 Task: Plan a visit to the Smithsonian National Museum of Natural History in DC.
Action: Mouse moved to (318, 265)
Screenshot: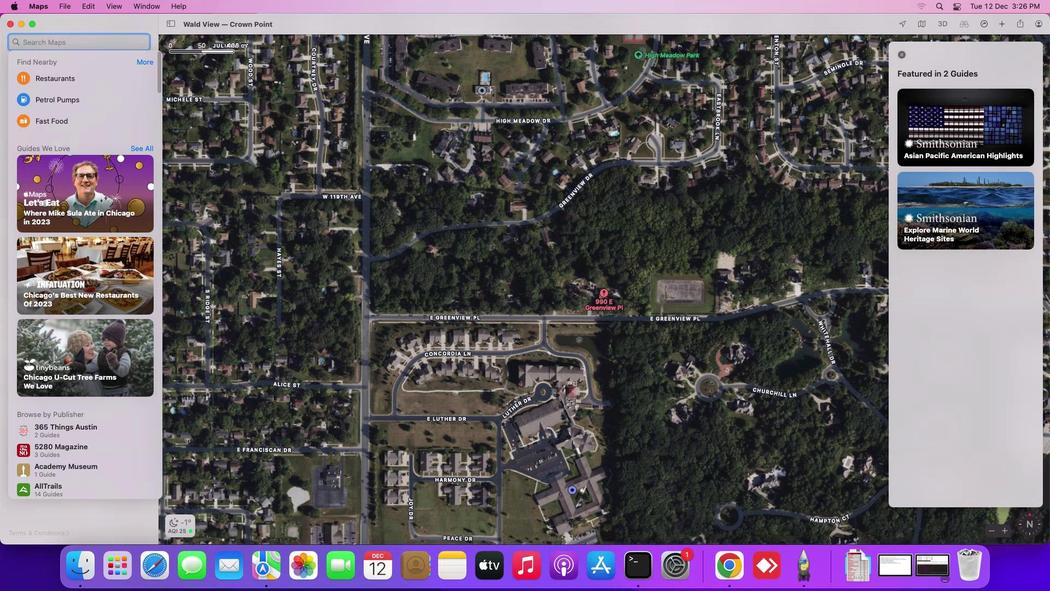 
Action: Mouse pressed left at (318, 265)
Screenshot: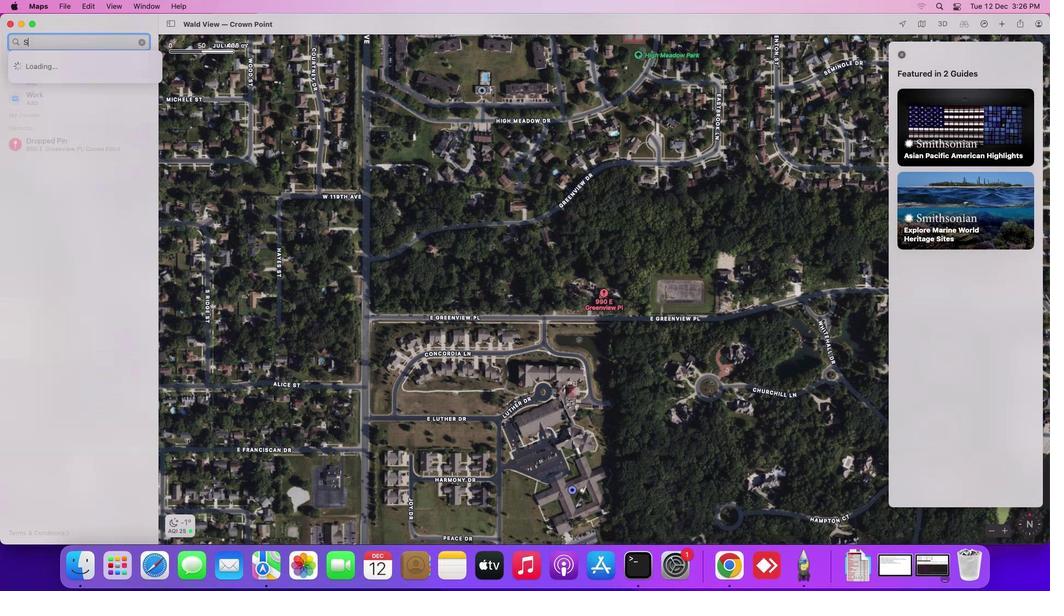 
Action: Mouse moved to (178, 194)
Screenshot: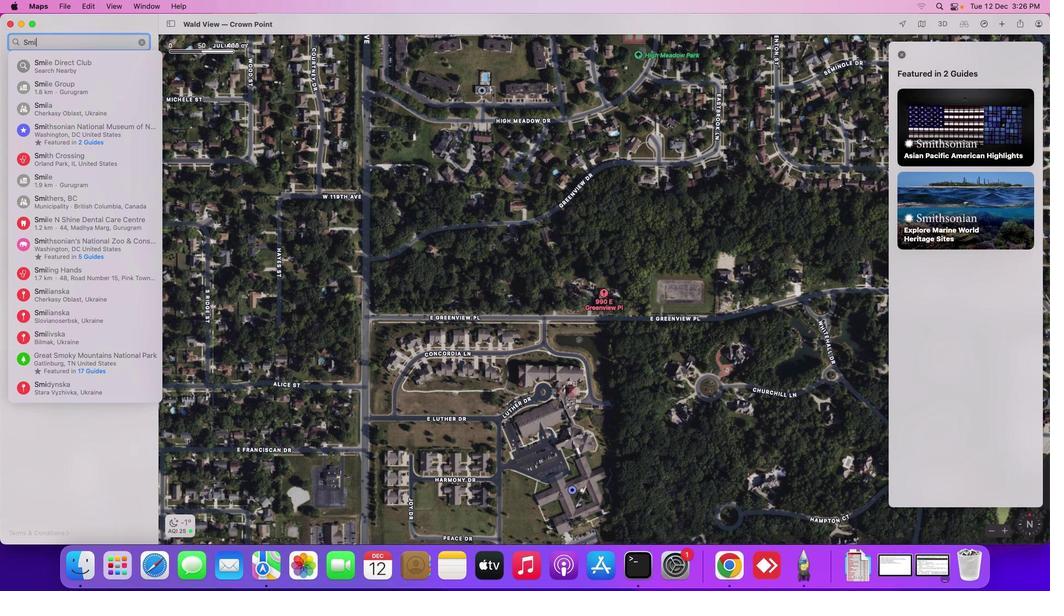 
Action: Mouse pressed left at (178, 194)
Screenshot: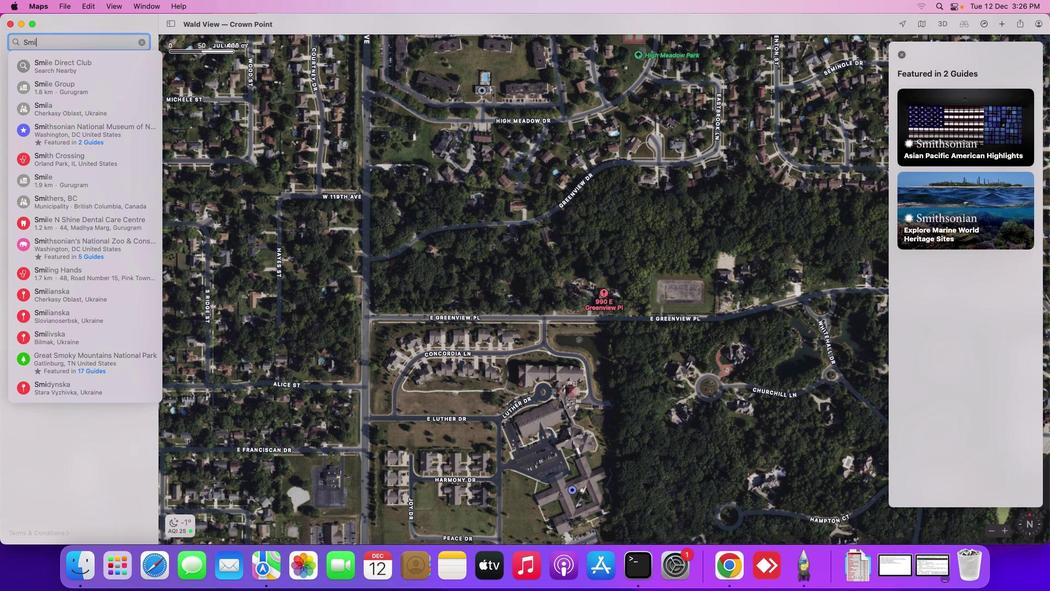 
Action: Mouse moved to (175, 194)
Screenshot: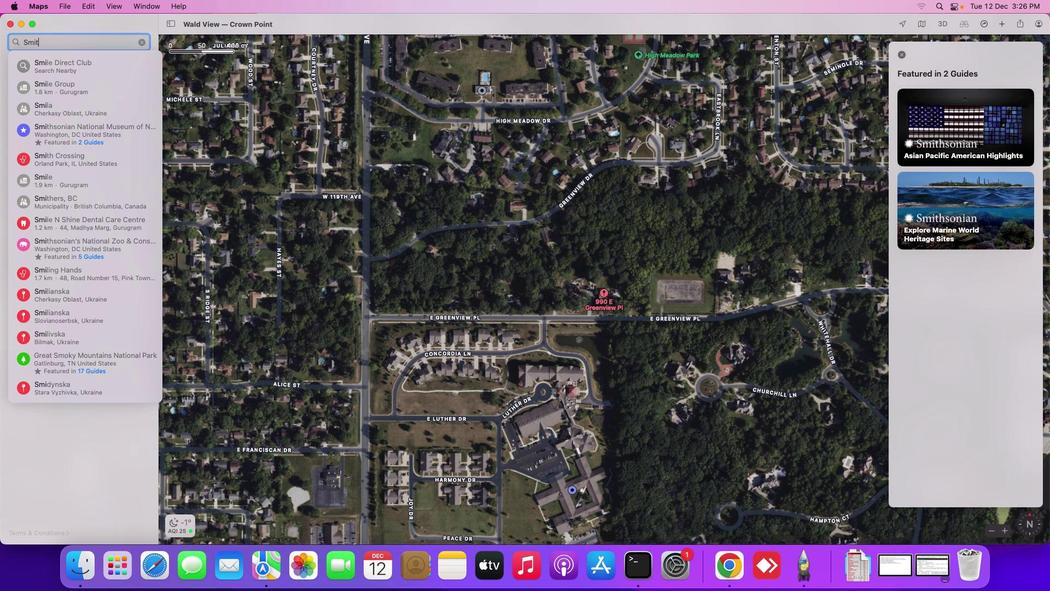 
Action: Key pressed Key.shift_r'S''m''i''t''h''s''o''n''i''a''n'Key.spaceKey.shift_r'N''a''t''i''o''n''a''l'Key.spaceKey.shift_r'M''u''s''e''u''m'Key.space'o''f'Key.spaceKey.shift_r'N''a''t''u''r''a''l'Key.spaceKey.shift_r'H''i''s''t''o''r''y'Key.space'i''n'Key.spaceKey.shift_r'D'Key.shift_r'C'Key.spaceKey.enter
Screenshot: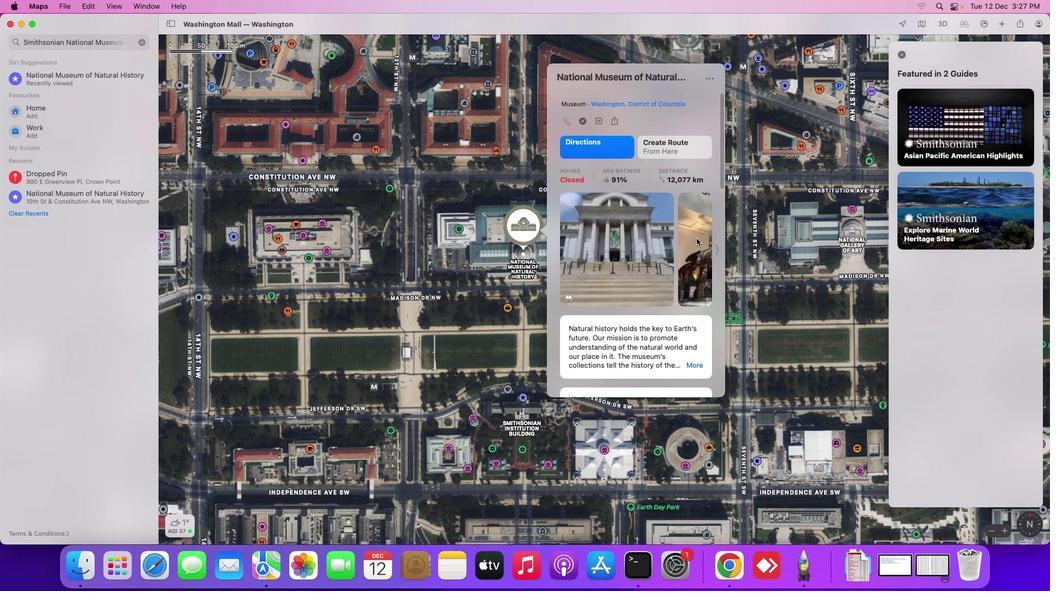 
Action: Mouse moved to (646, 279)
Screenshot: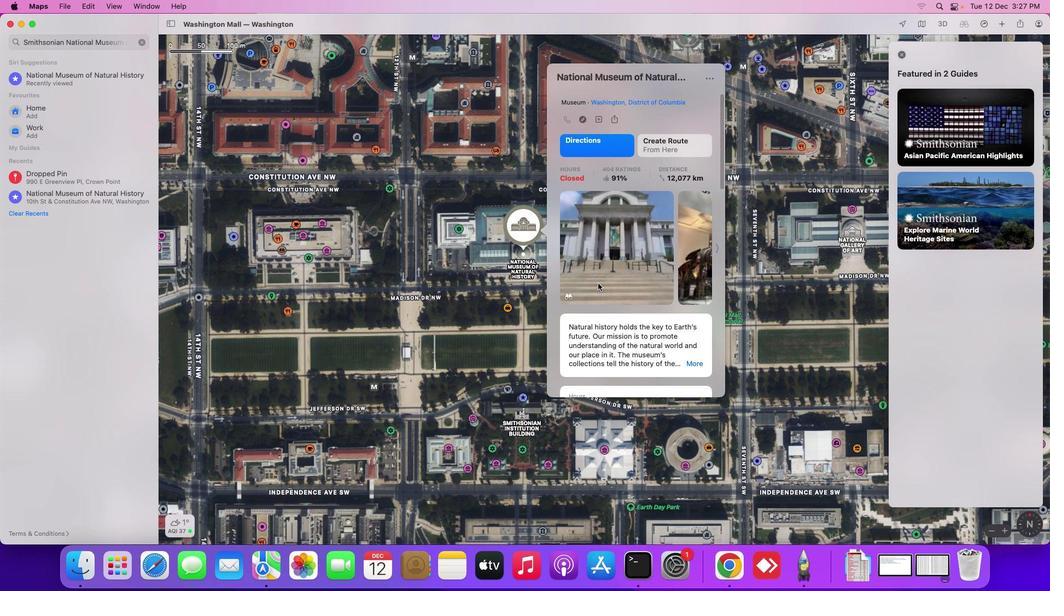 
Action: Mouse scrolled (646, 279) with delta (107, 180)
Screenshot: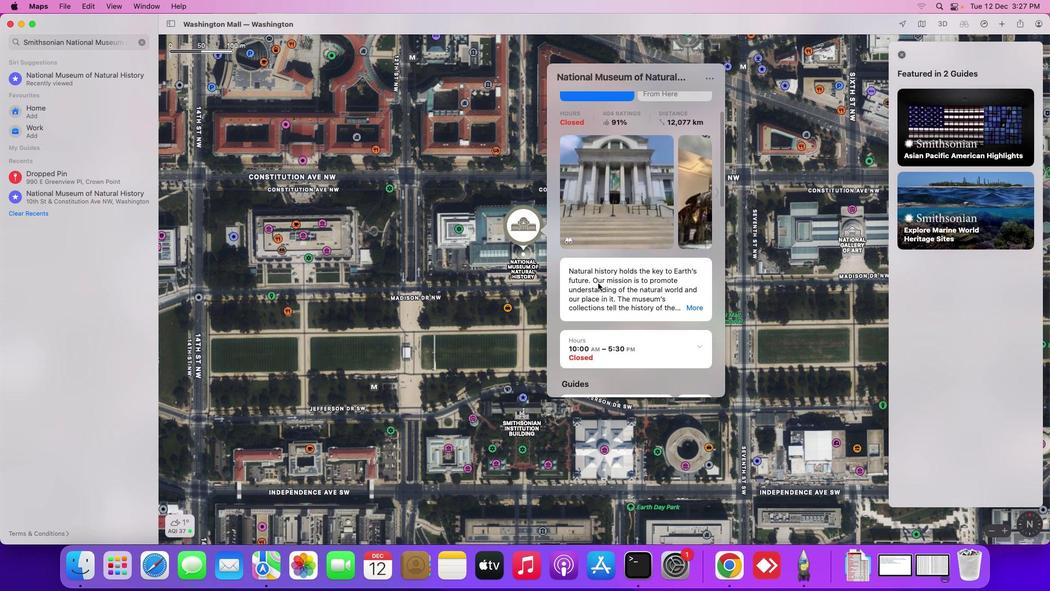 
Action: Mouse scrolled (646, 279) with delta (107, 180)
Screenshot: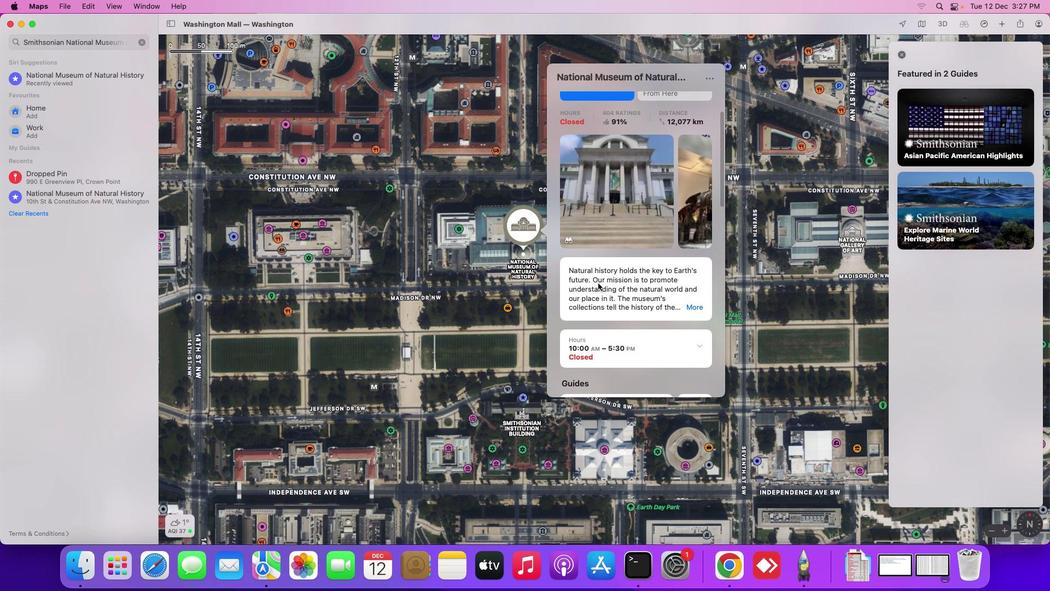 
Action: Mouse moved to (646, 279)
Screenshot: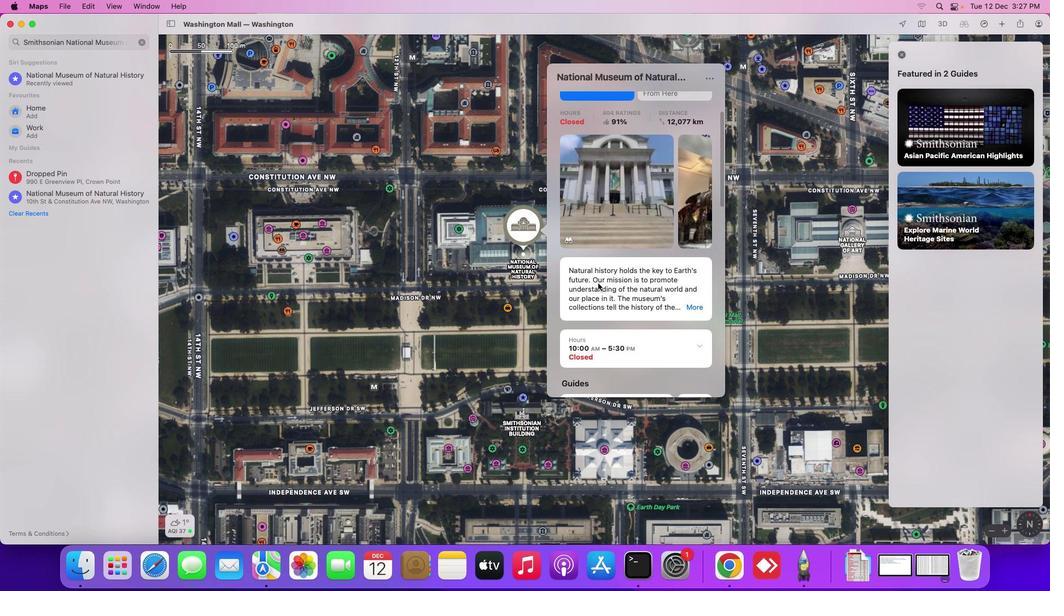 
Action: Mouse scrolled (646, 279) with delta (107, 180)
Screenshot: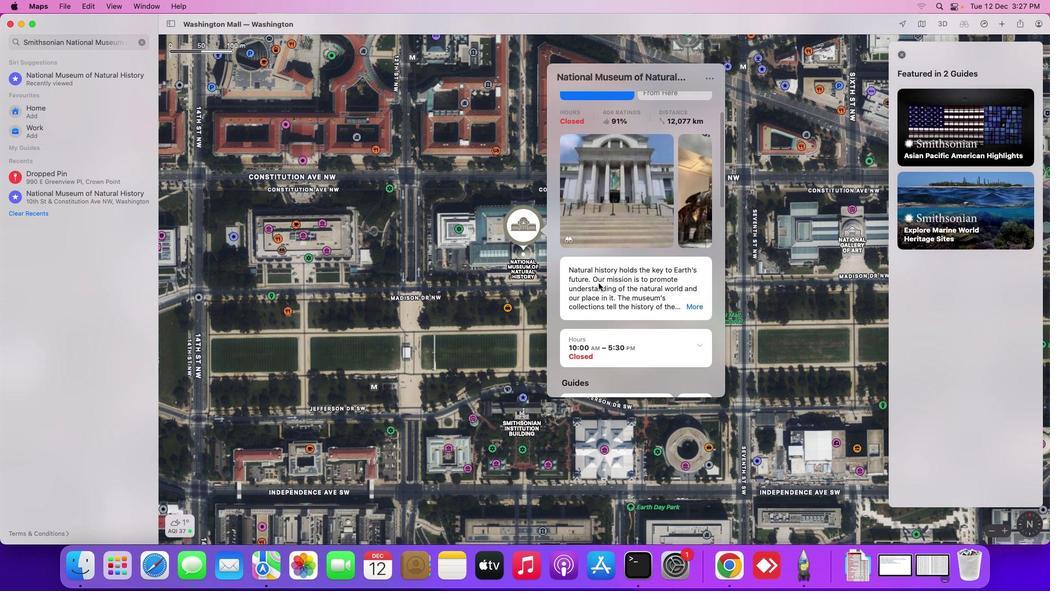 
Action: Mouse moved to (673, 263)
Screenshot: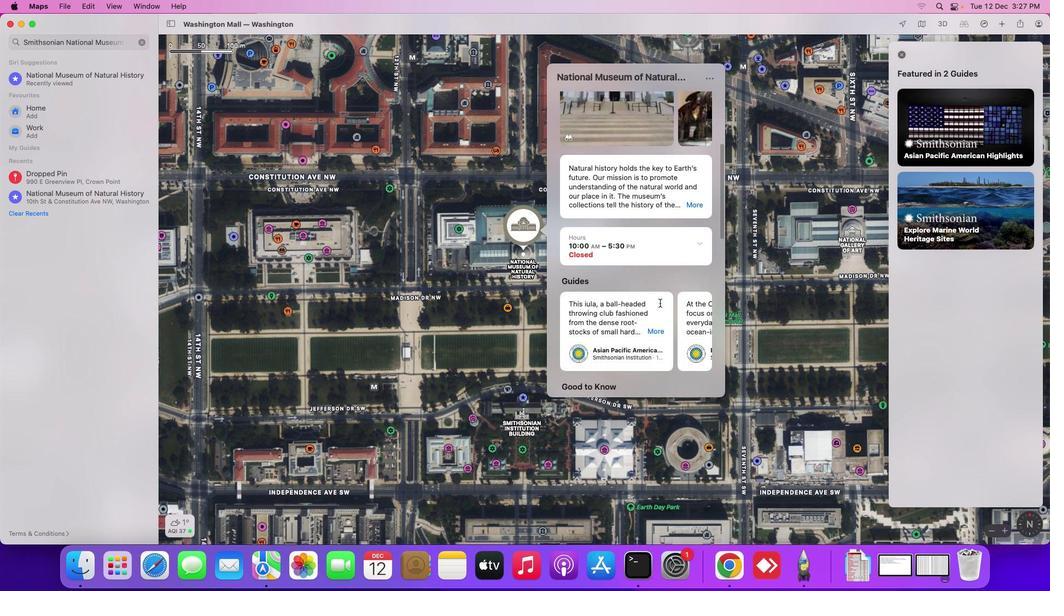 
Action: Mouse scrolled (673, 263) with delta (107, 180)
Screenshot: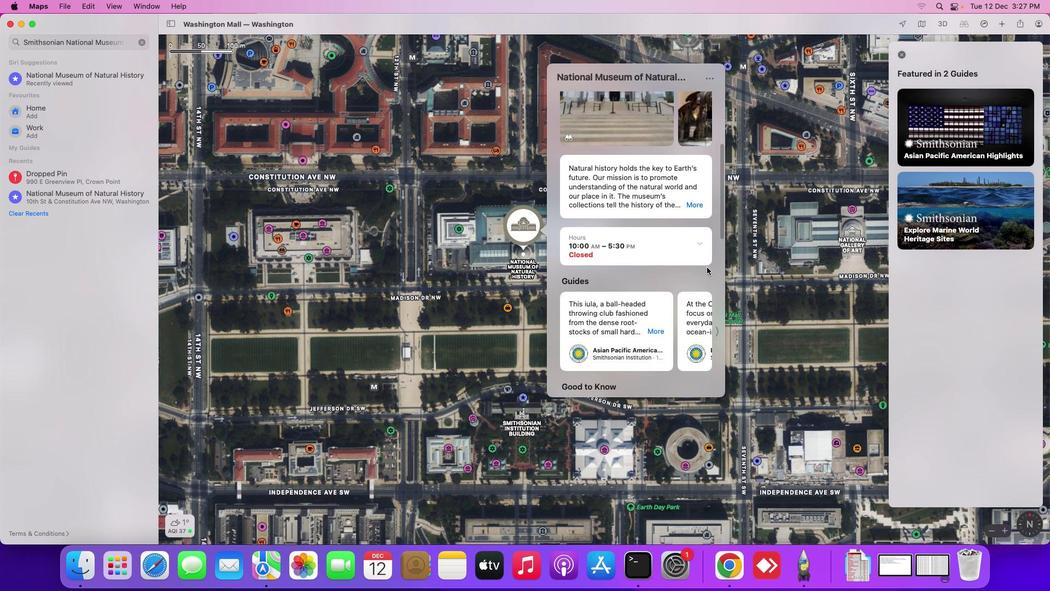 
Action: Mouse scrolled (673, 263) with delta (107, 180)
Screenshot: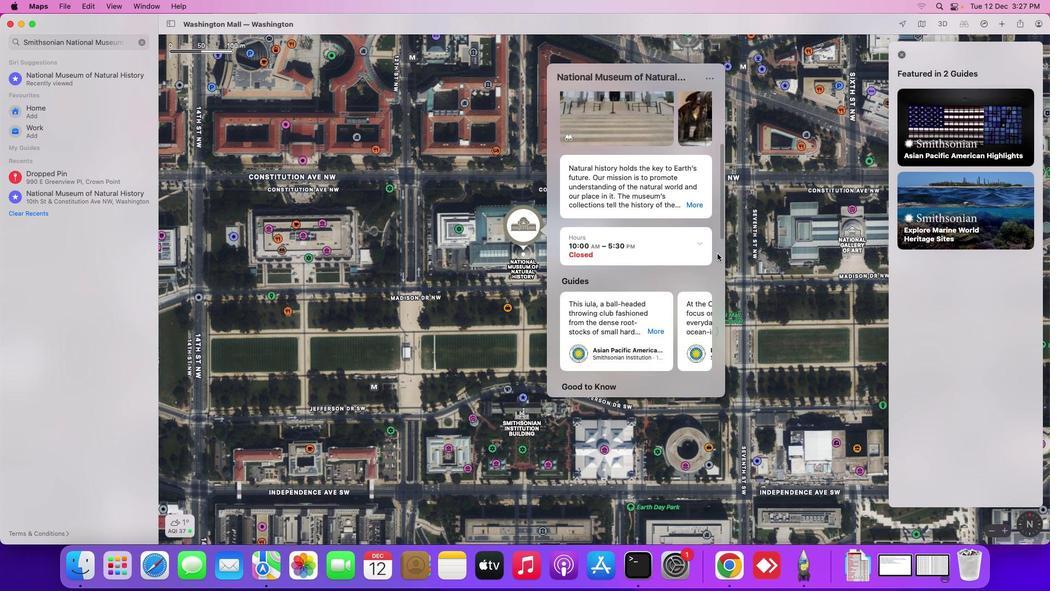 
Action: Mouse moved to (691, 266)
Screenshot: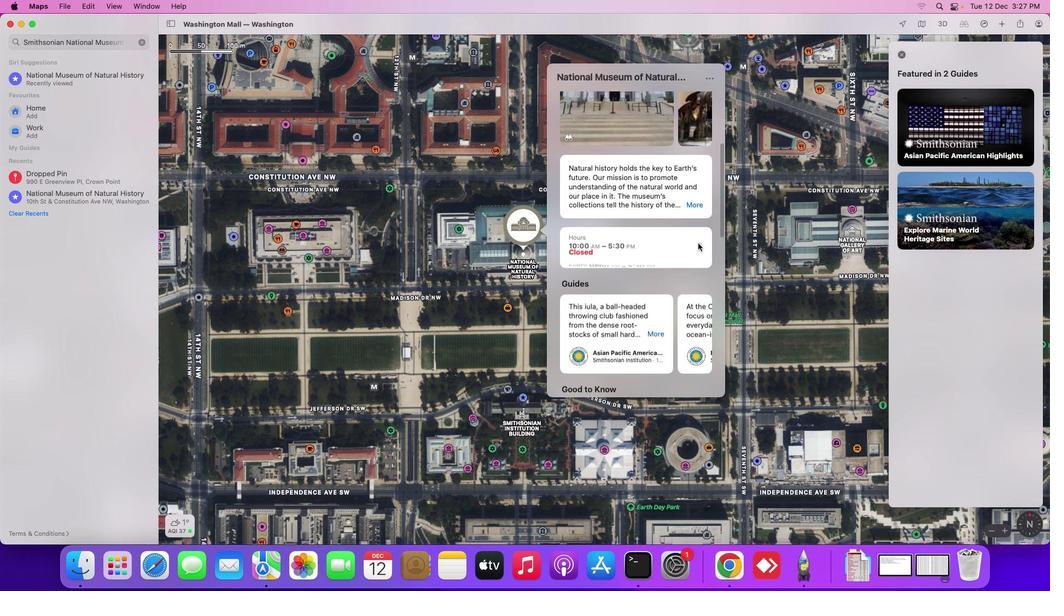 
Action: Mouse pressed left at (691, 266)
Screenshot: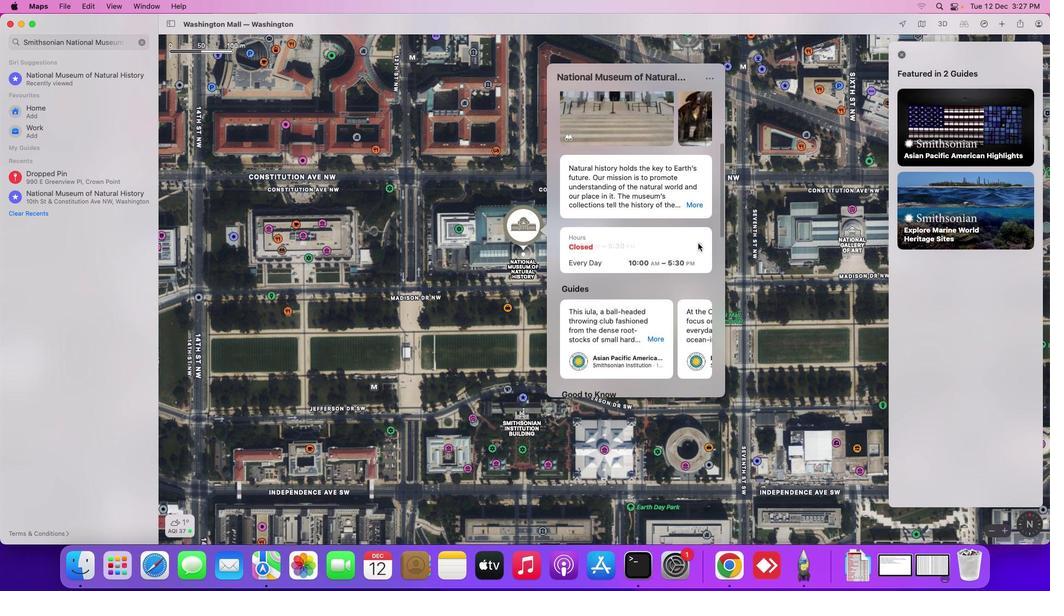 
Action: Mouse moved to (558, 266)
Screenshot: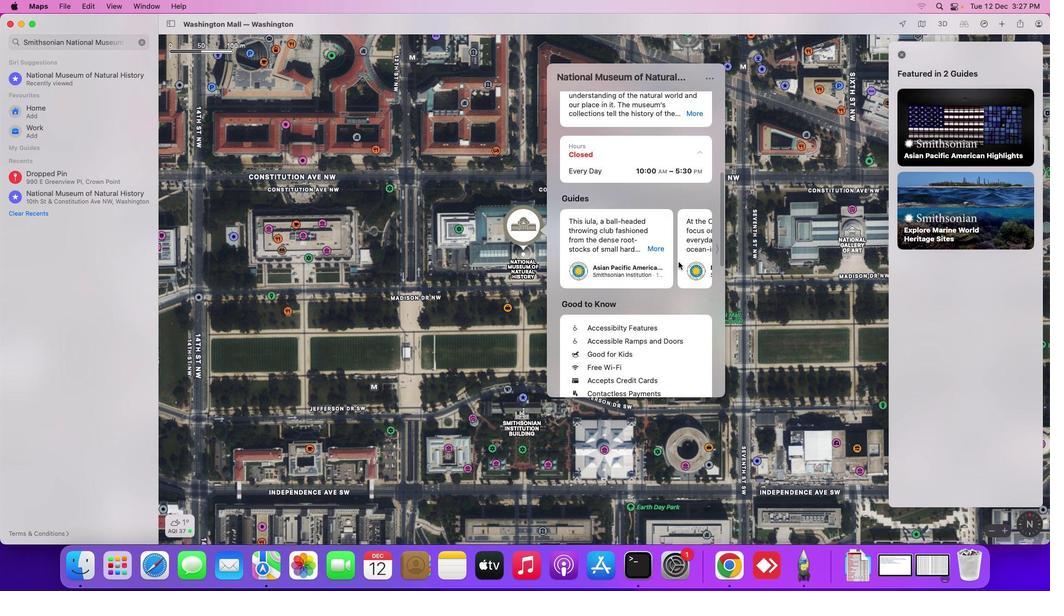 
Action: Mouse pressed left at (558, 266)
Screenshot: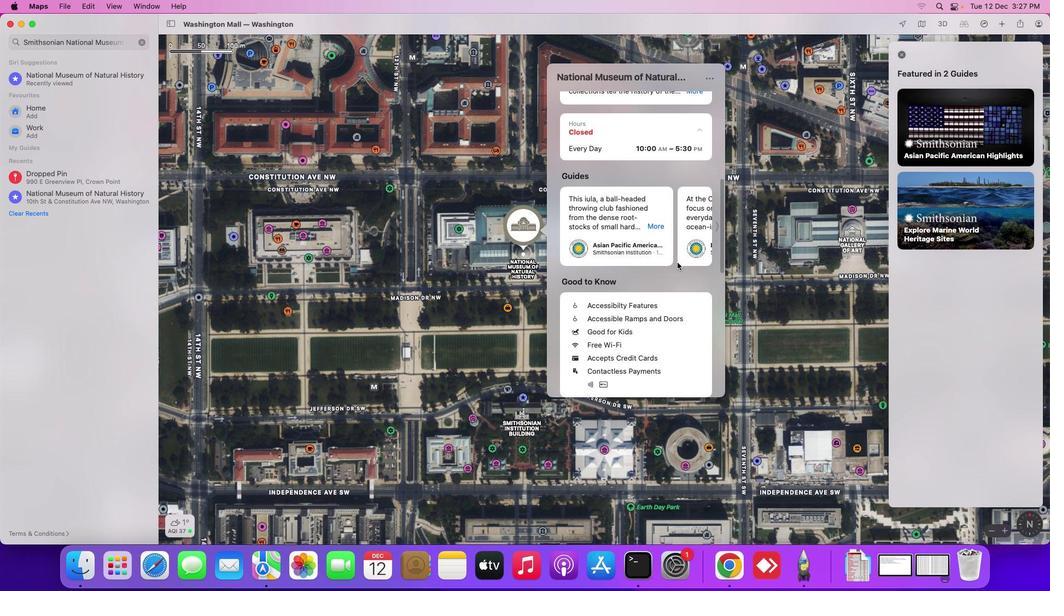 
Action: Mouse moved to (594, 278)
Screenshot: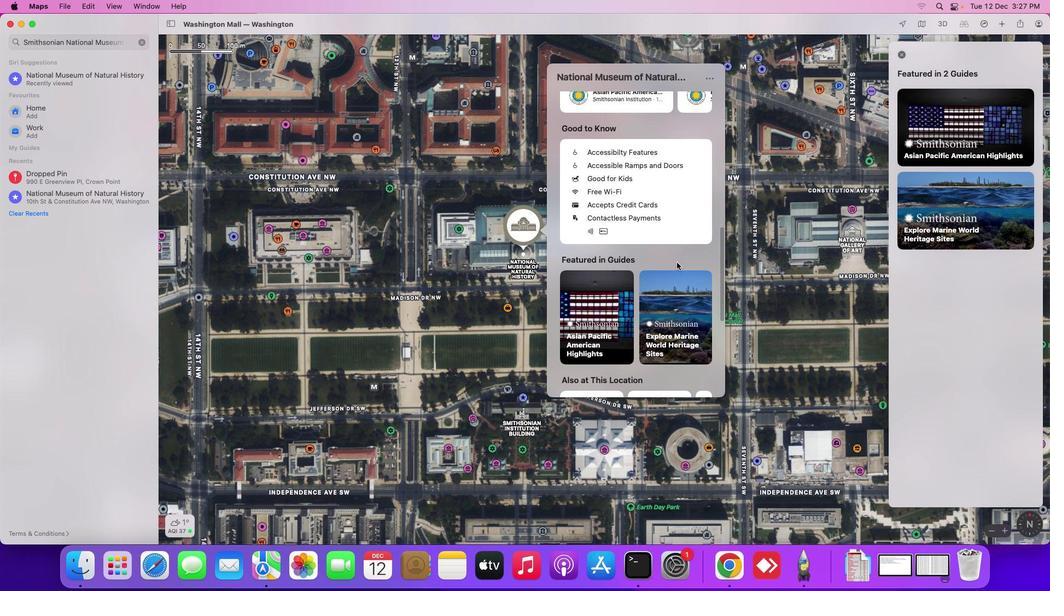 
Action: Mouse scrolled (594, 278) with delta (107, 180)
Screenshot: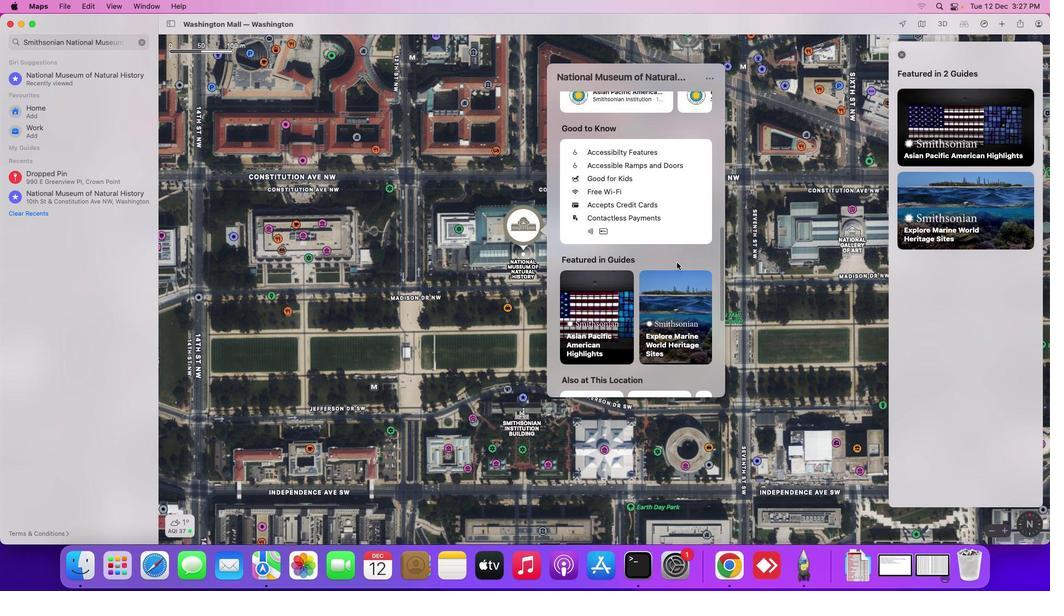 
Action: Mouse scrolled (594, 278) with delta (107, 180)
Screenshot: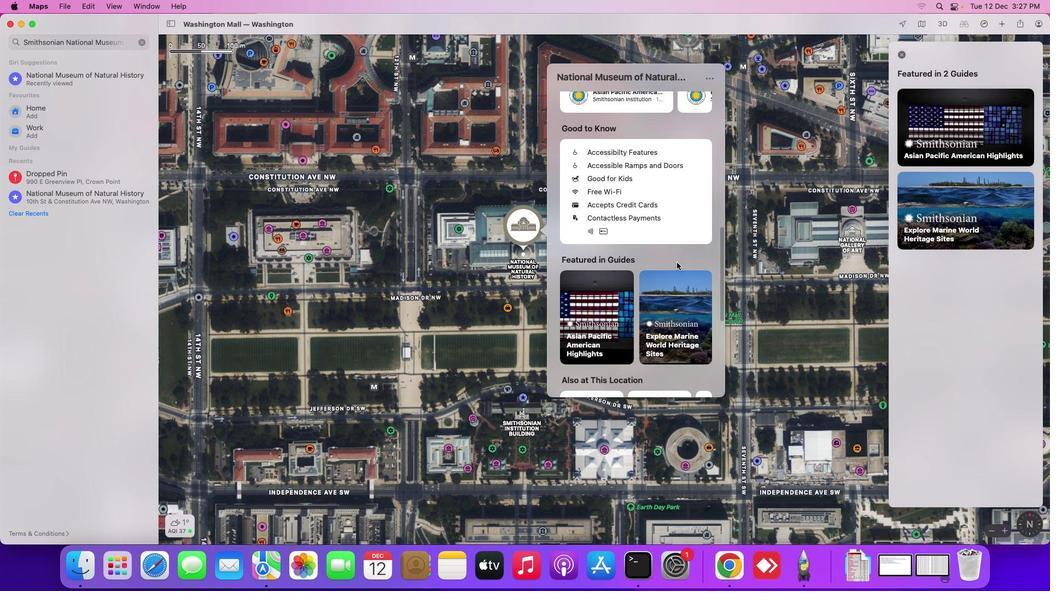 
Action: Mouse scrolled (594, 278) with delta (107, 180)
Screenshot: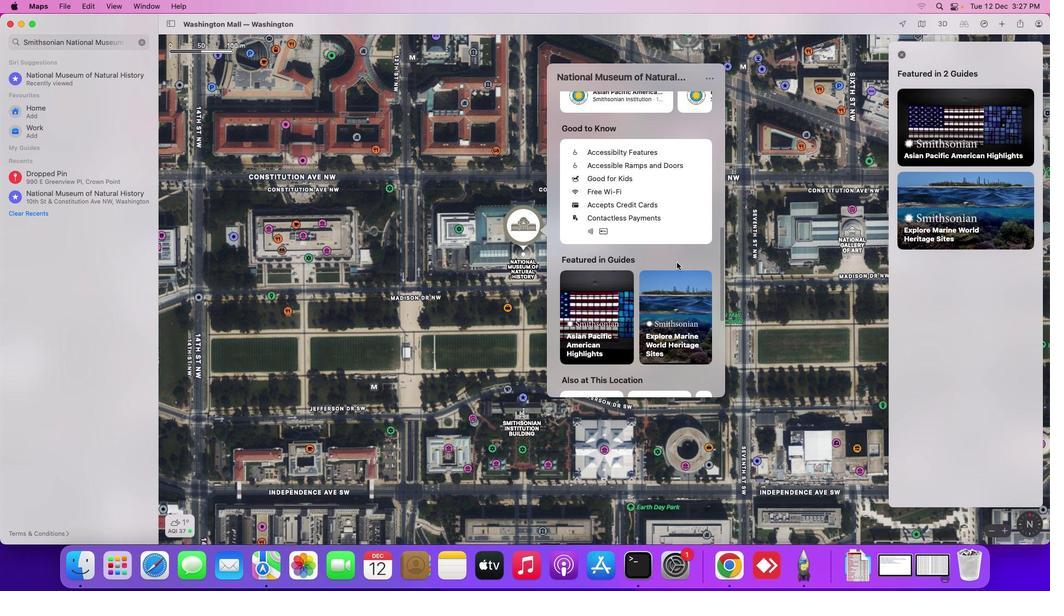 
Action: Mouse scrolled (594, 278) with delta (107, 179)
Screenshot: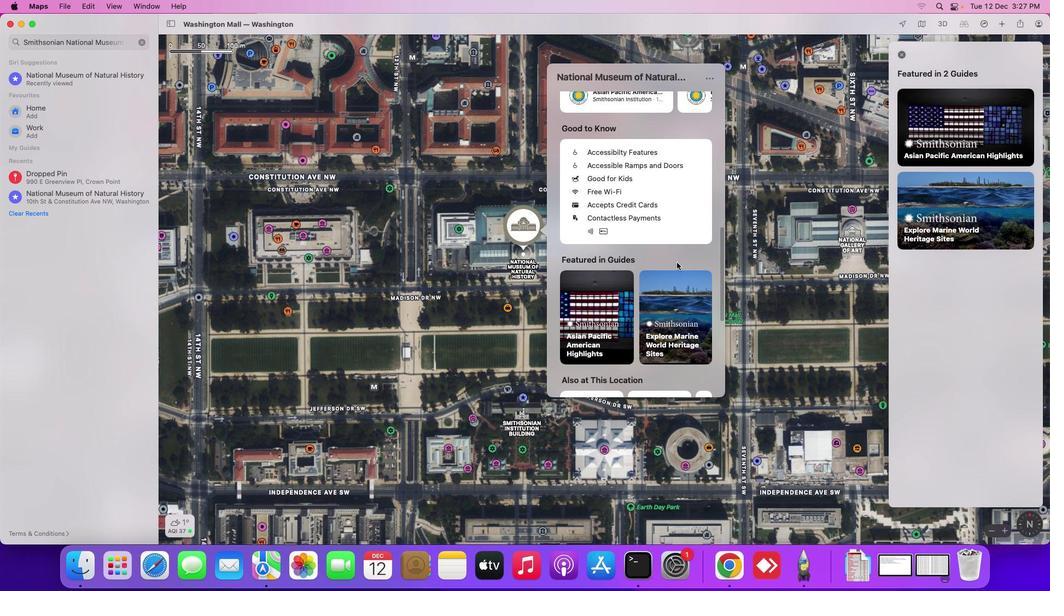 
Action: Mouse scrolled (594, 278) with delta (107, 180)
Screenshot: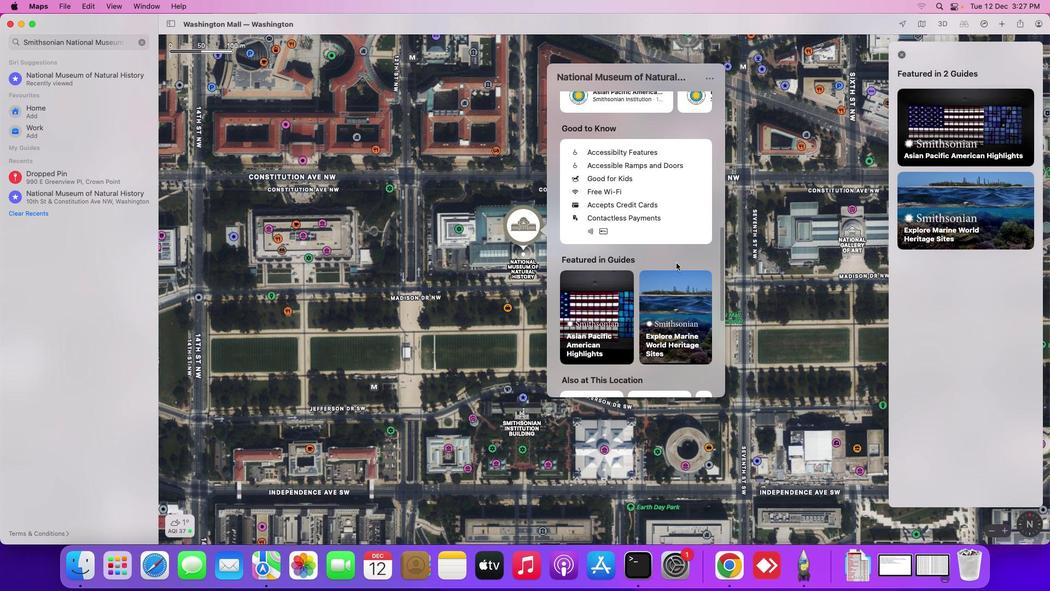 
Action: Mouse moved to (594, 278)
Screenshot: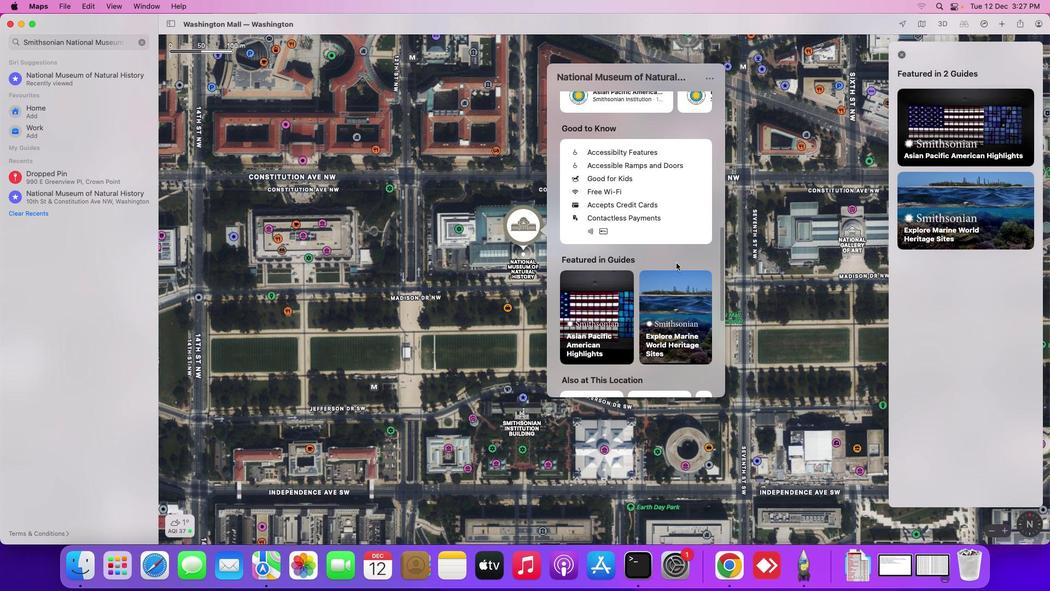 
Action: Mouse scrolled (594, 278) with delta (107, 180)
Screenshot: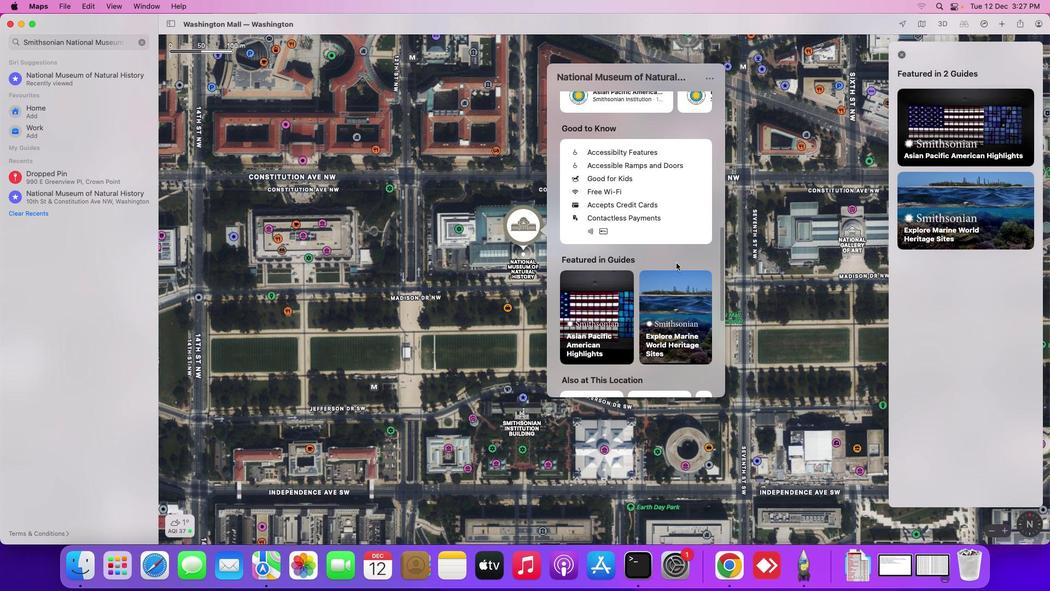 
Action: Mouse moved to (644, 284)
Screenshot: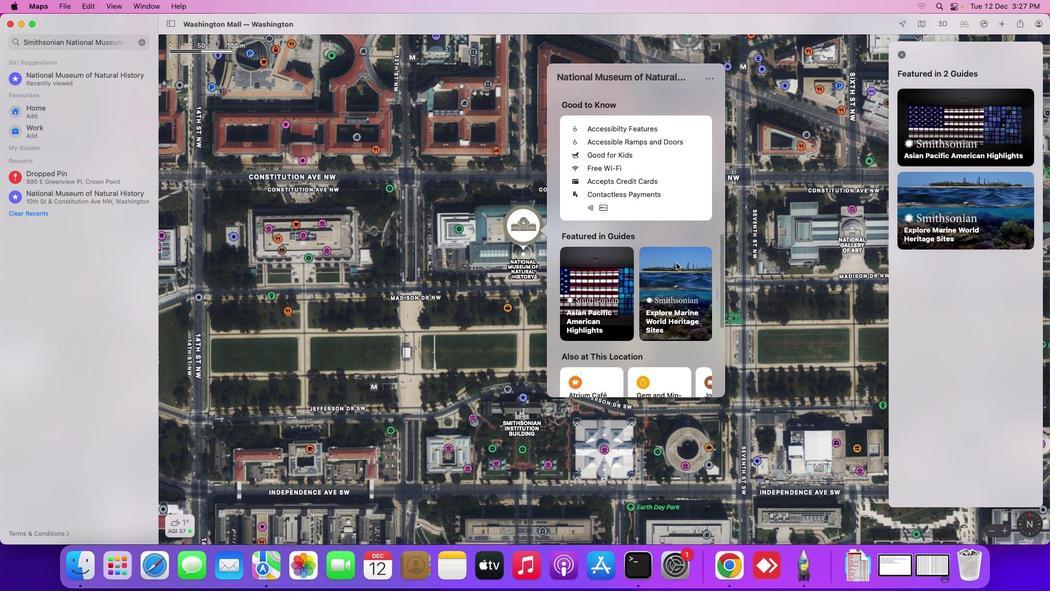 
Action: Mouse scrolled (644, 284) with delta (107, 180)
Screenshot: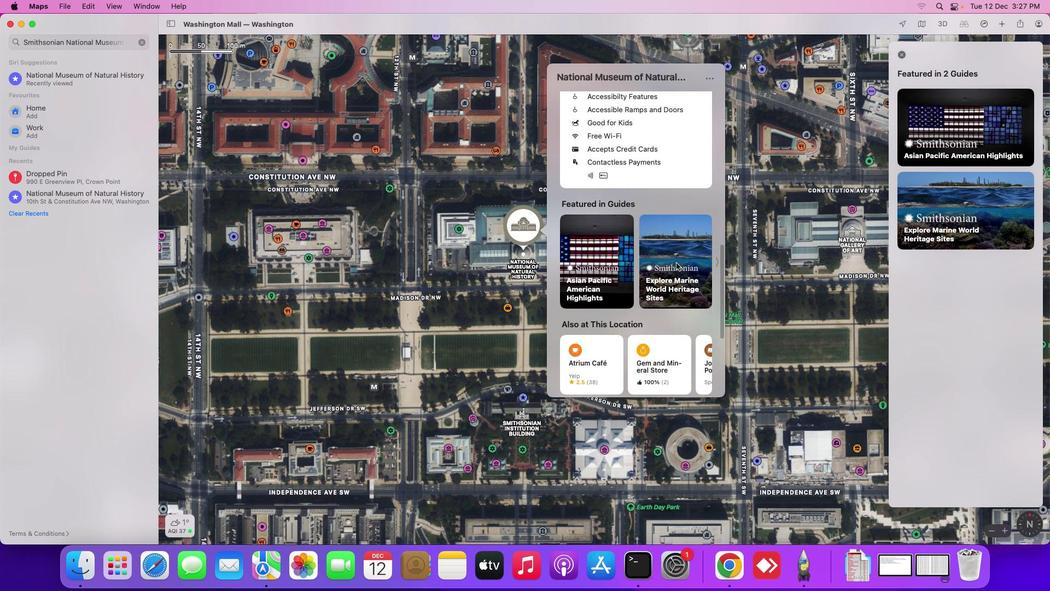 
Action: Mouse scrolled (644, 284) with delta (107, 180)
Screenshot: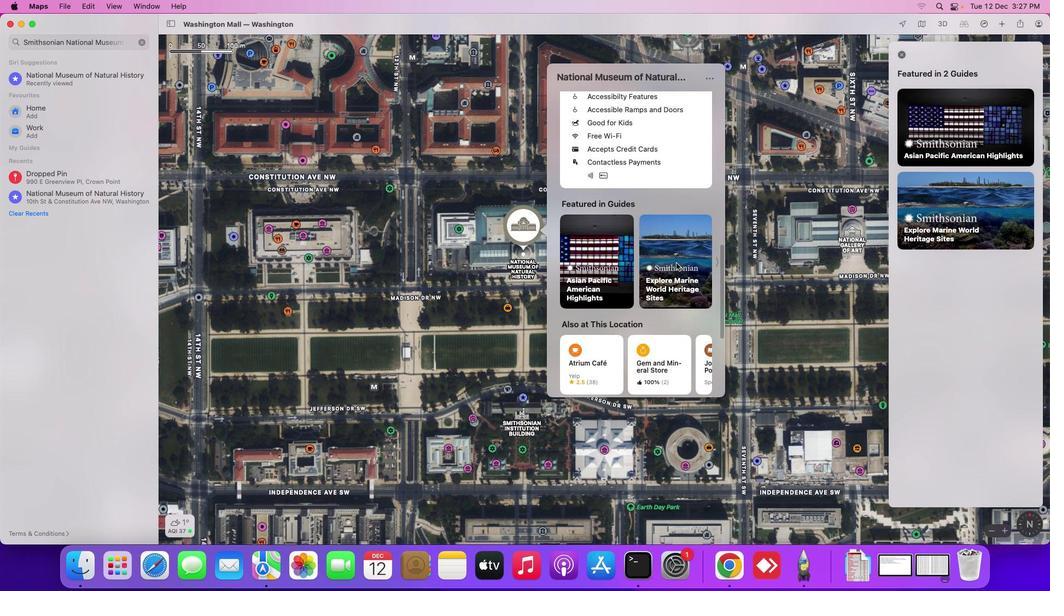 
Action: Mouse scrolled (644, 284) with delta (107, 180)
Screenshot: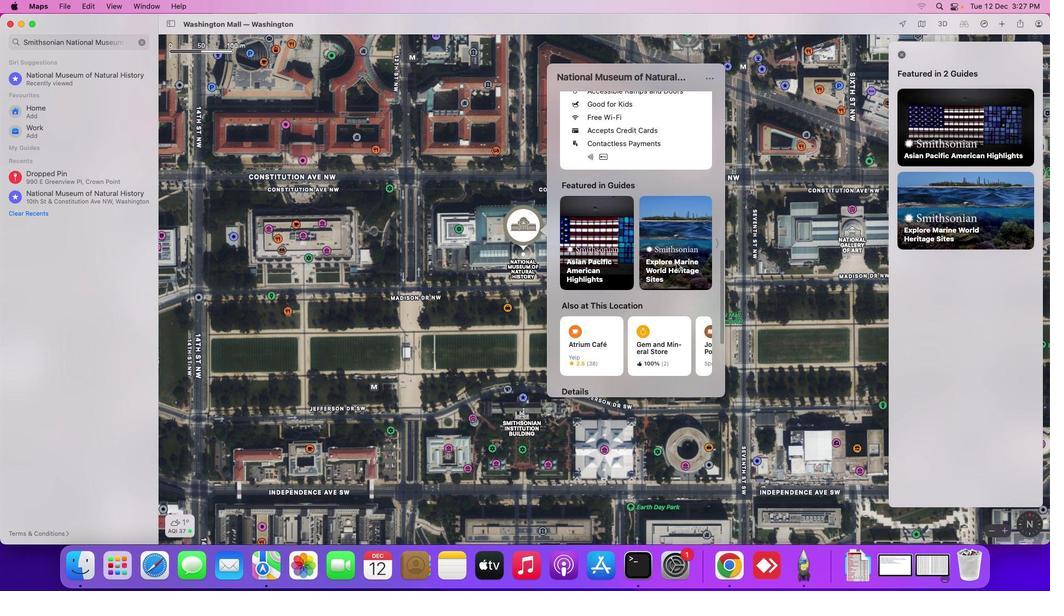 
Action: Mouse scrolled (644, 284) with delta (107, 180)
Screenshot: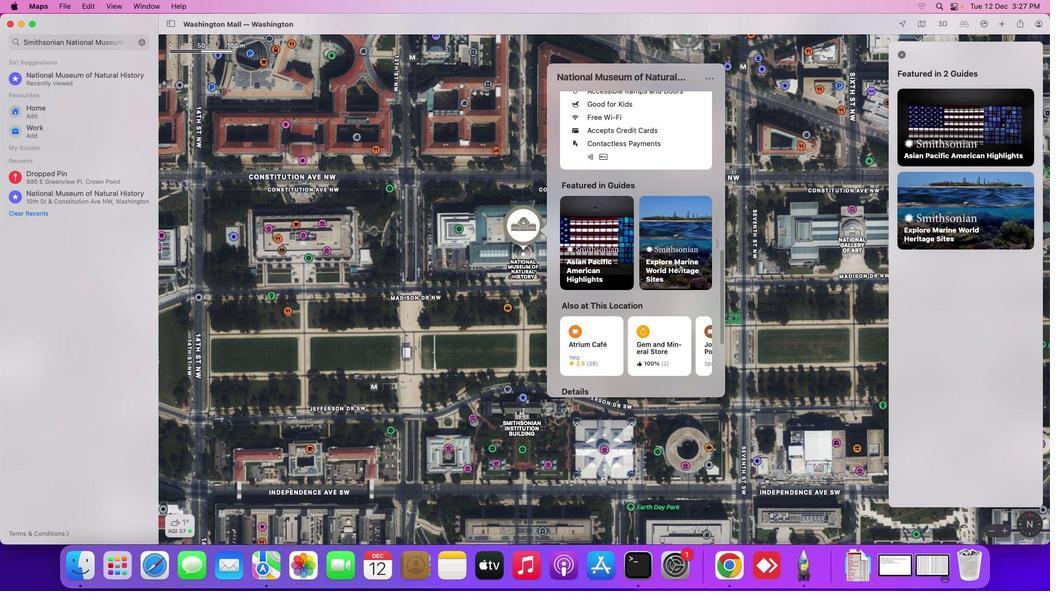
Action: Mouse scrolled (644, 284) with delta (107, 179)
Screenshot: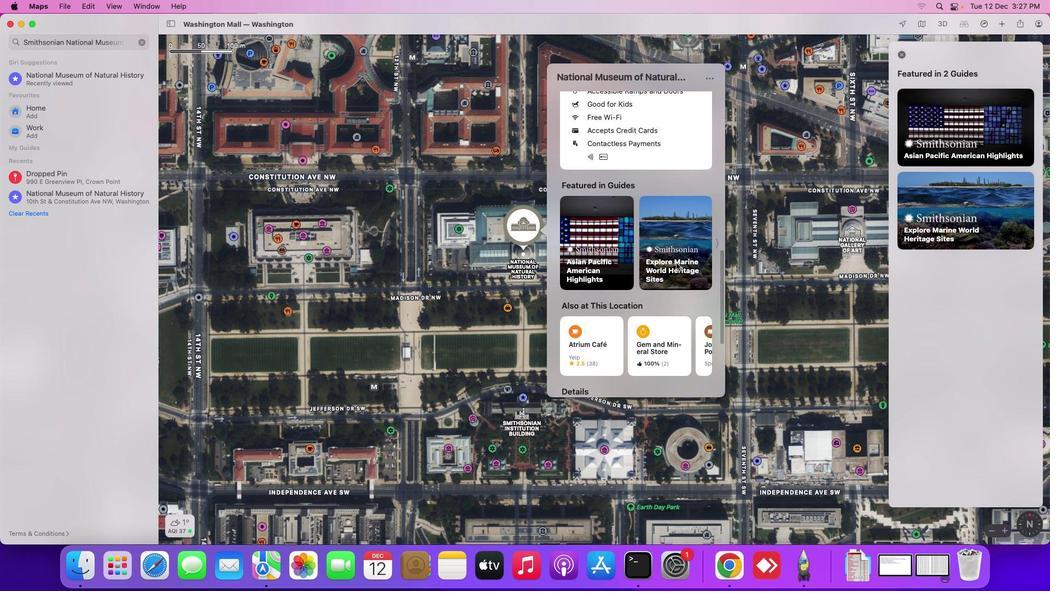 
Action: Mouse scrolled (644, 284) with delta (107, 179)
Screenshot: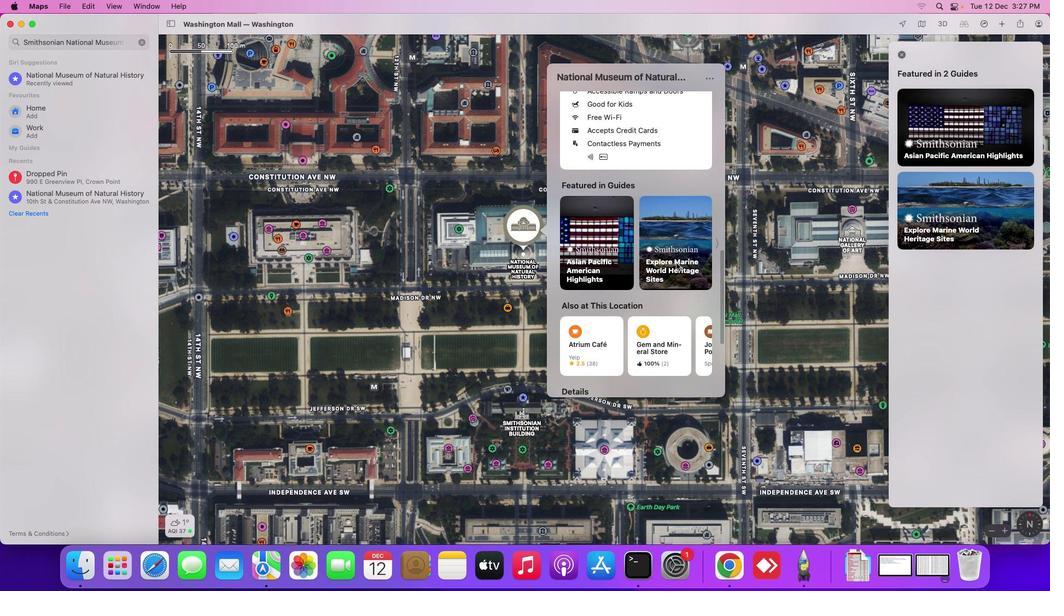 
Action: Mouse scrolled (644, 284) with delta (107, 179)
Screenshot: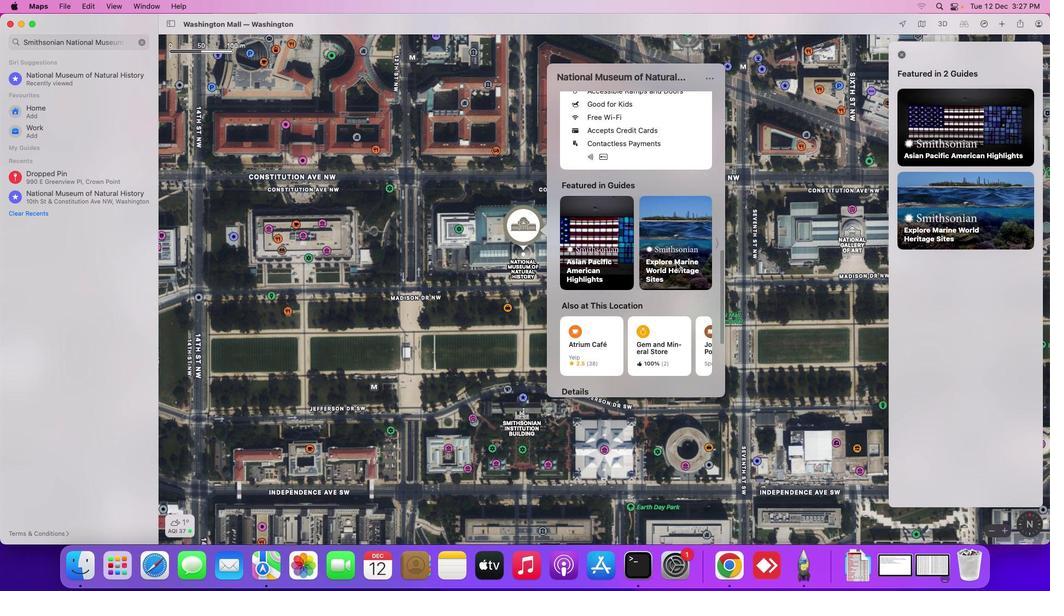 
Action: Mouse moved to (676, 264)
Screenshot: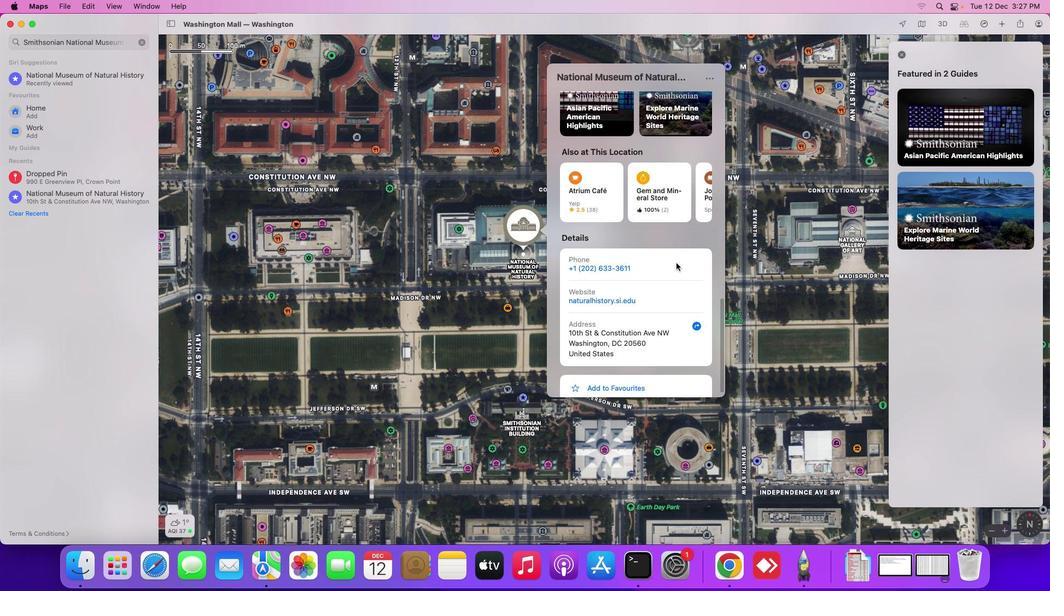 
Action: Mouse pressed left at (676, 264)
Screenshot: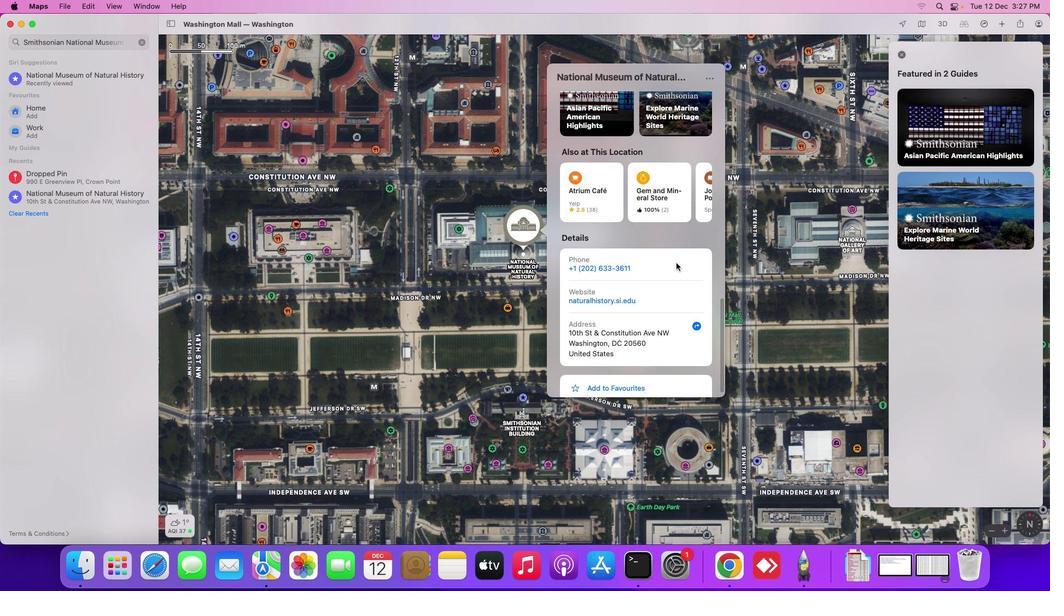 
Action: Mouse moved to (660, 270)
Screenshot: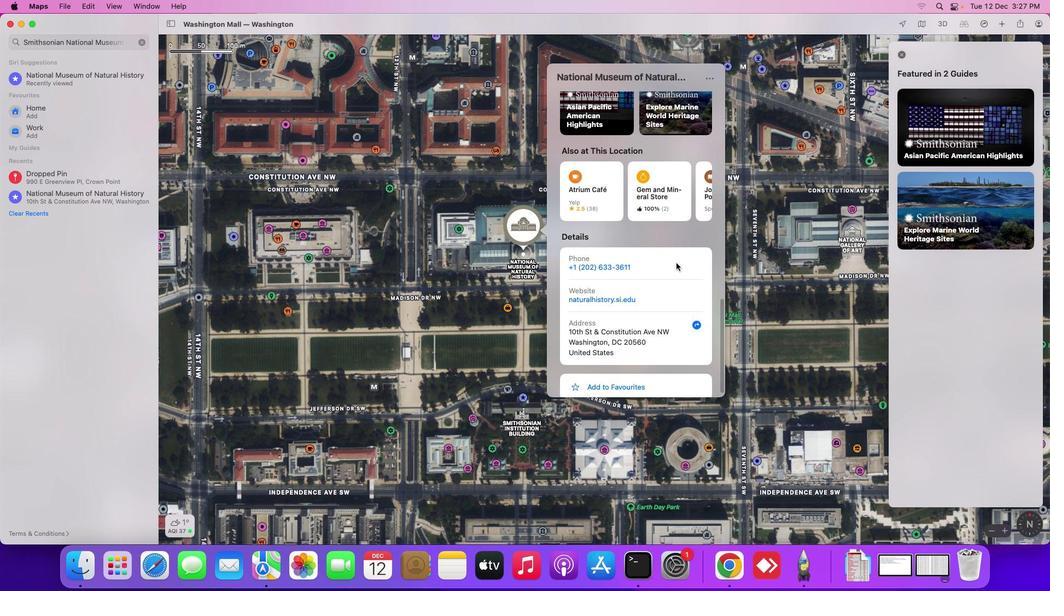 
Action: Mouse scrolled (660, 270) with delta (107, 180)
Screenshot: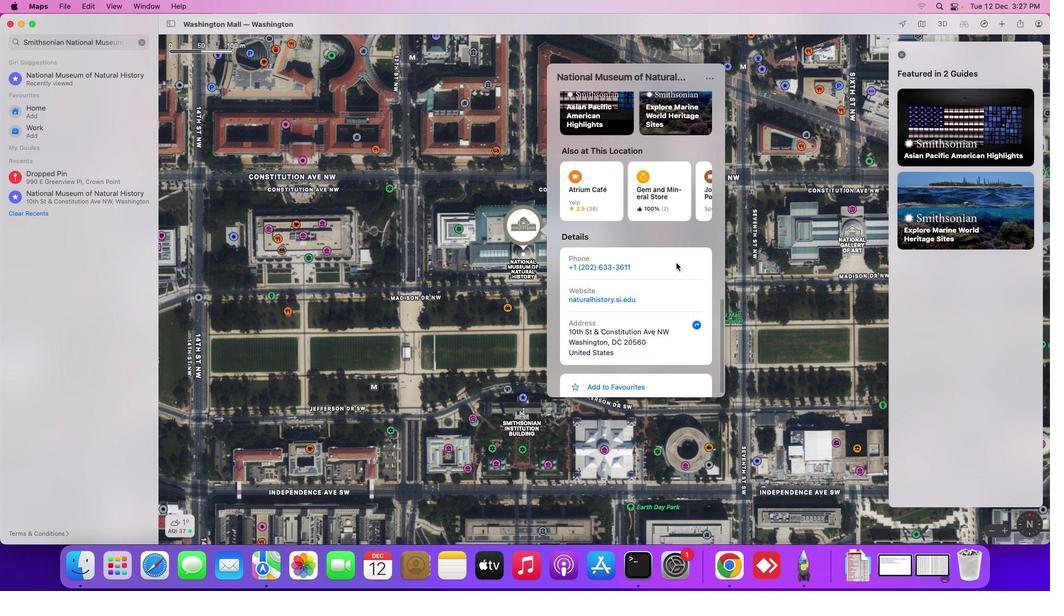 
Action: Mouse scrolled (660, 270) with delta (107, 180)
Screenshot: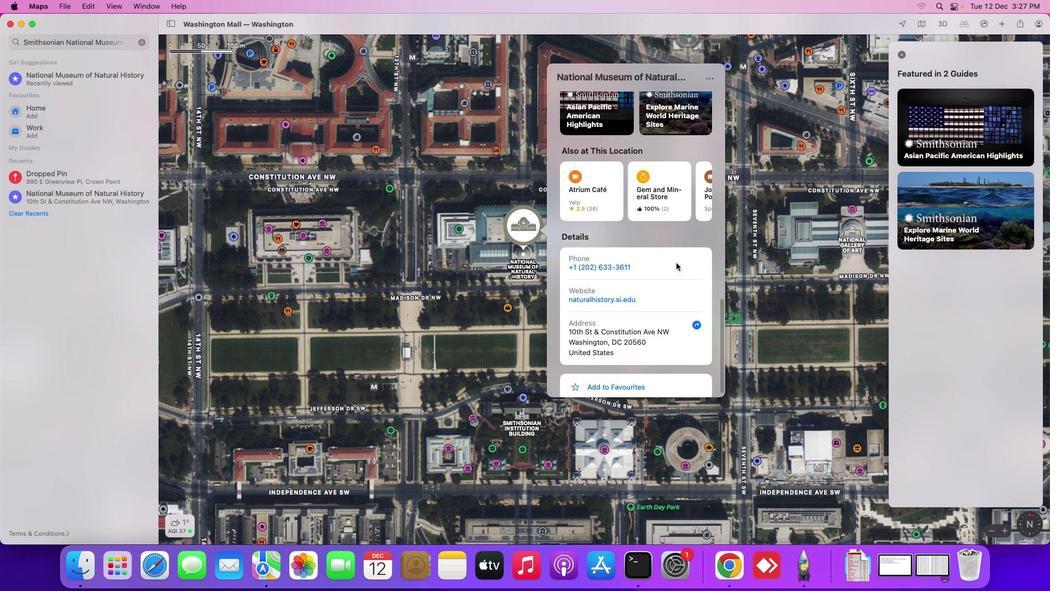 
Action: Mouse scrolled (660, 270) with delta (107, 180)
Screenshot: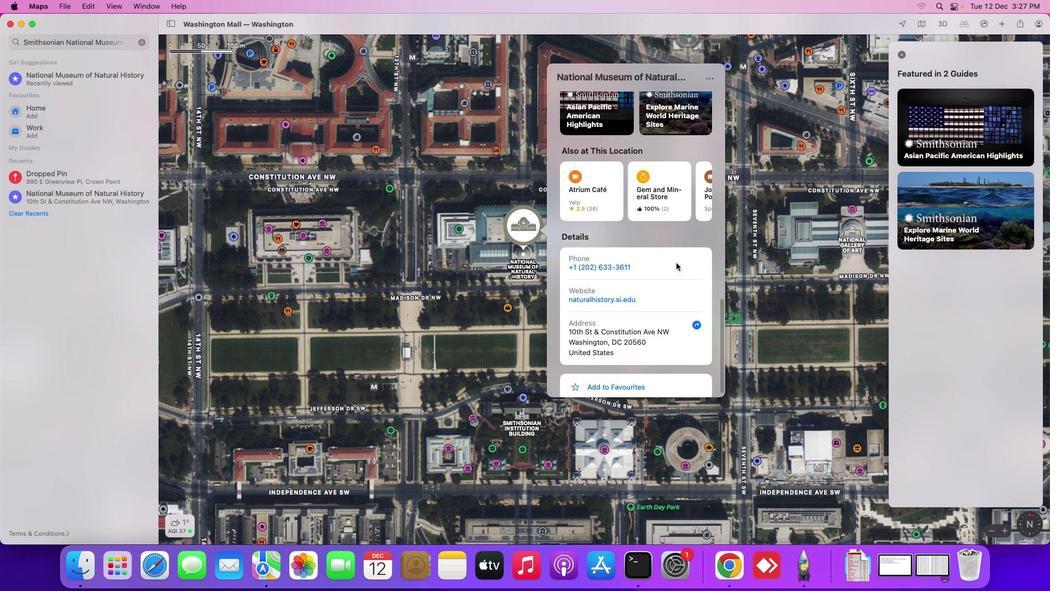 
Action: Mouse scrolled (660, 270) with delta (107, 179)
Screenshot: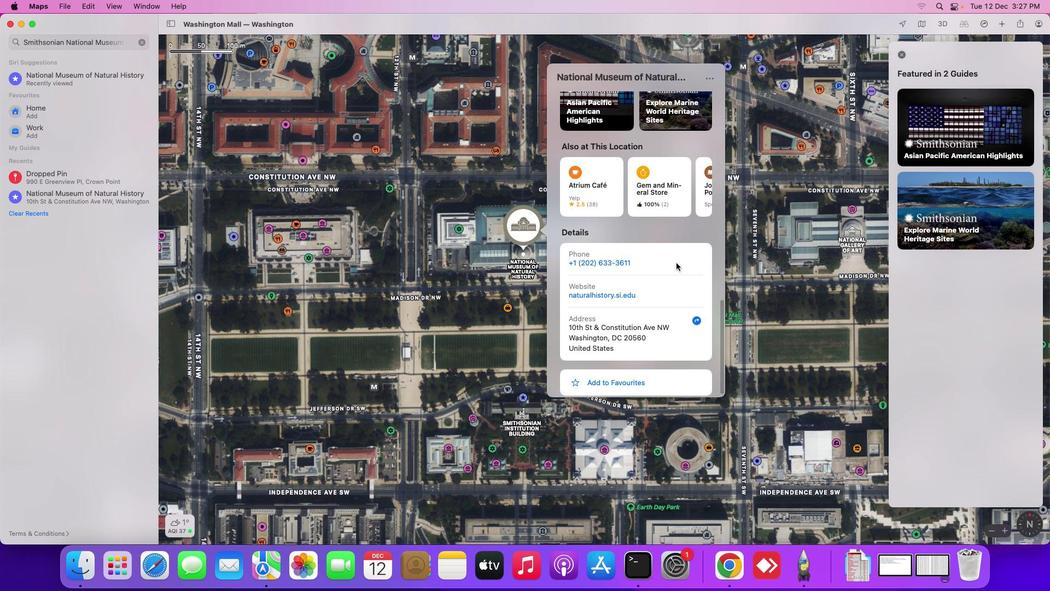 
Action: Mouse scrolled (660, 270) with delta (107, 179)
Screenshot: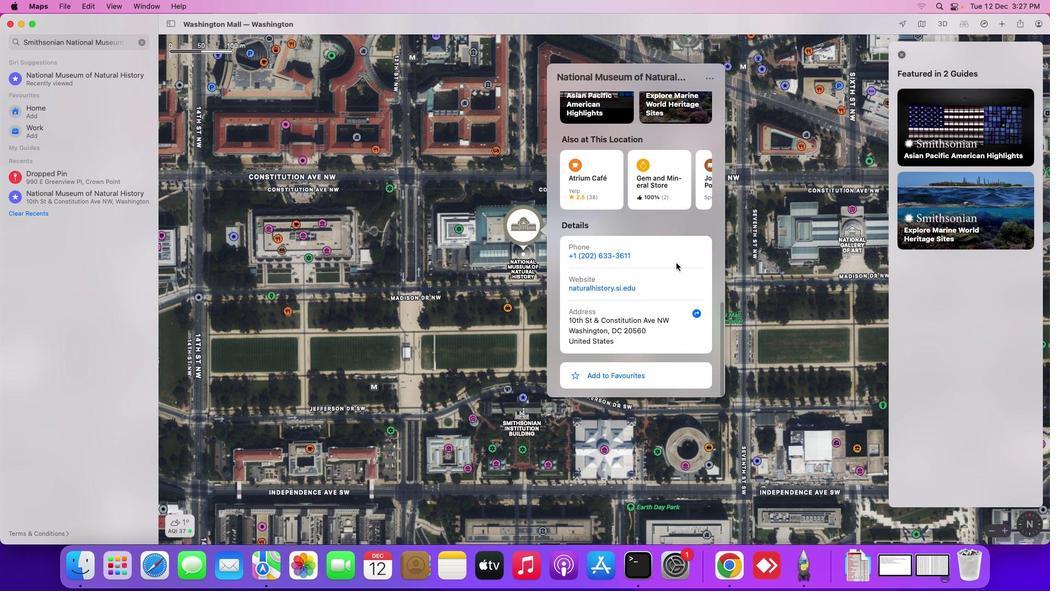
Action: Mouse scrolled (660, 270) with delta (107, 179)
Screenshot: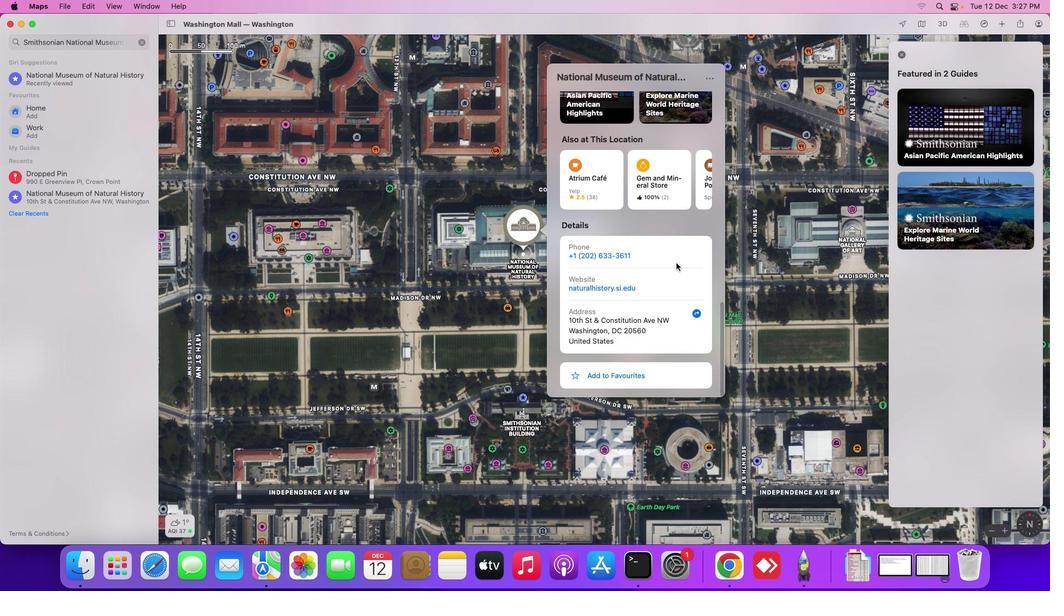 
Action: Mouse moved to (660, 270)
Screenshot: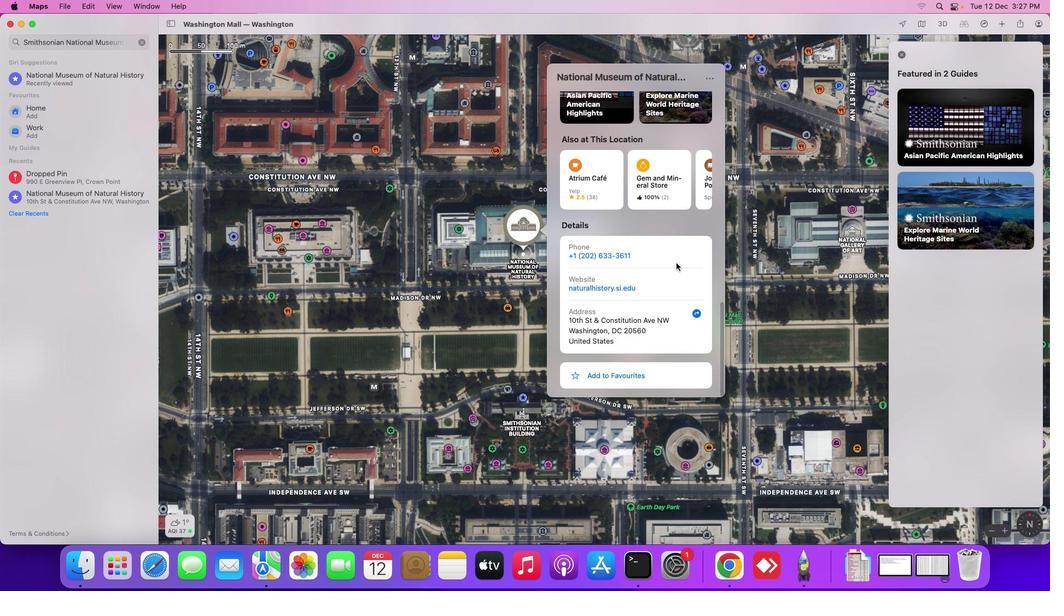 
Action: Mouse scrolled (660, 270) with delta (107, 179)
Screenshot: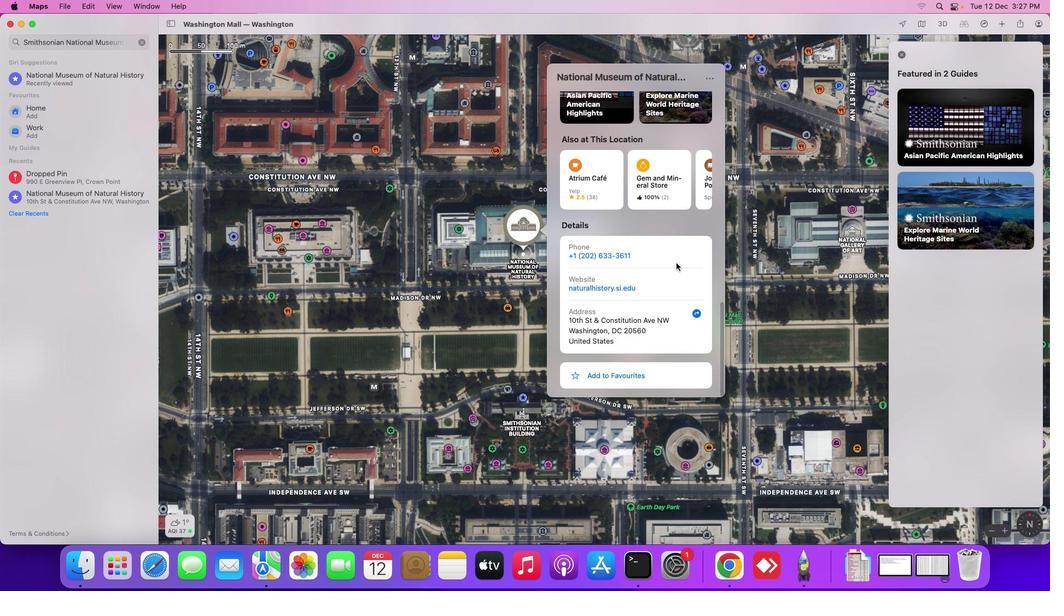 
Action: Mouse moved to (658, 270)
Screenshot: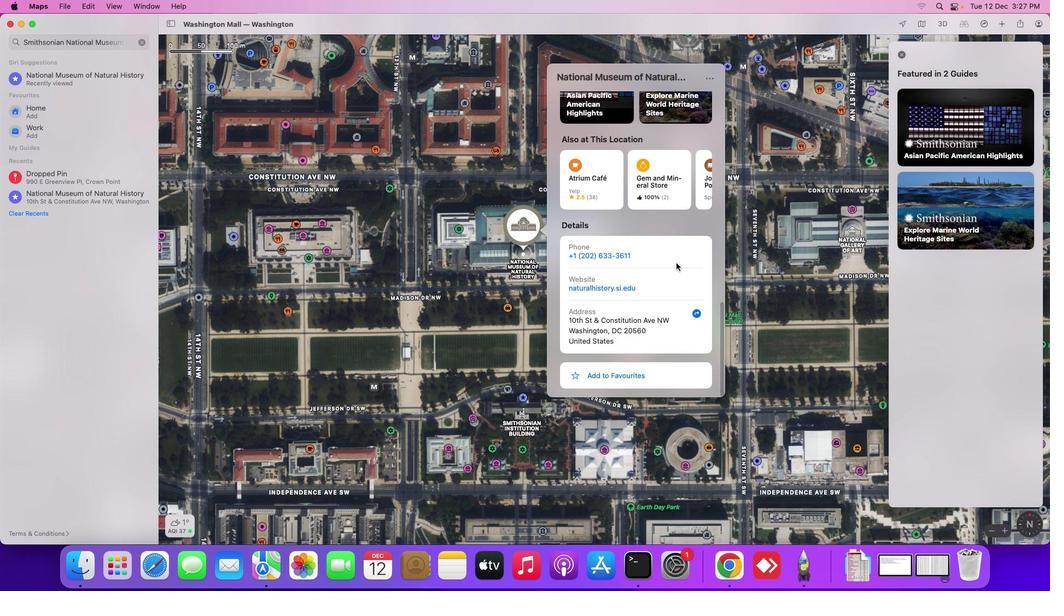 
Action: Mouse scrolled (658, 270) with delta (107, 180)
Screenshot: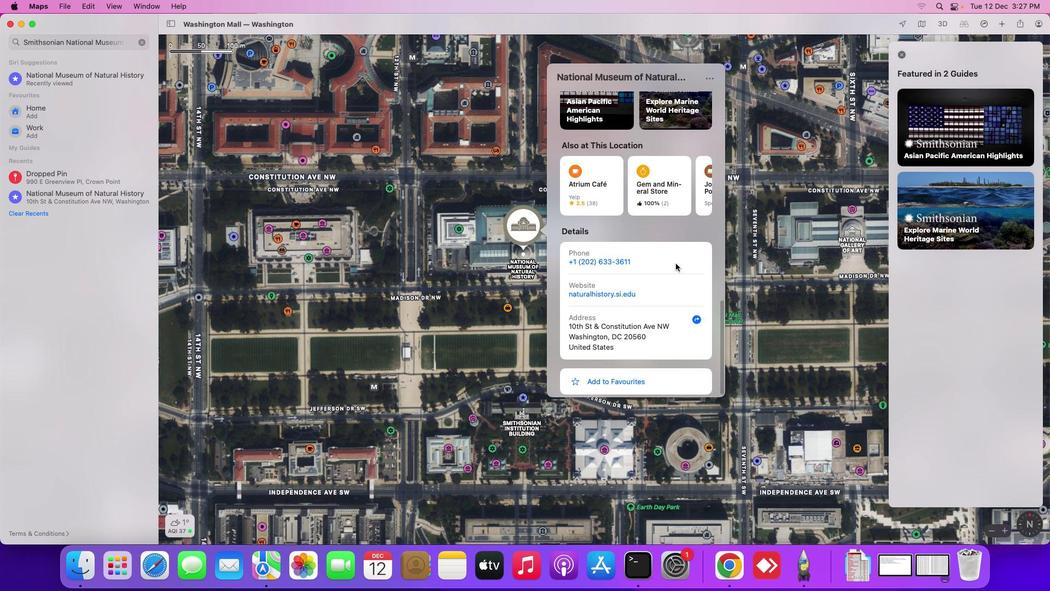 
Action: Mouse scrolled (658, 270) with delta (107, 180)
Screenshot: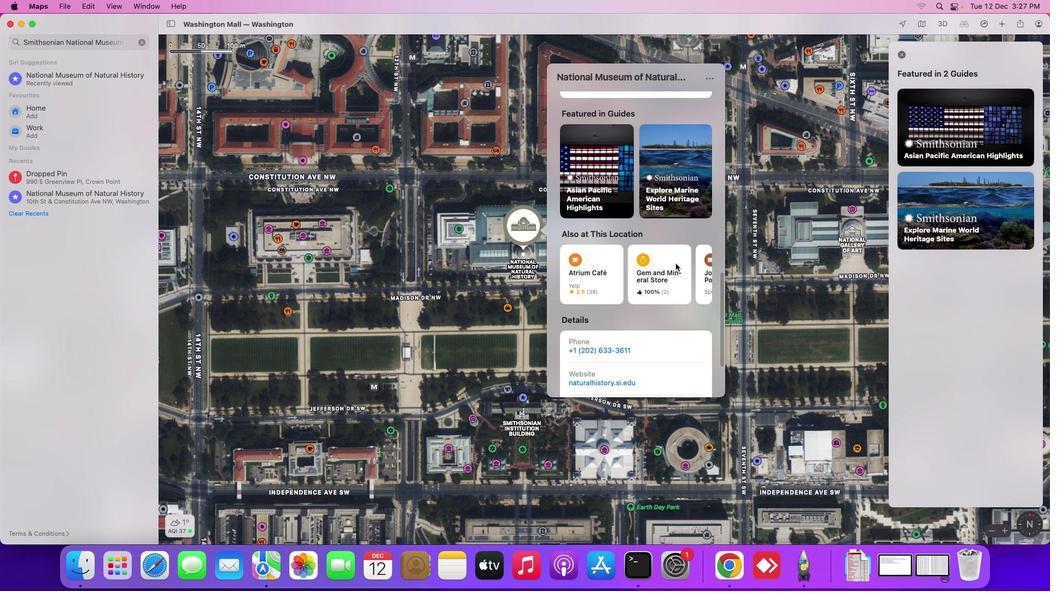 
Action: Mouse scrolled (658, 270) with delta (107, 180)
Screenshot: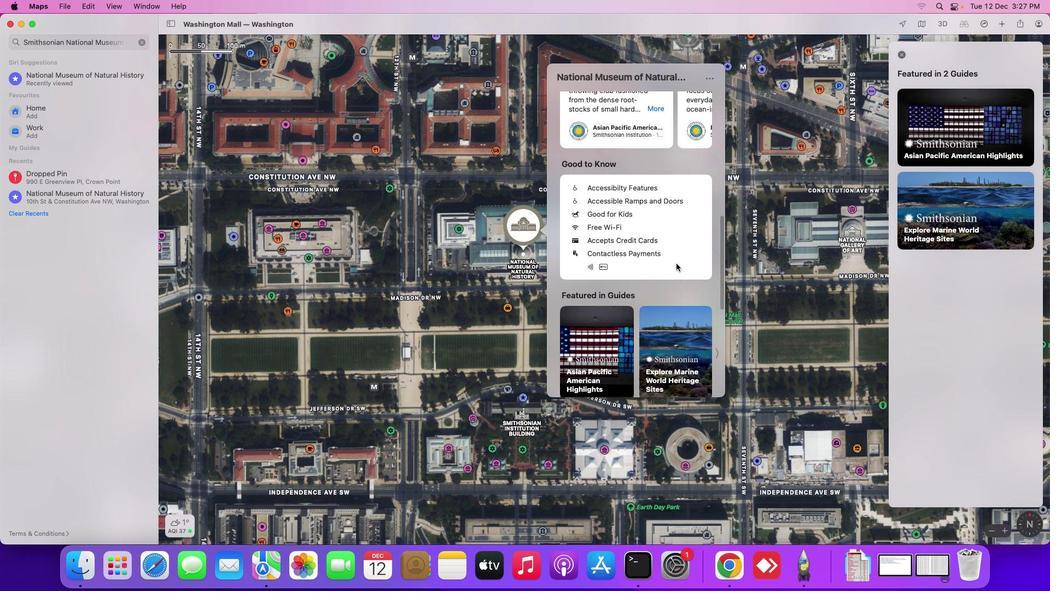 
Action: Mouse scrolled (658, 270) with delta (107, 179)
Screenshot: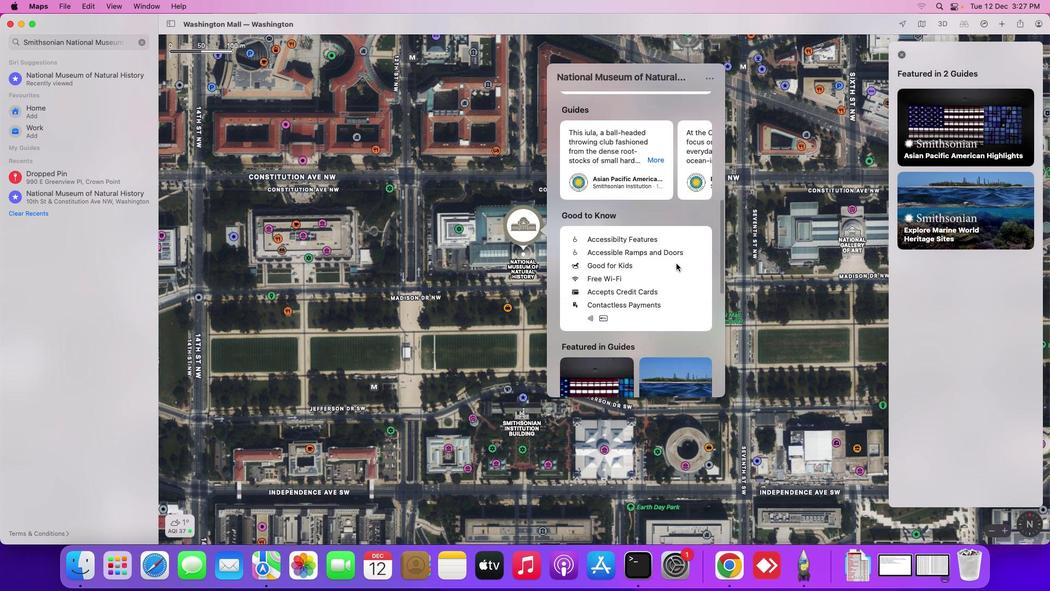 
Action: Mouse scrolled (658, 270) with delta (107, 179)
Screenshot: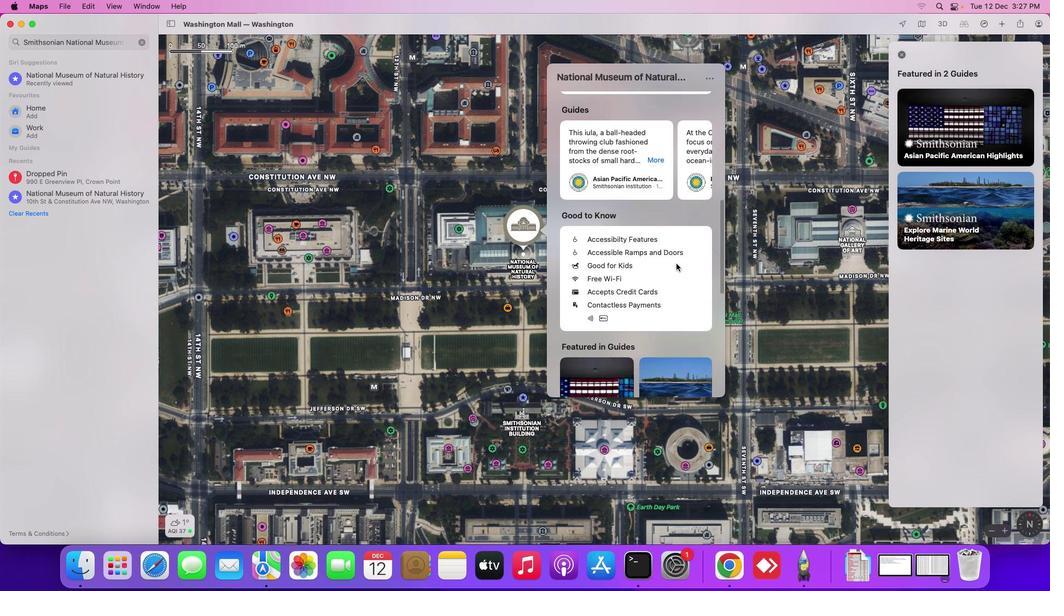 
Action: Mouse scrolled (658, 270) with delta (107, 179)
Screenshot: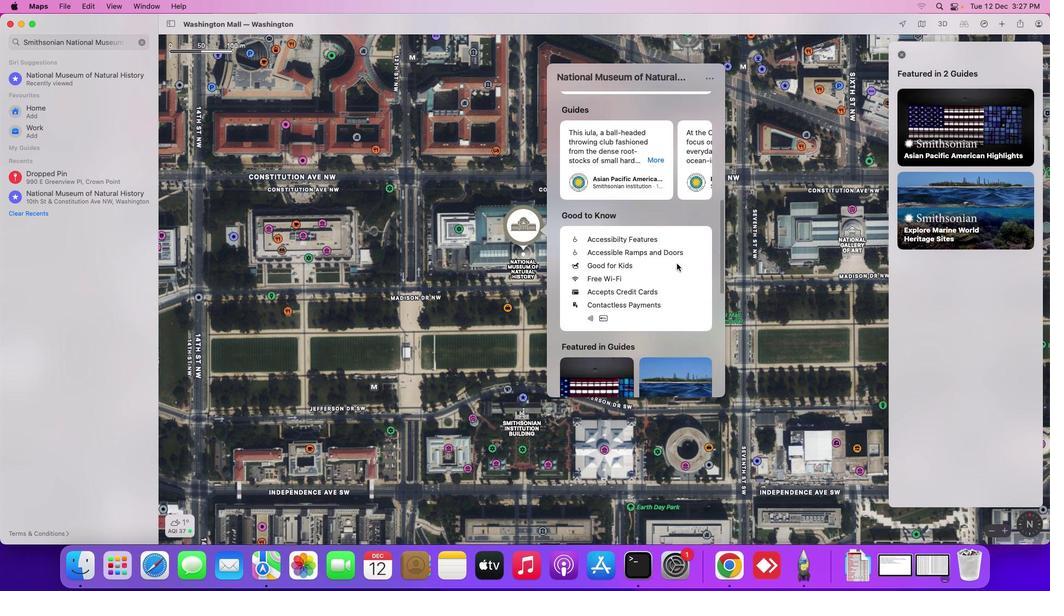 
Action: Mouse scrolled (658, 270) with delta (107, 179)
Screenshot: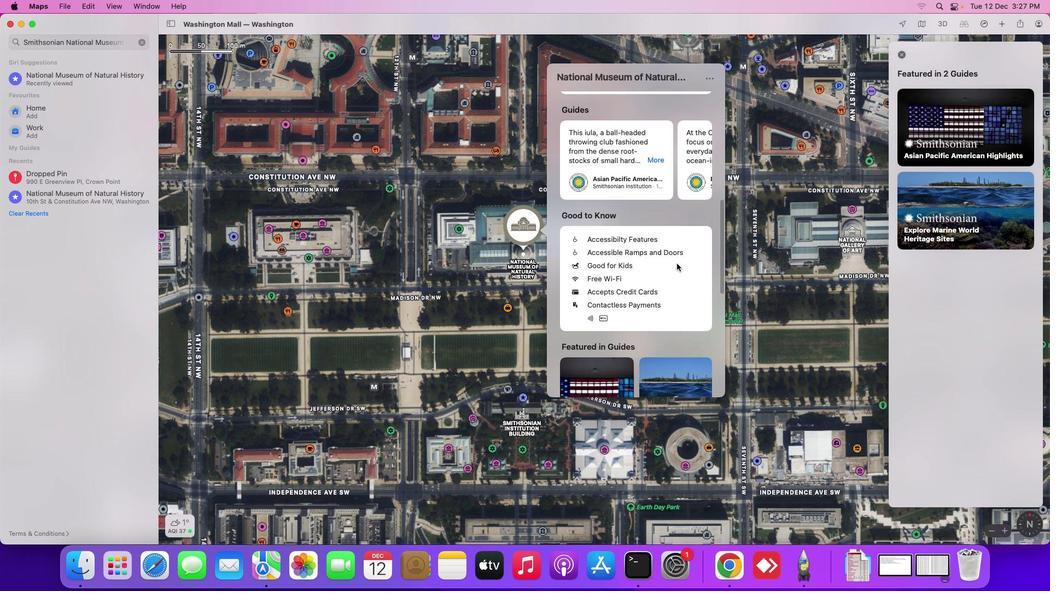 
Action: Mouse moved to (657, 270)
Screenshot: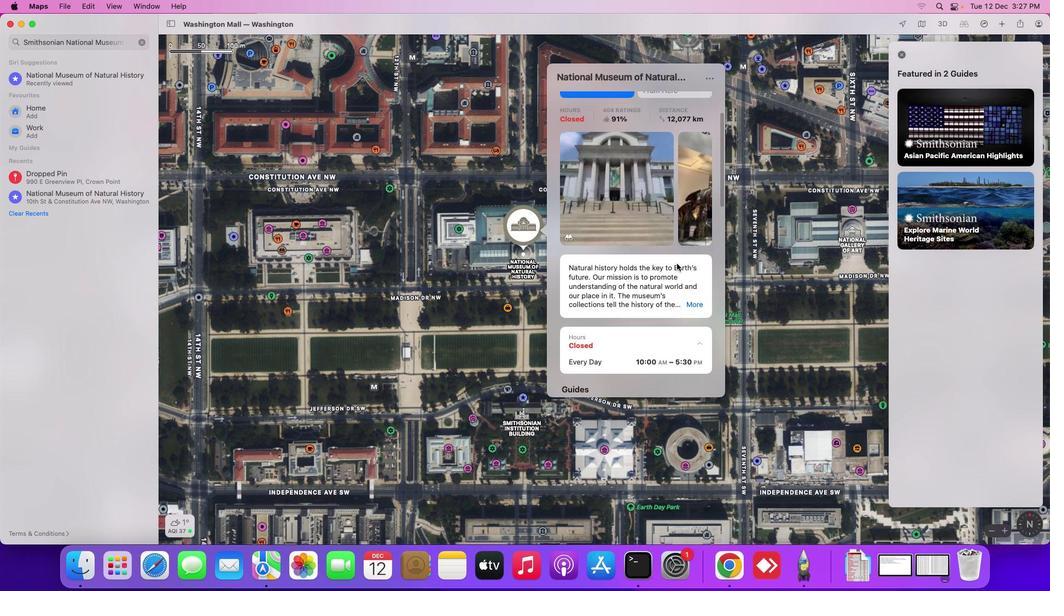 
Action: Mouse scrolled (657, 270) with delta (107, 180)
Screenshot: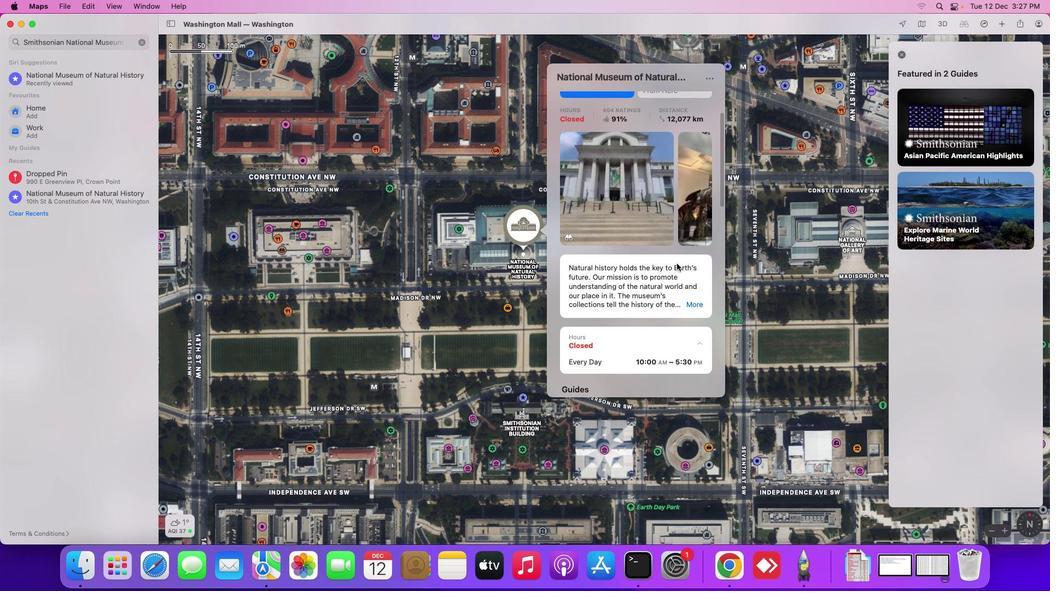 
Action: Mouse scrolled (657, 270) with delta (107, 180)
Screenshot: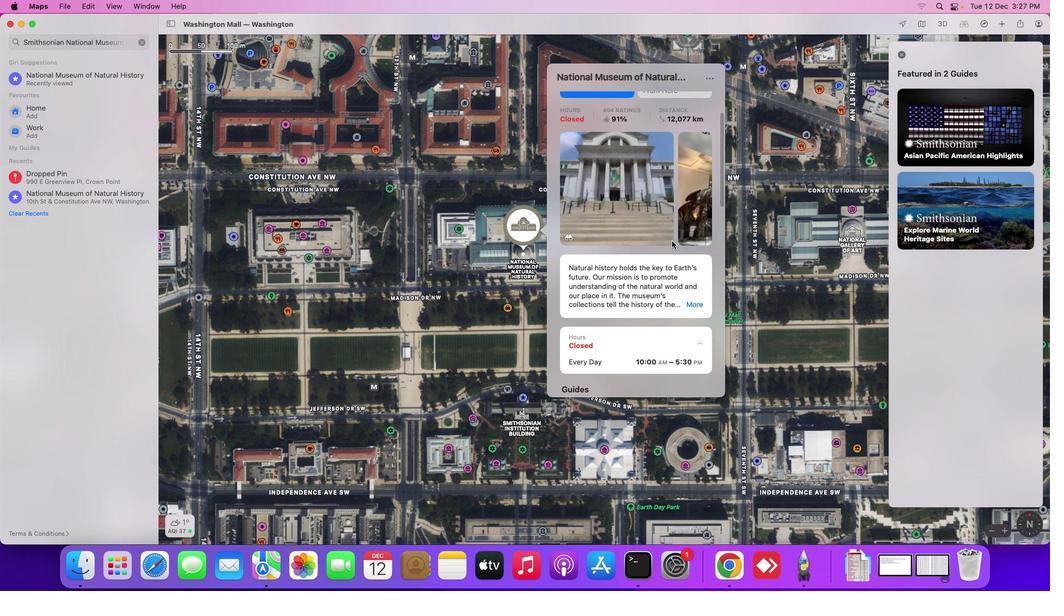 
Action: Mouse scrolled (657, 270) with delta (107, 180)
Screenshot: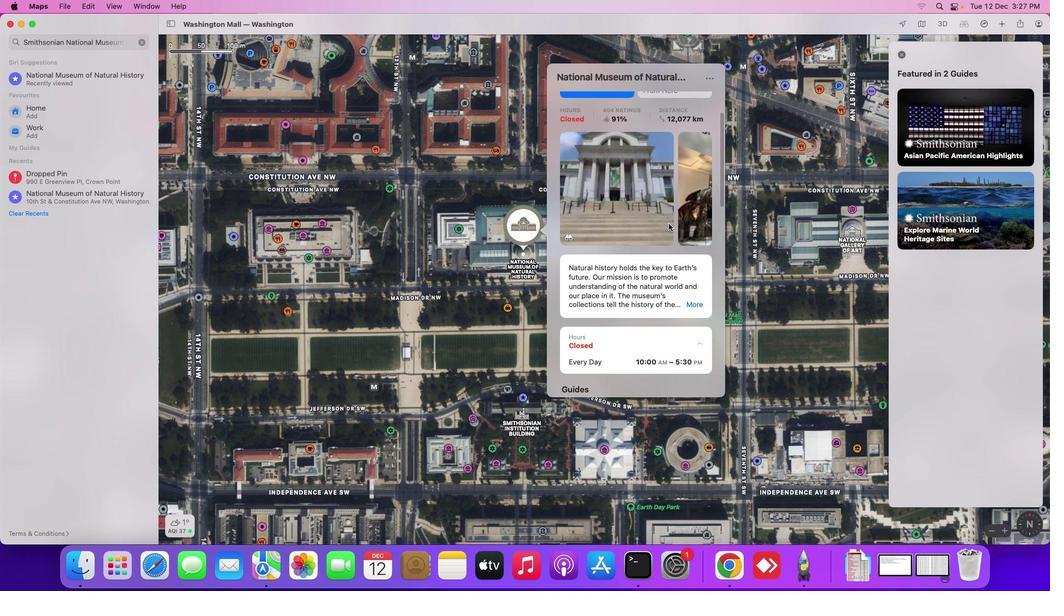 
Action: Mouse scrolled (657, 270) with delta (107, 180)
Screenshot: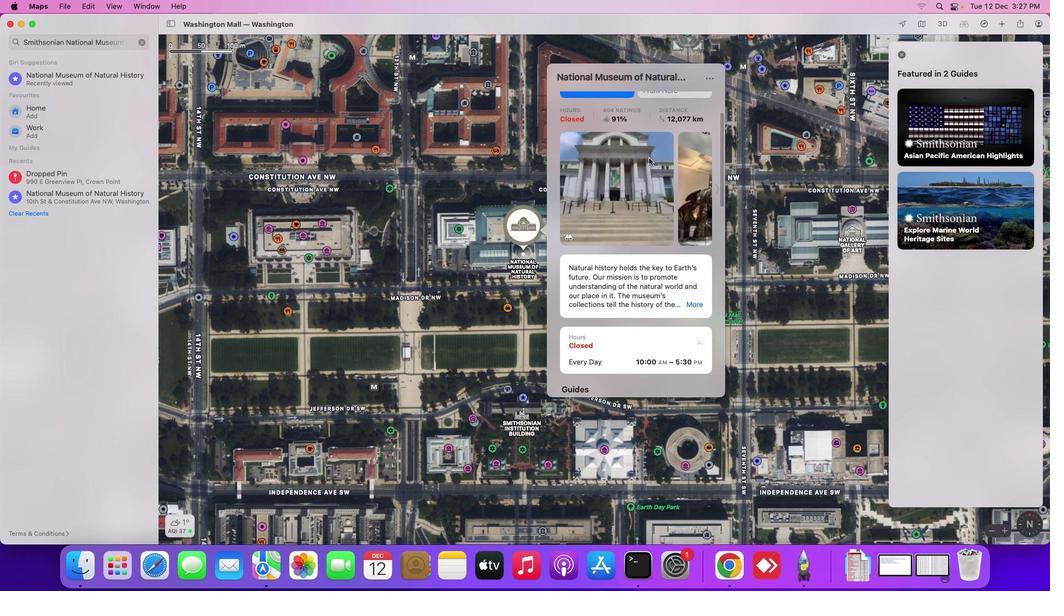 
Action: Mouse scrolled (657, 270) with delta (107, 180)
Screenshot: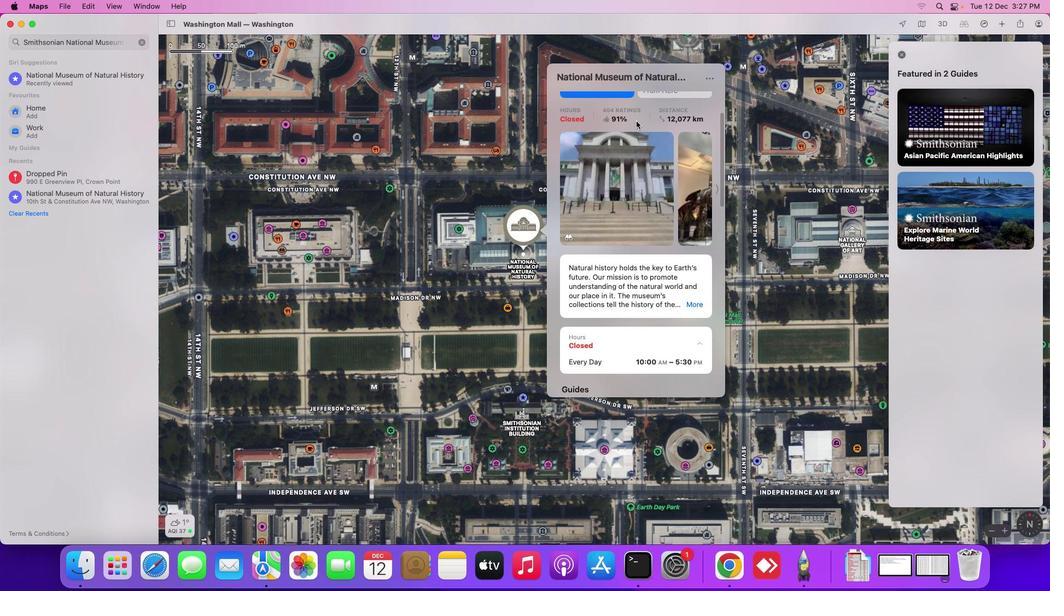 
Action: Mouse scrolled (657, 270) with delta (107, 180)
Screenshot: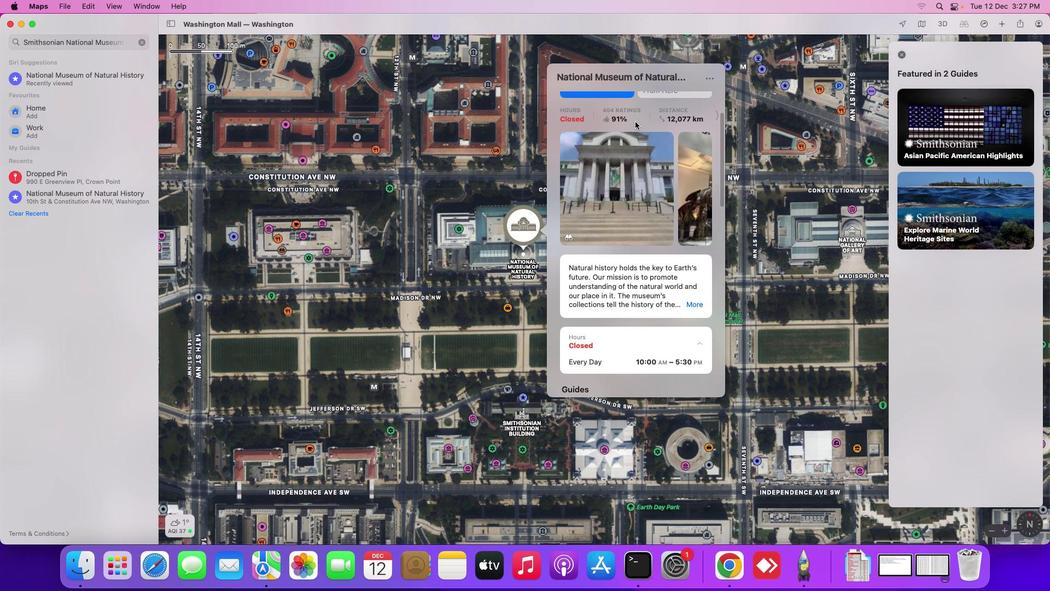 
Action: Mouse scrolled (657, 270) with delta (107, 180)
Screenshot: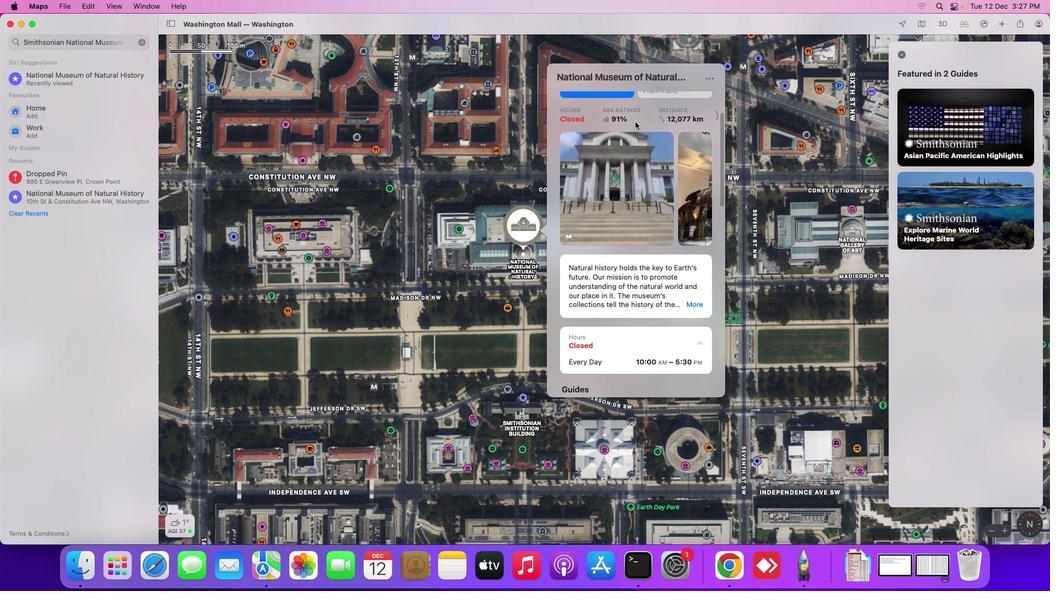 
Action: Mouse scrolled (657, 270) with delta (107, 180)
Screenshot: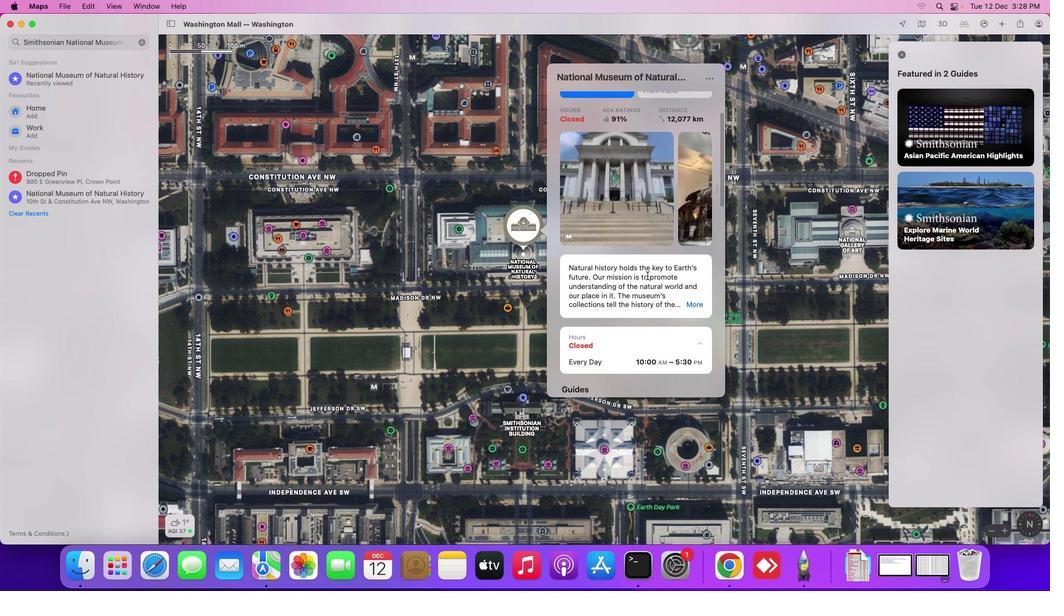 
Action: Mouse scrolled (657, 270) with delta (107, 180)
Screenshot: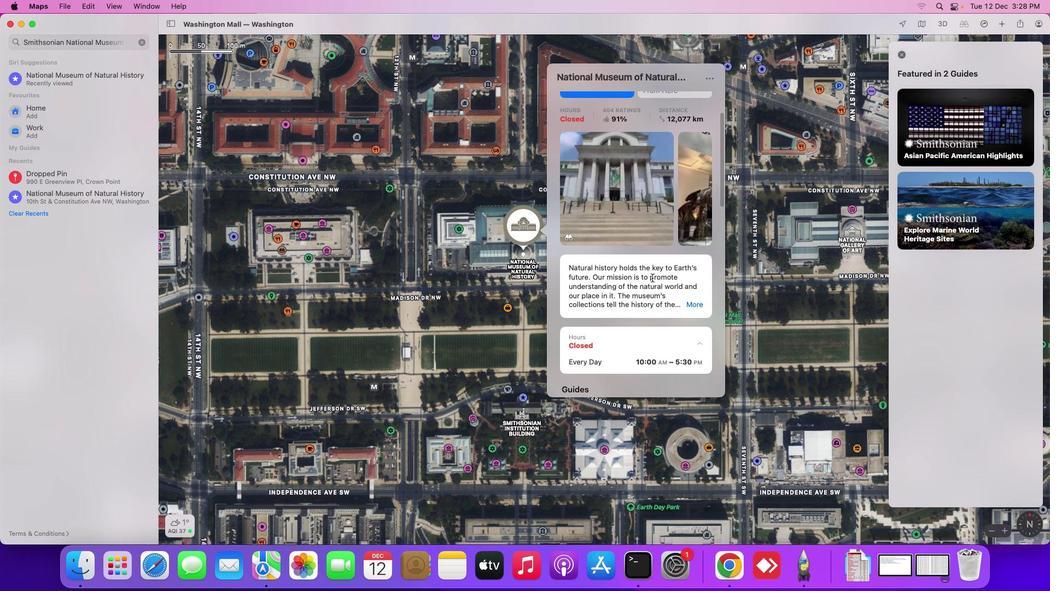 
Action: Mouse scrolled (657, 270) with delta (107, 180)
Screenshot: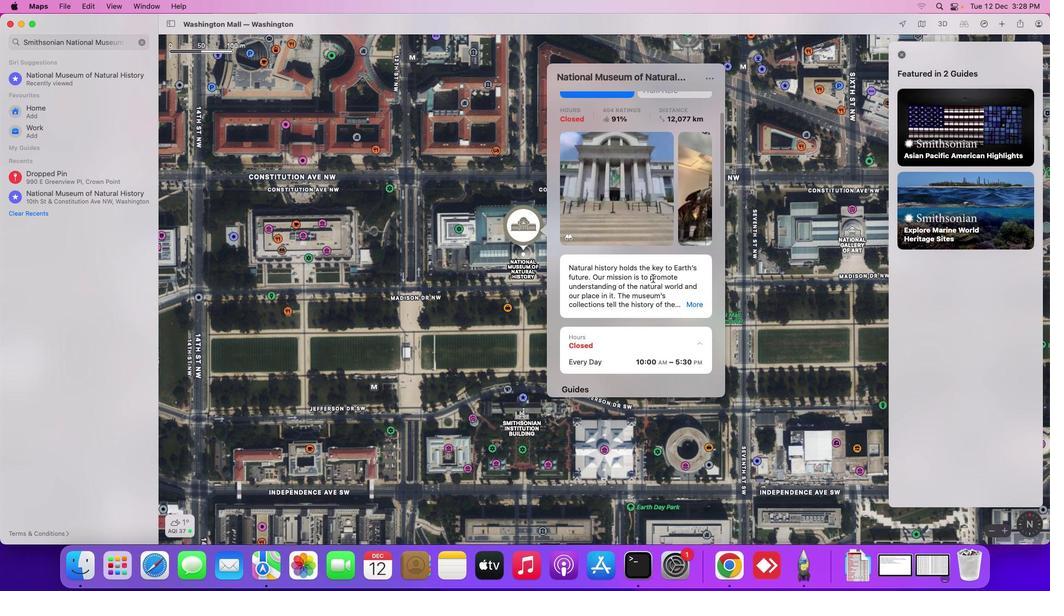 
Action: Mouse scrolled (657, 270) with delta (107, 179)
Screenshot: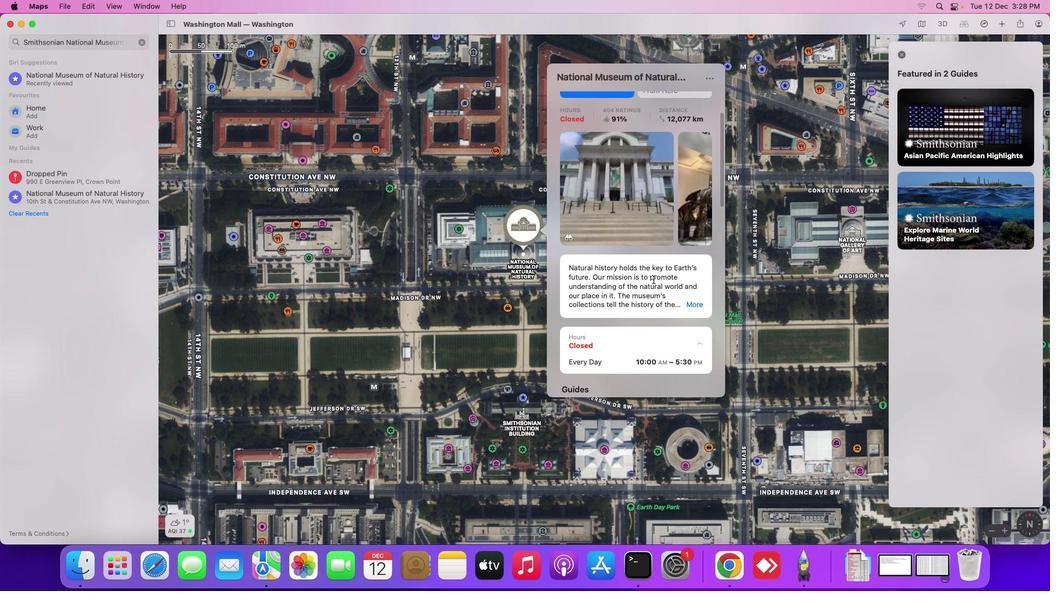 
Action: Mouse scrolled (657, 270) with delta (107, 179)
Screenshot: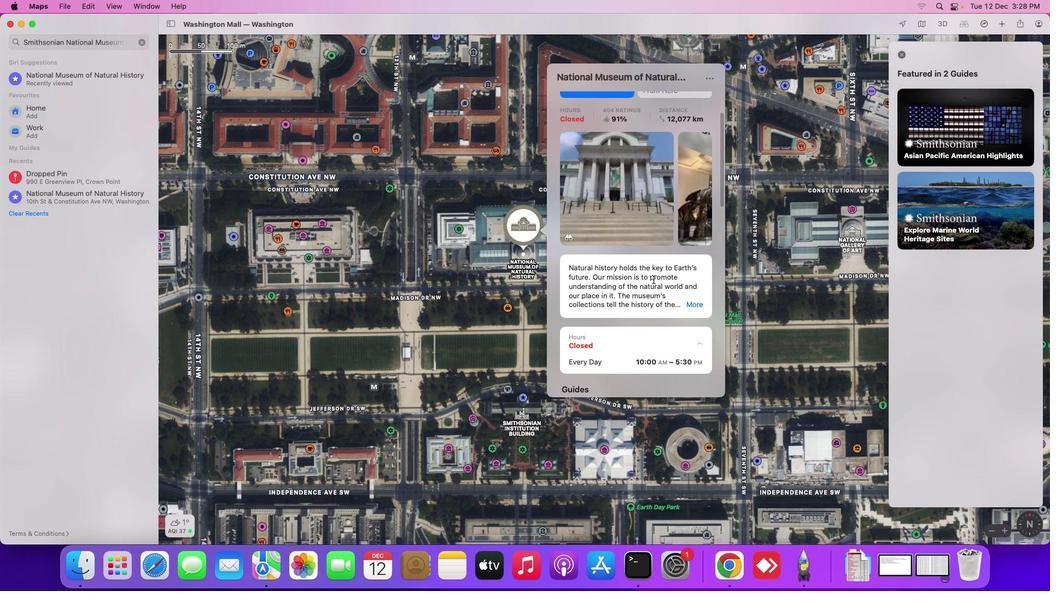 
Action: Mouse scrolled (657, 270) with delta (107, 179)
Screenshot: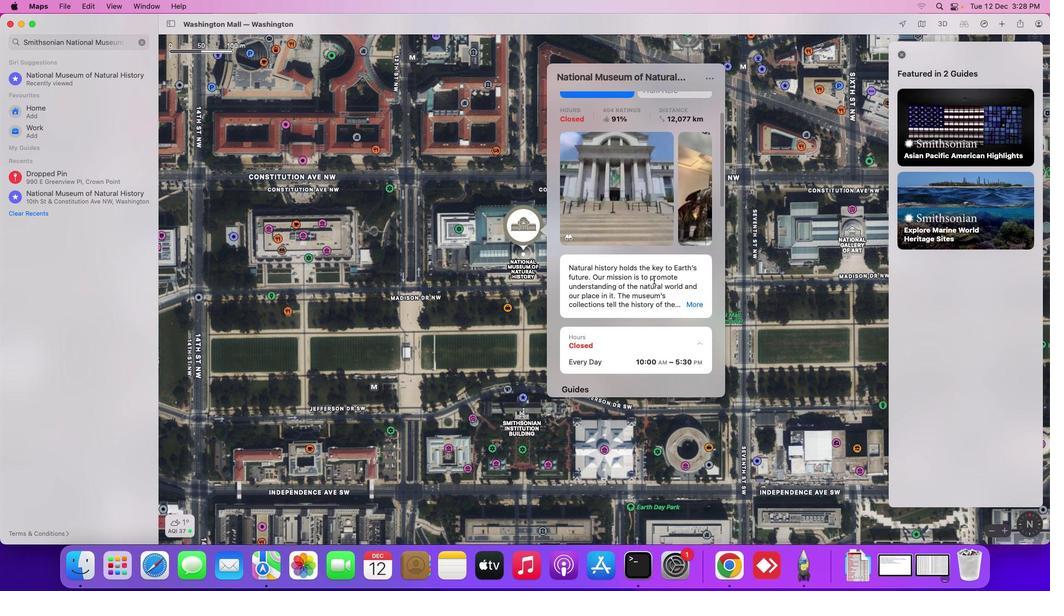 
Action: Mouse scrolled (657, 270) with delta (107, 179)
Screenshot: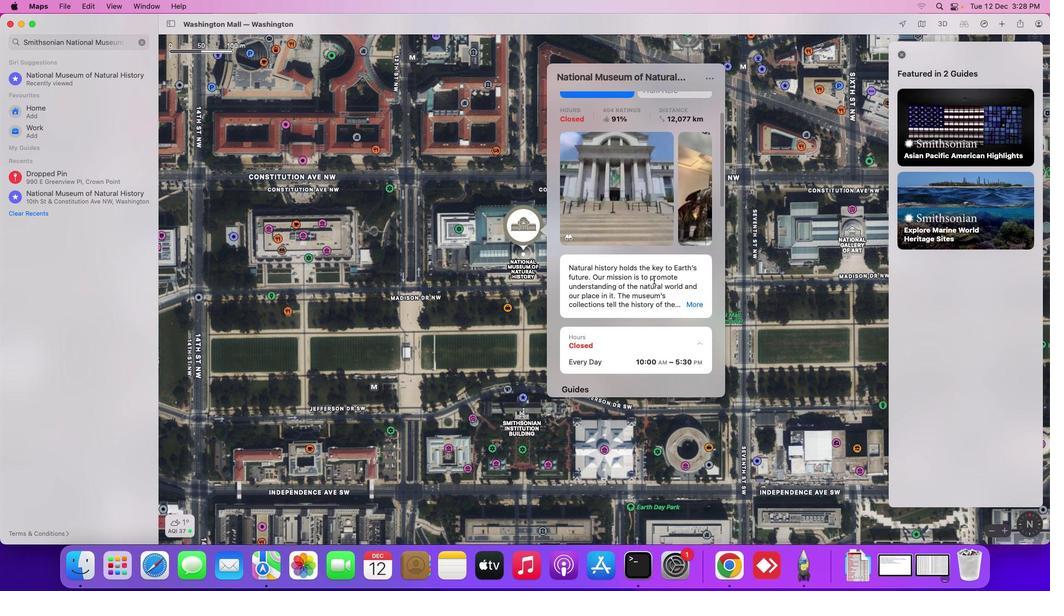 
Action: Mouse scrolled (657, 270) with delta (107, 180)
Screenshot: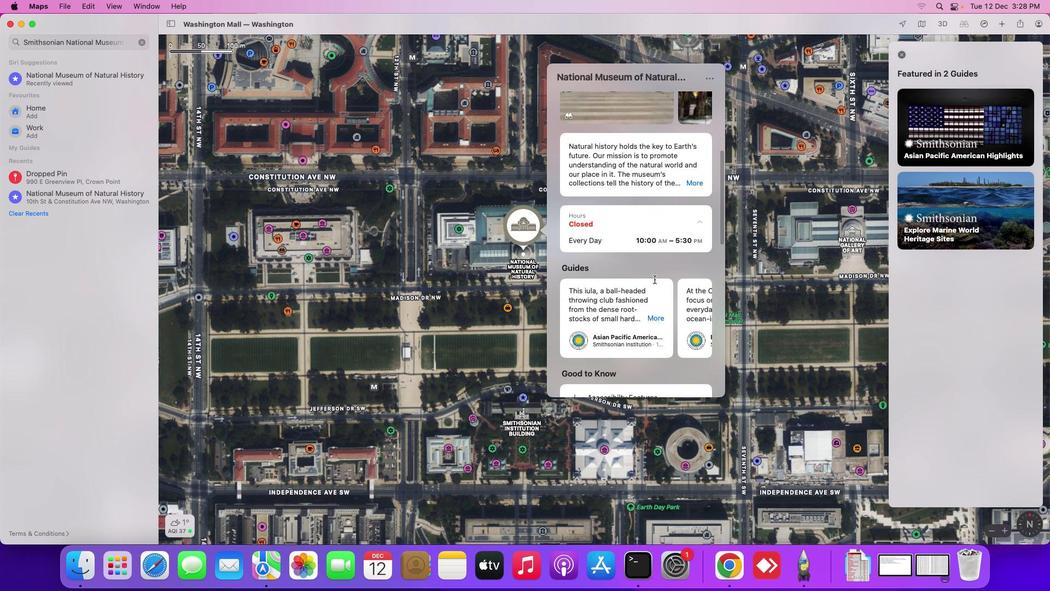 
Action: Mouse scrolled (657, 270) with delta (107, 180)
Screenshot: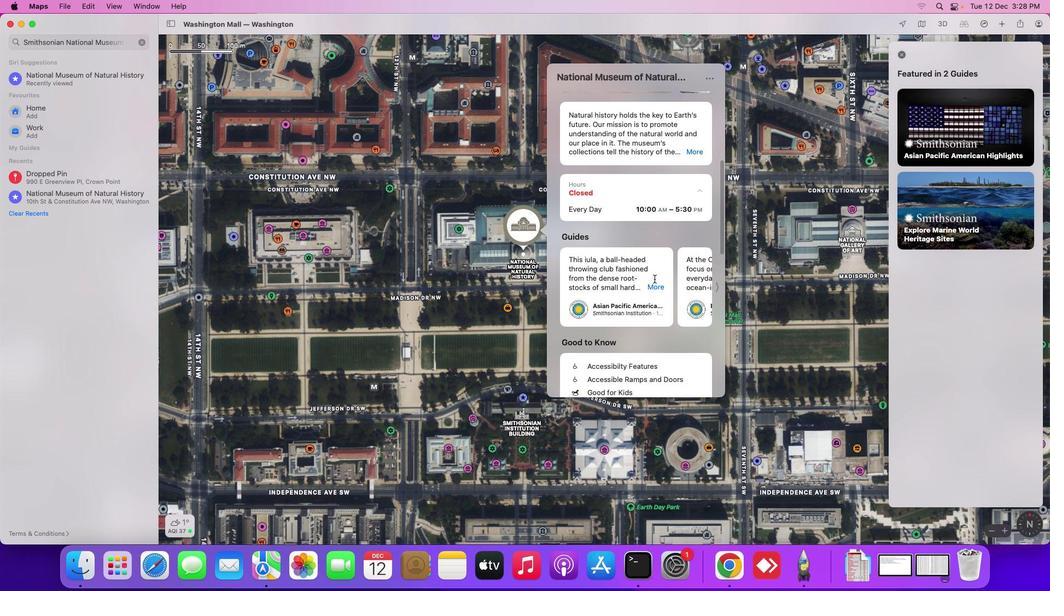 
Action: Mouse scrolled (657, 270) with delta (107, 180)
Screenshot: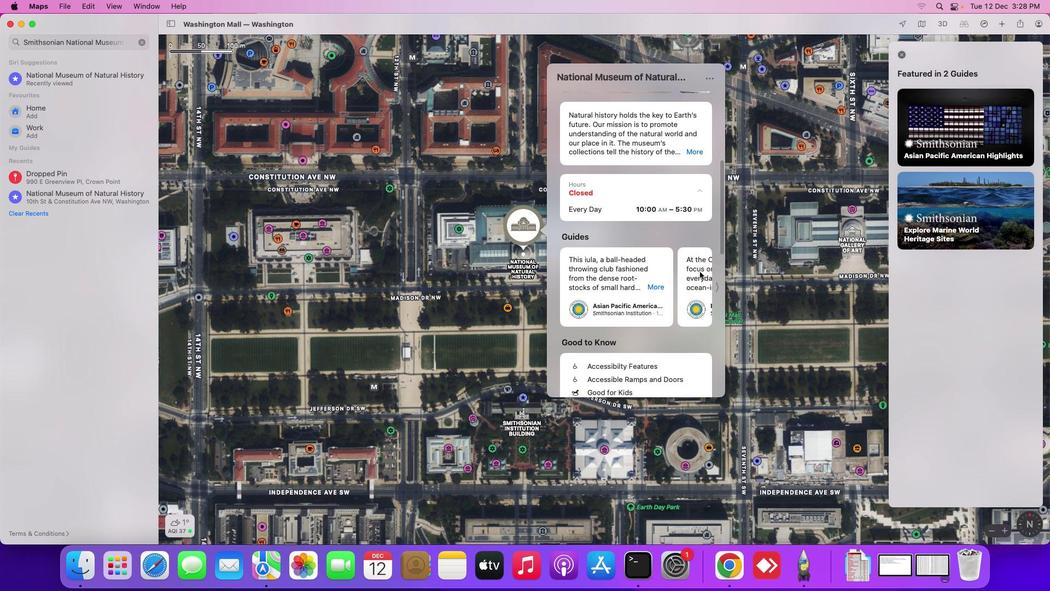 
Action: Mouse scrolled (657, 270) with delta (107, 180)
Screenshot: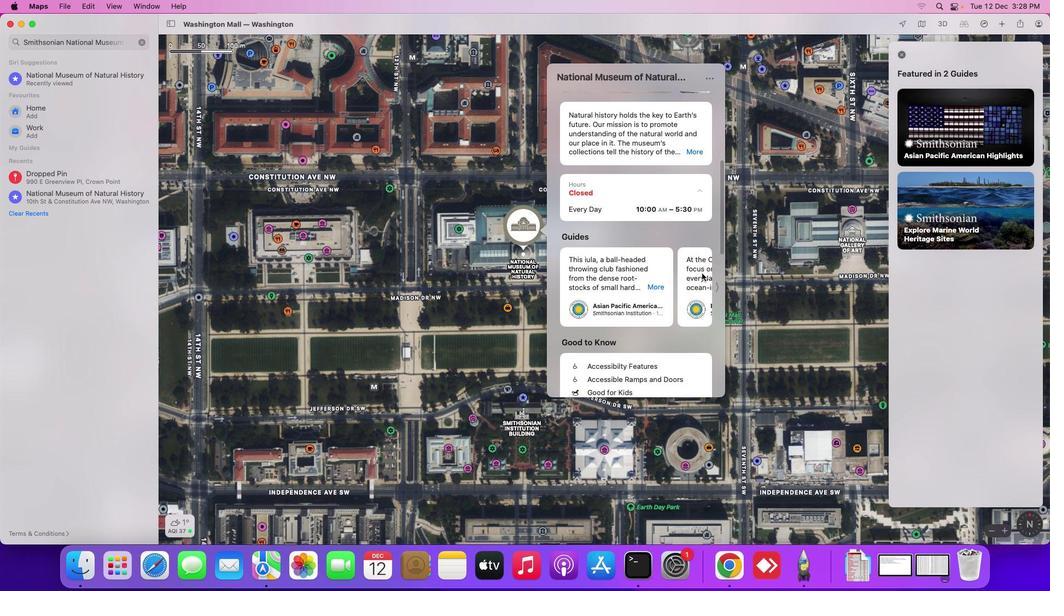 
Action: Mouse scrolled (657, 270) with delta (107, 180)
Screenshot: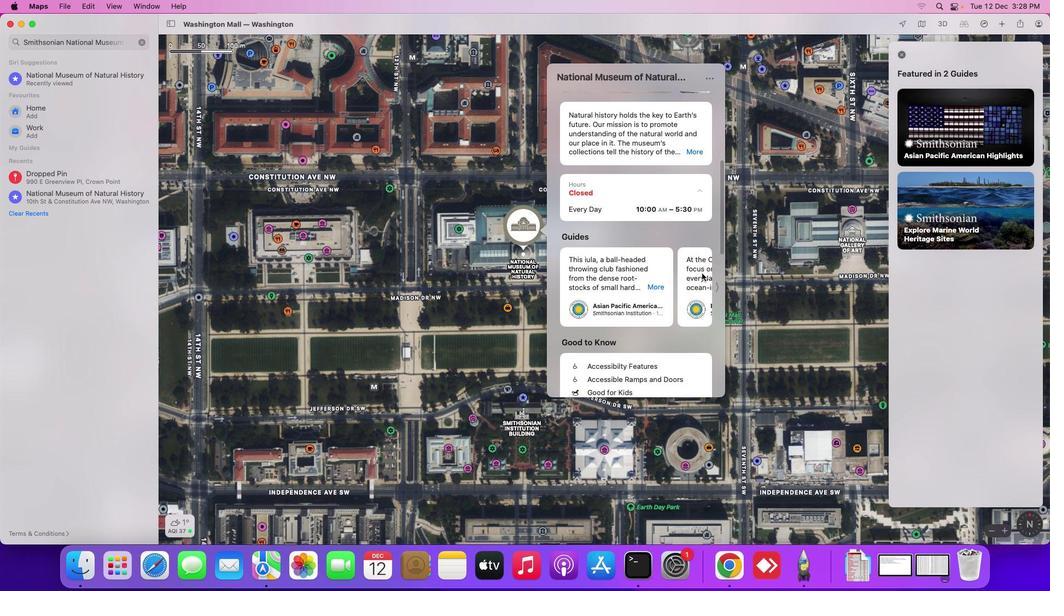 
Action: Mouse scrolled (657, 270) with delta (107, 179)
Screenshot: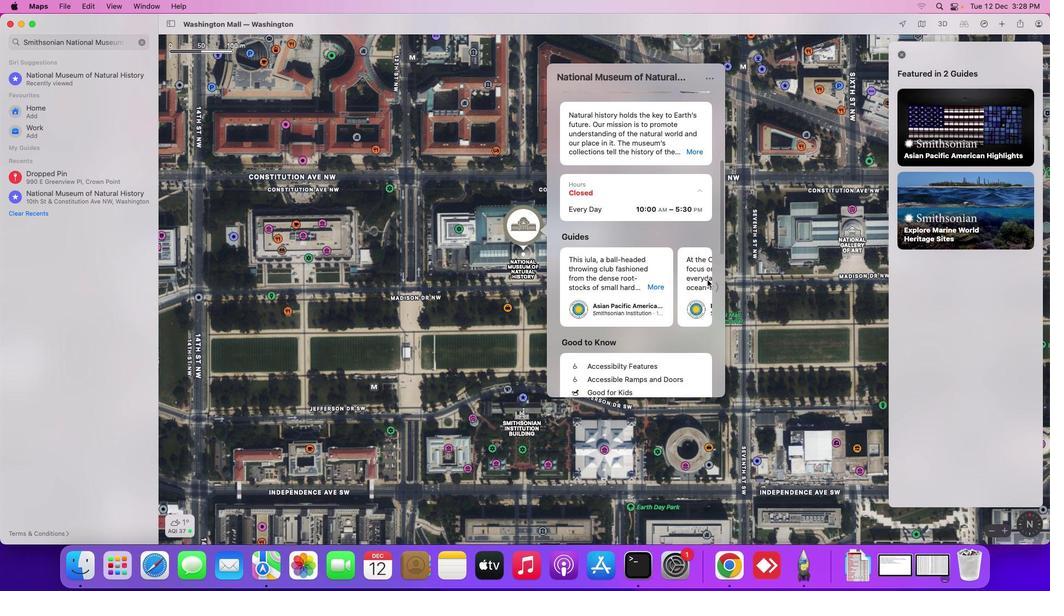 
Action: Mouse scrolled (657, 270) with delta (107, 179)
Screenshot: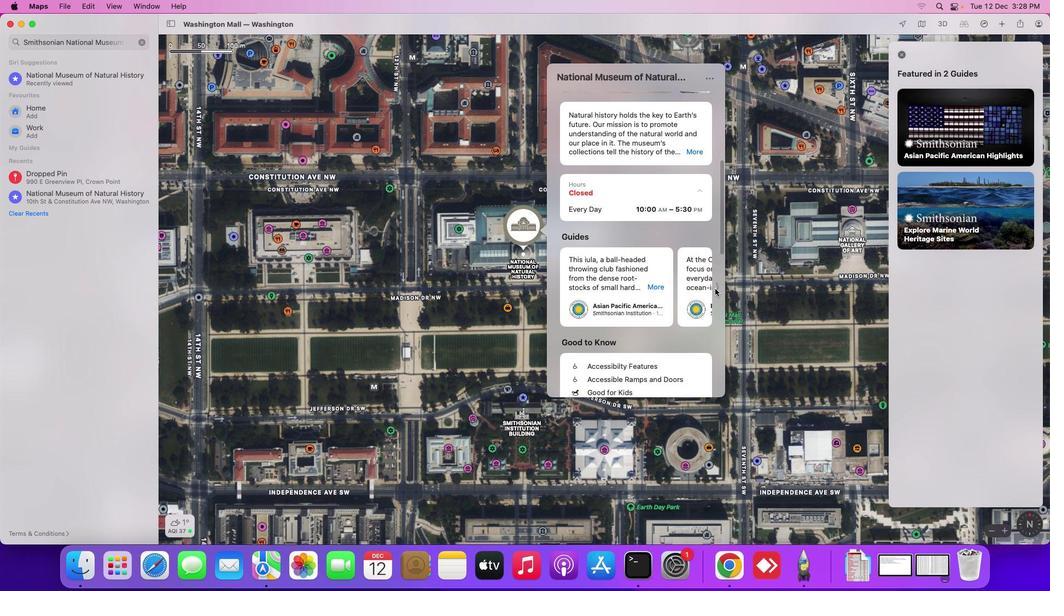 
Action: Mouse scrolled (657, 270) with delta (107, 179)
Screenshot: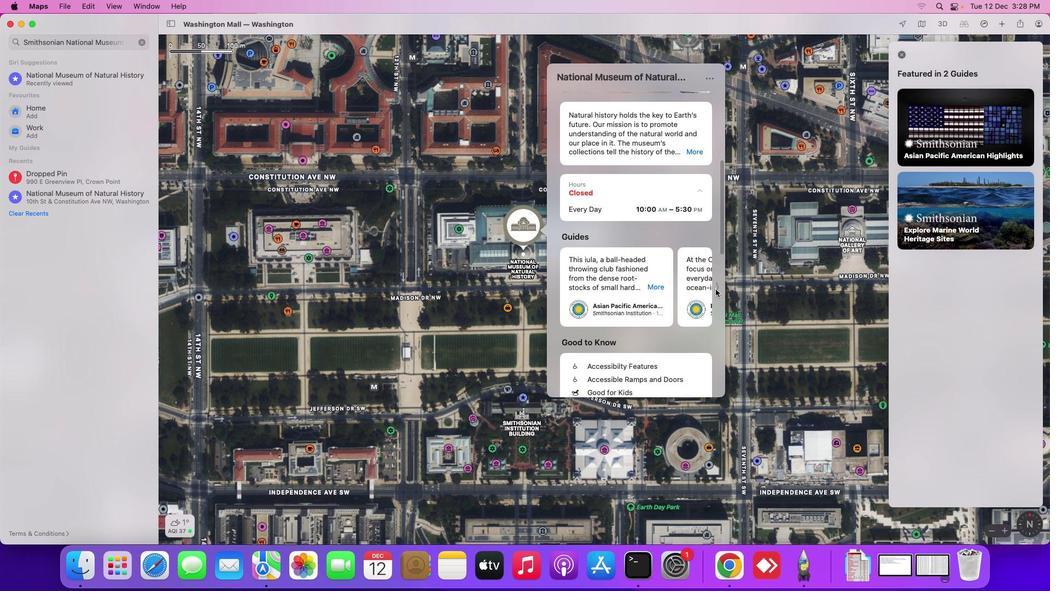 
Action: Mouse moved to (657, 270)
Screenshot: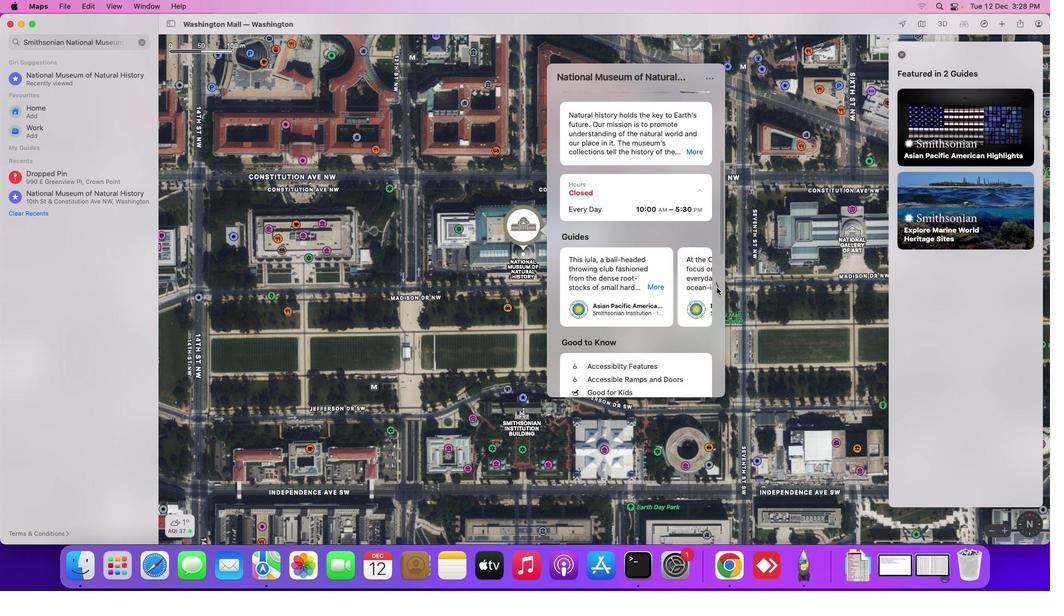 
Action: Mouse scrolled (657, 270) with delta (107, 180)
Screenshot: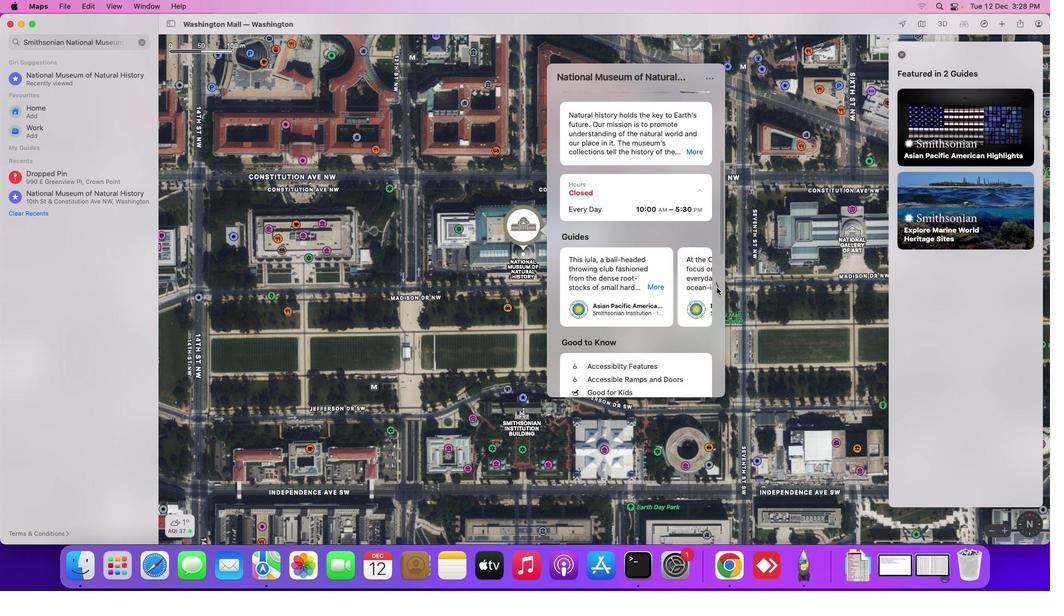 
Action: Mouse moved to (657, 270)
Screenshot: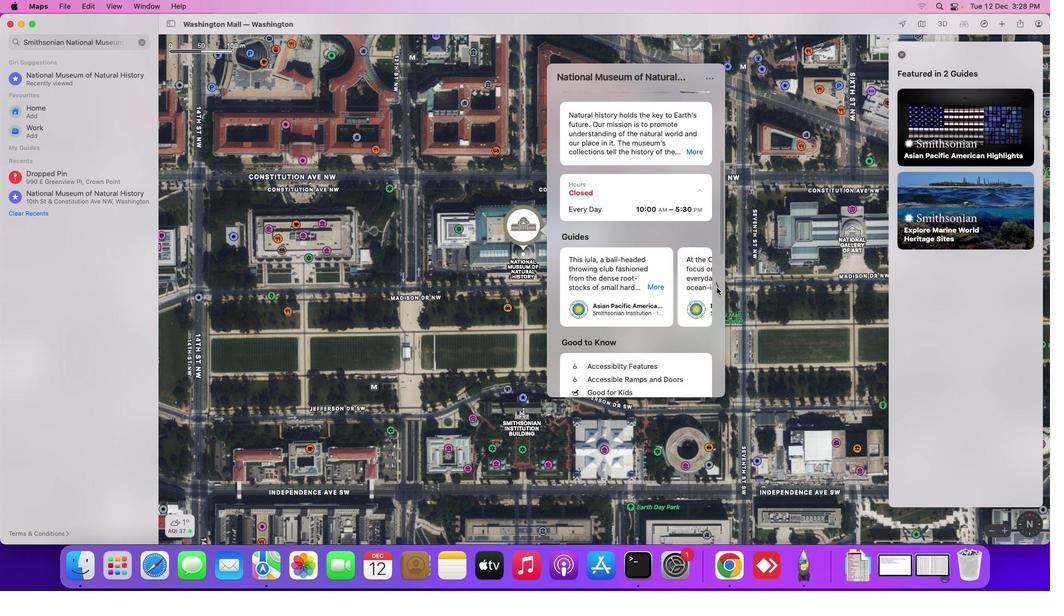 
Action: Mouse scrolled (657, 270) with delta (107, 180)
Screenshot: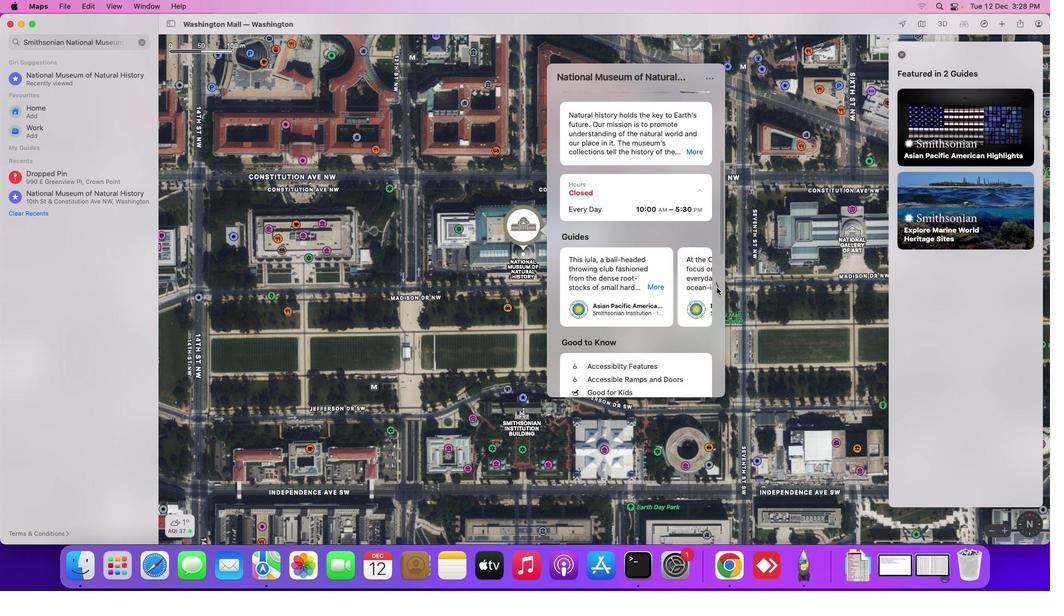 
Action: Mouse moved to (657, 271)
Screenshot: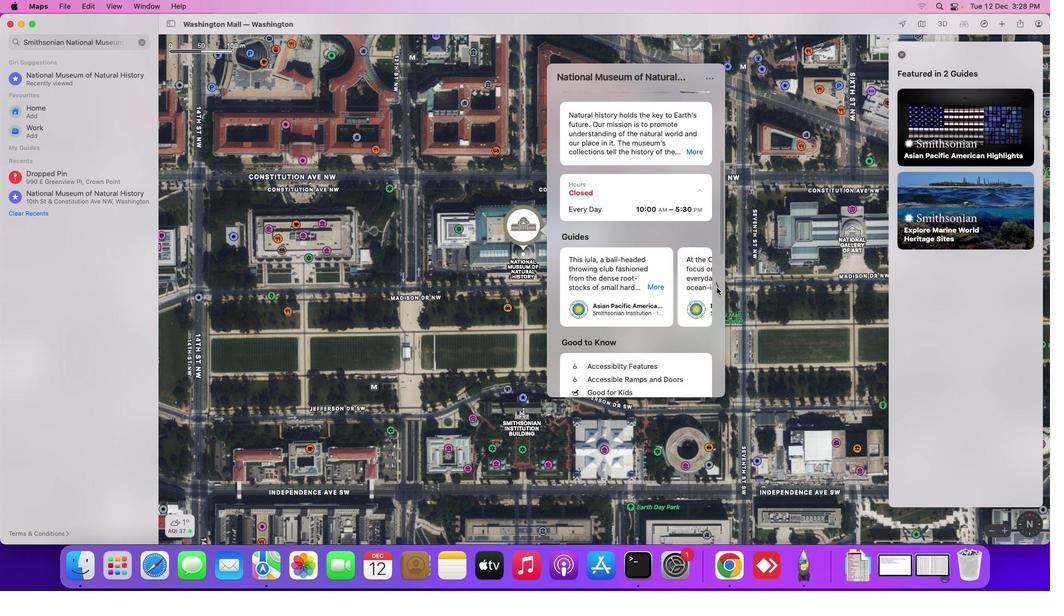 
Action: Mouse scrolled (657, 271) with delta (107, 181)
Screenshot: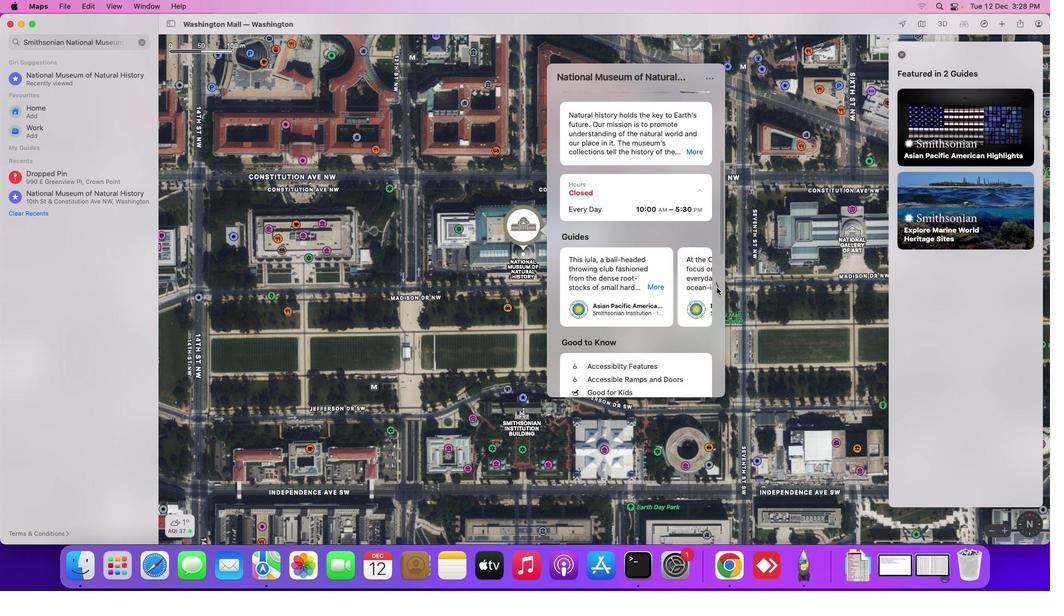 
Action: Mouse scrolled (657, 271) with delta (107, 181)
Screenshot: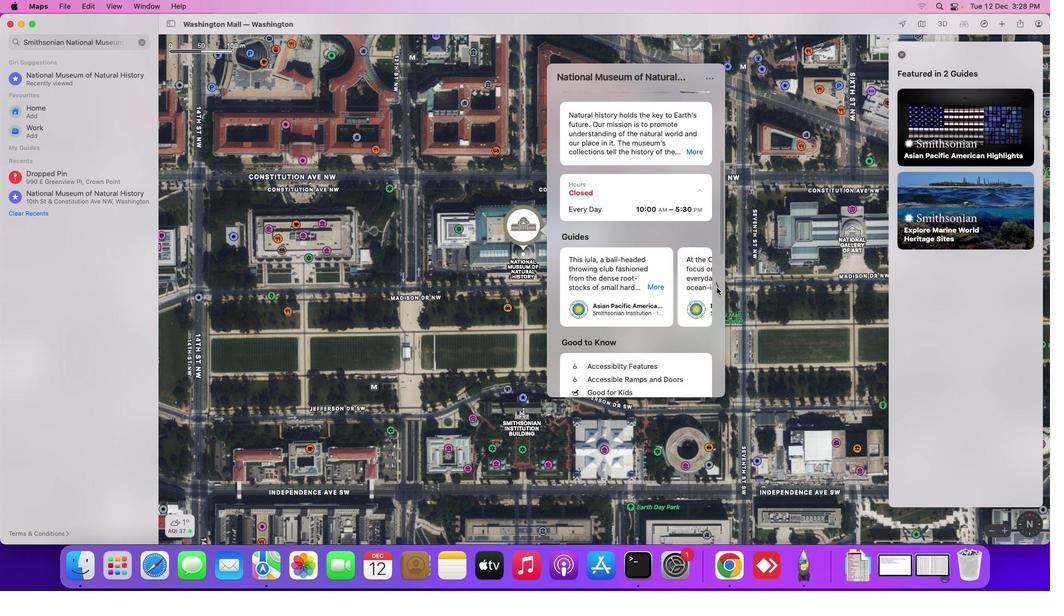 
Action: Mouse scrolled (657, 271) with delta (107, 181)
Screenshot: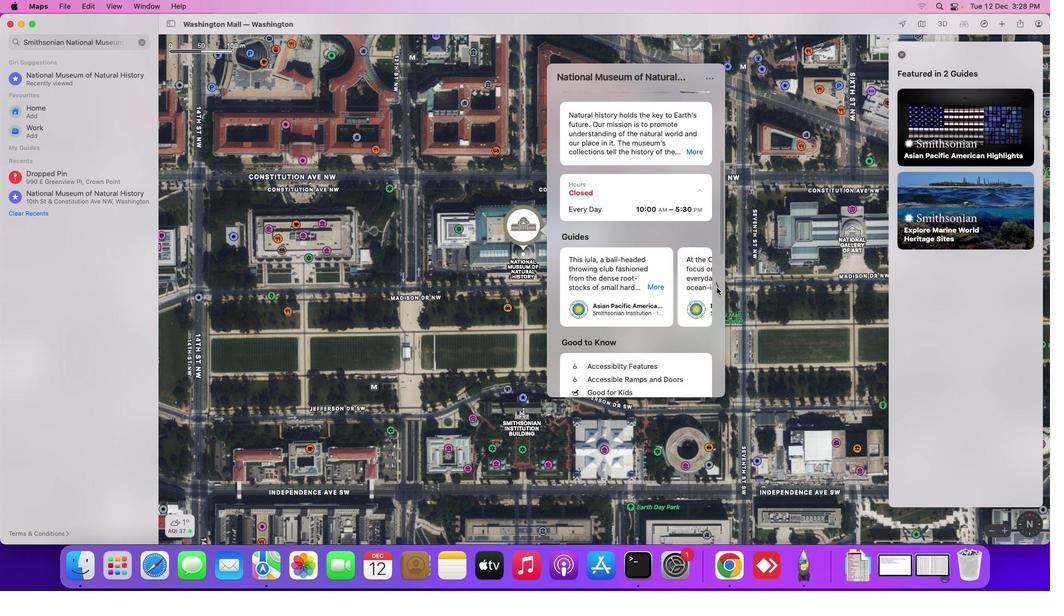 
Action: Mouse scrolled (657, 271) with delta (107, 181)
Screenshot: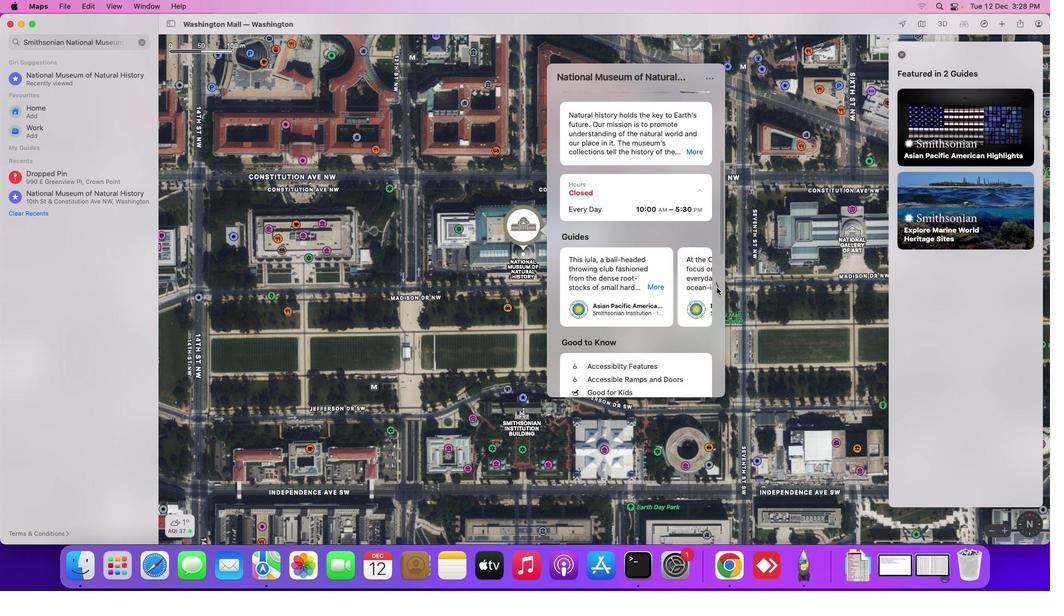 
Action: Mouse scrolled (657, 271) with delta (107, 181)
Screenshot: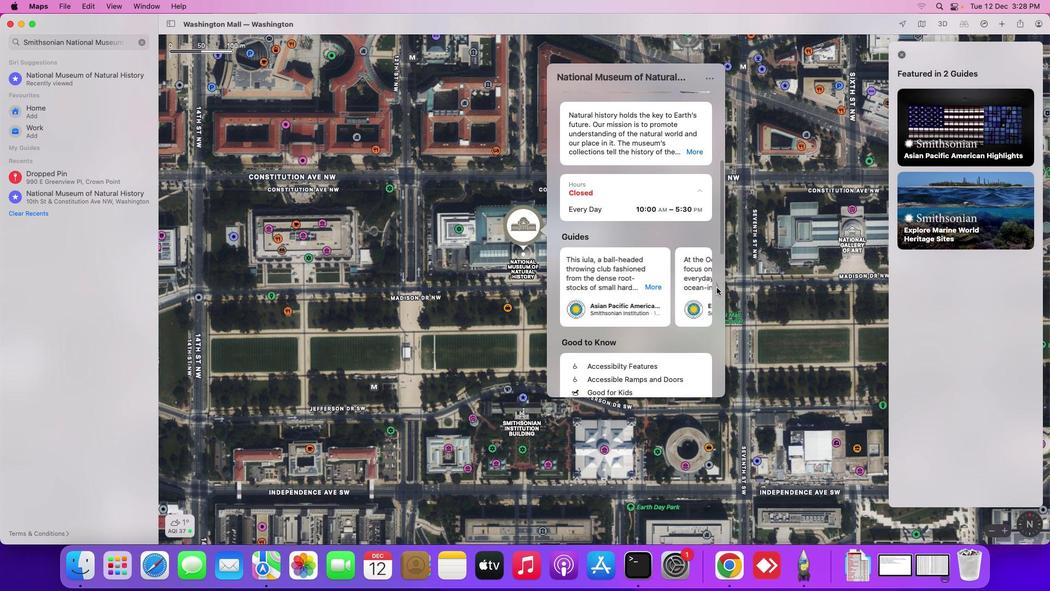 
Action: Mouse scrolled (657, 271) with delta (107, 181)
Screenshot: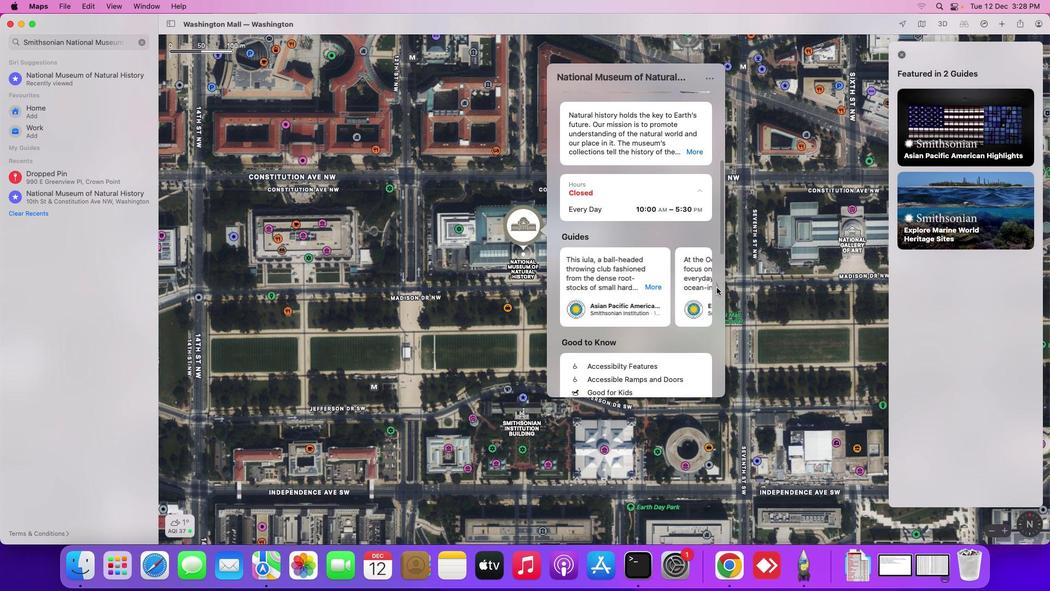 
Action: Mouse scrolled (657, 271) with delta (107, 182)
Screenshot: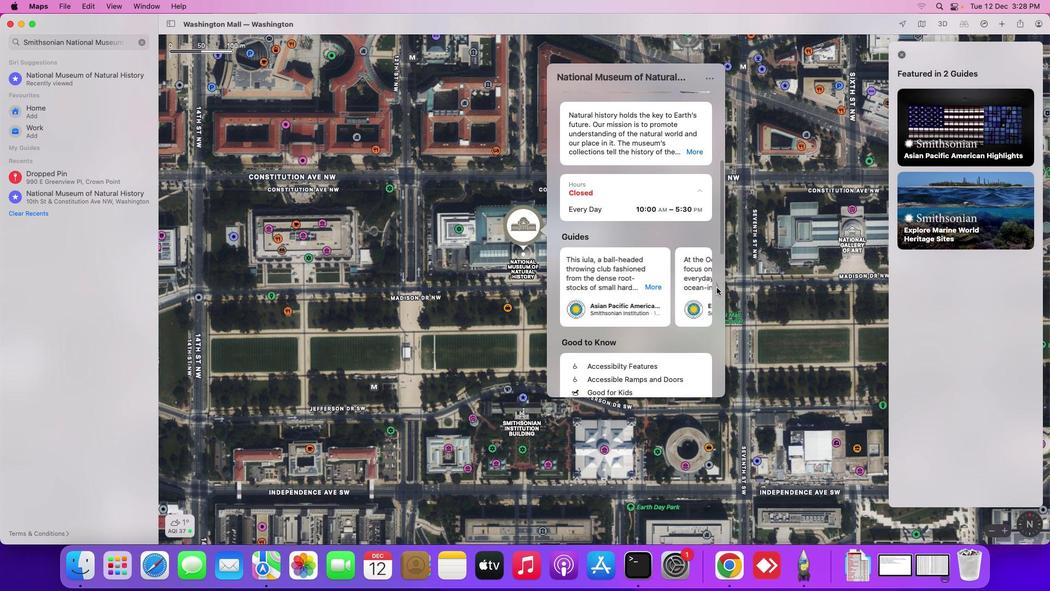 
Action: Mouse scrolled (657, 271) with delta (107, 182)
Screenshot: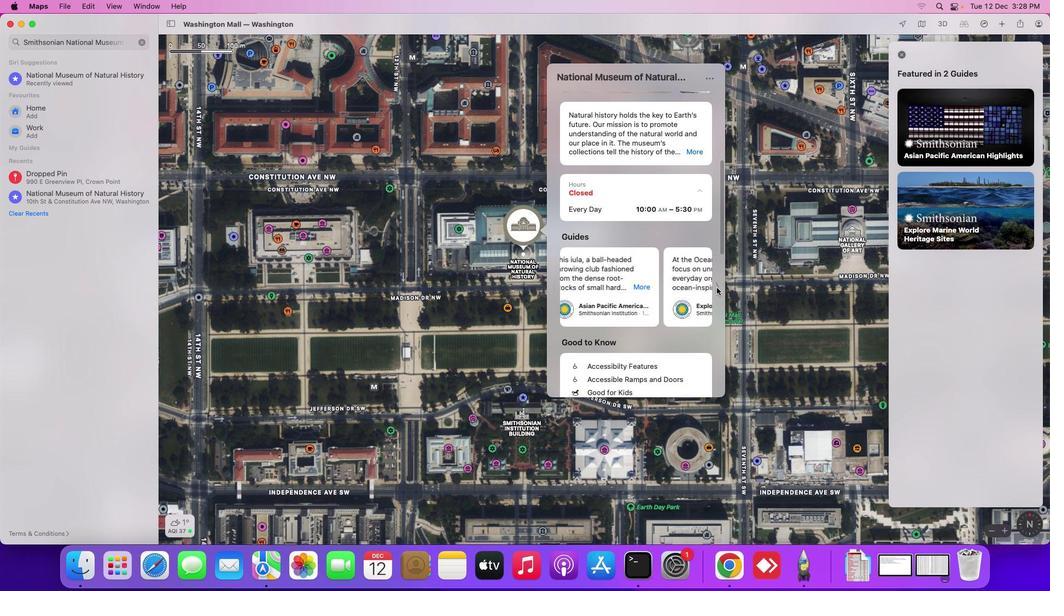 
Action: Mouse moved to (658, 270)
Screenshot: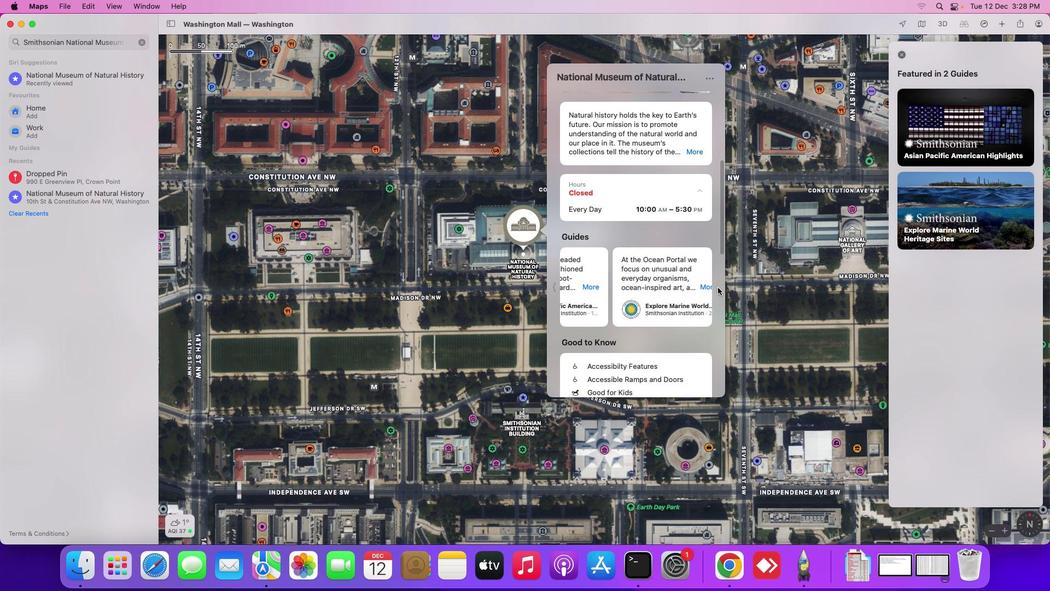 
Action: Mouse scrolled (658, 270) with delta (107, 180)
Screenshot: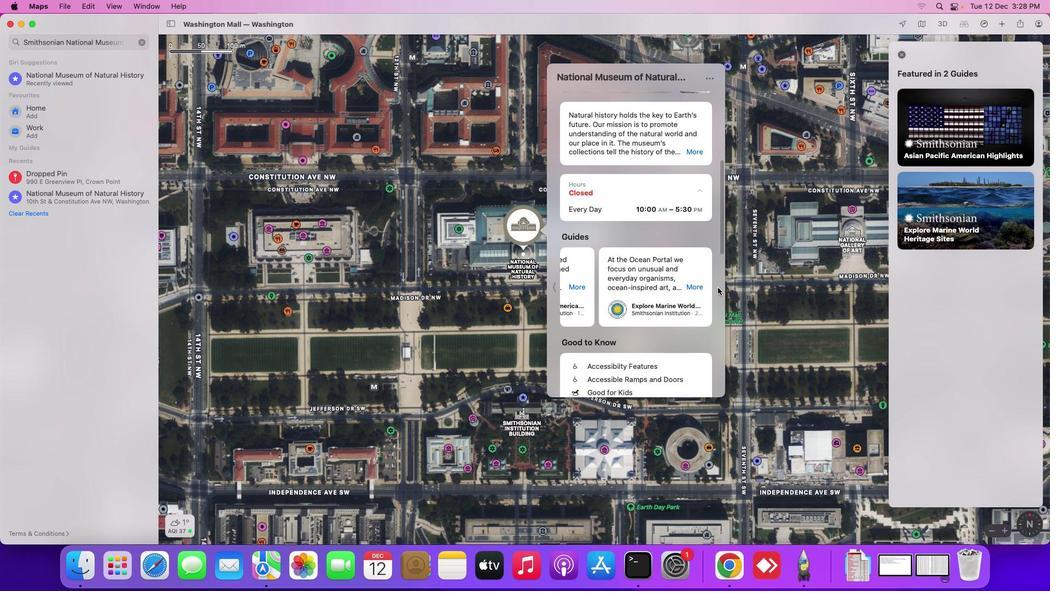 
Action: Mouse scrolled (658, 270) with delta (107, 180)
Screenshot: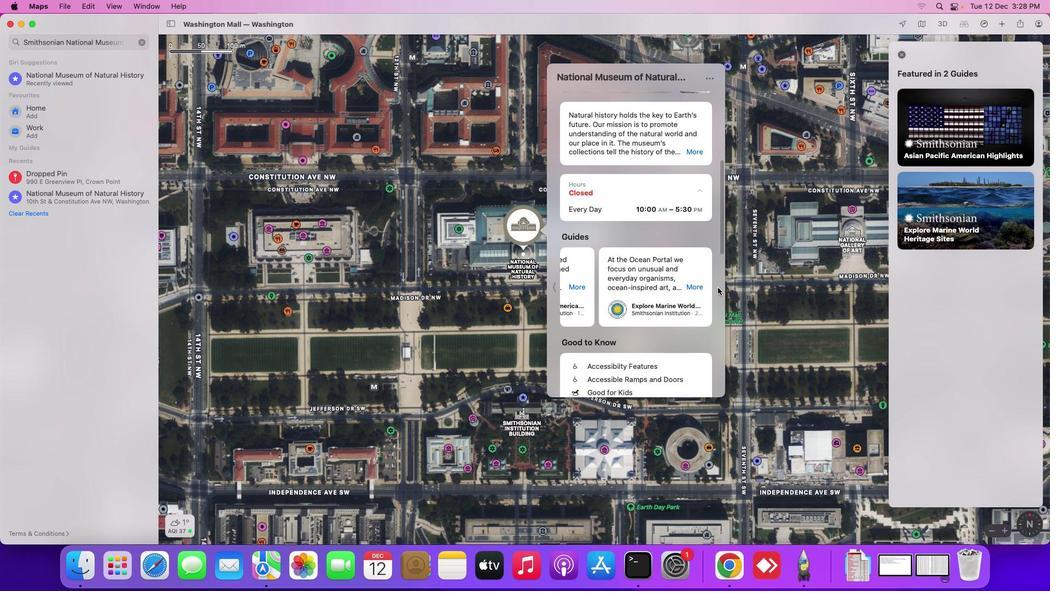 
Action: Mouse scrolled (658, 270) with delta (107, 181)
Screenshot: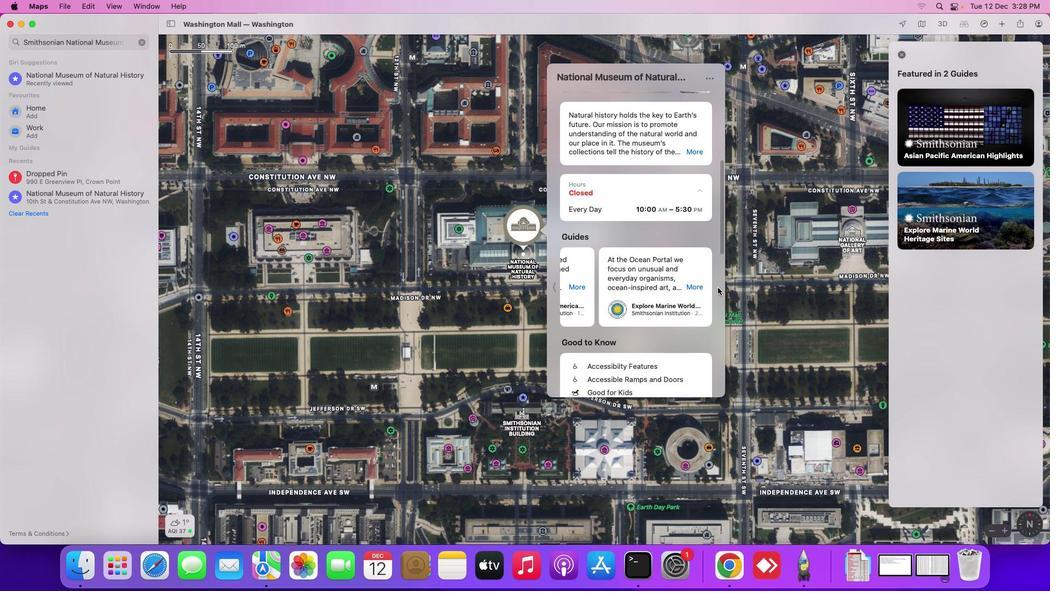 
Action: Mouse scrolled (658, 270) with delta (107, 181)
Screenshot: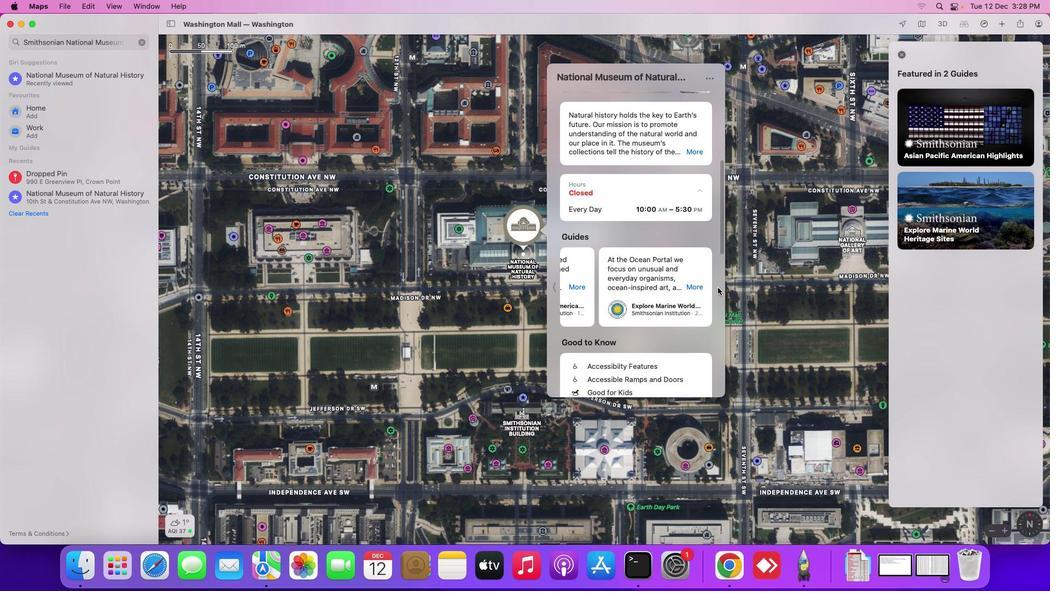 
Action: Mouse scrolled (658, 270) with delta (107, 181)
Screenshot: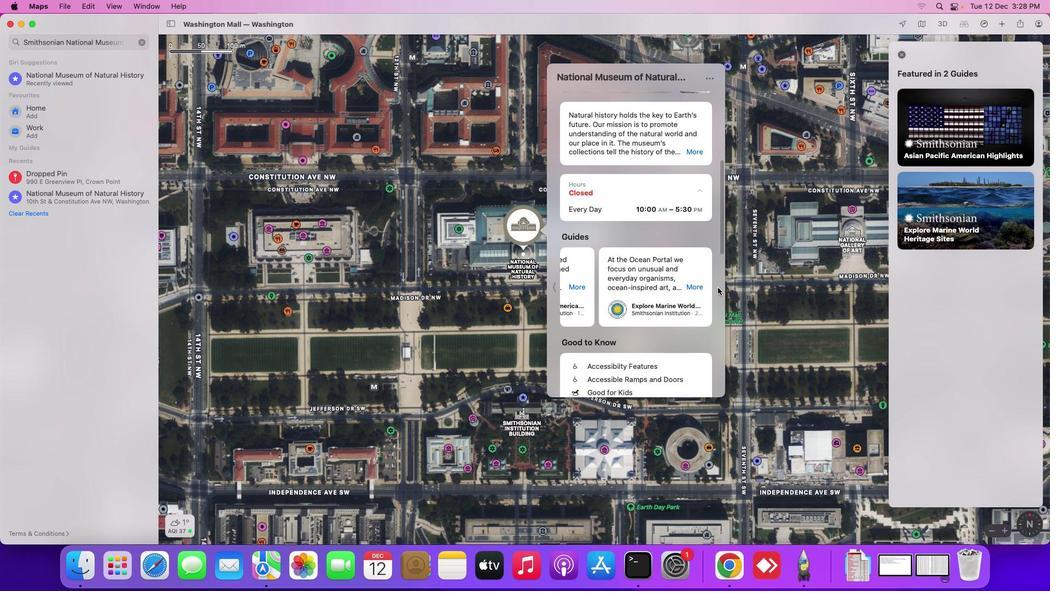 
Action: Mouse scrolled (658, 270) with delta (107, 181)
Screenshot: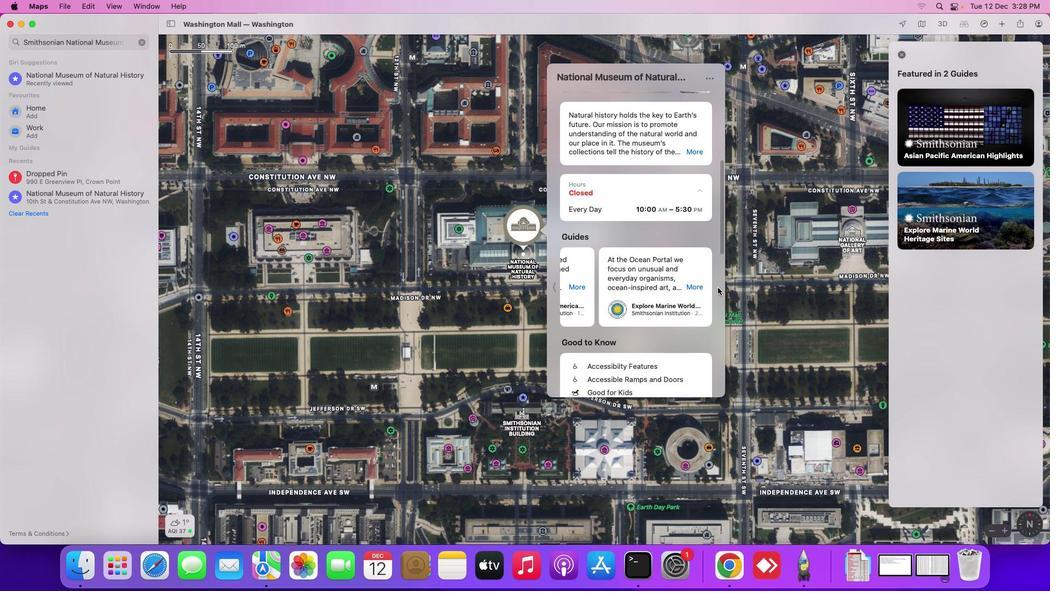 
Action: Mouse scrolled (658, 270) with delta (107, 181)
Screenshot: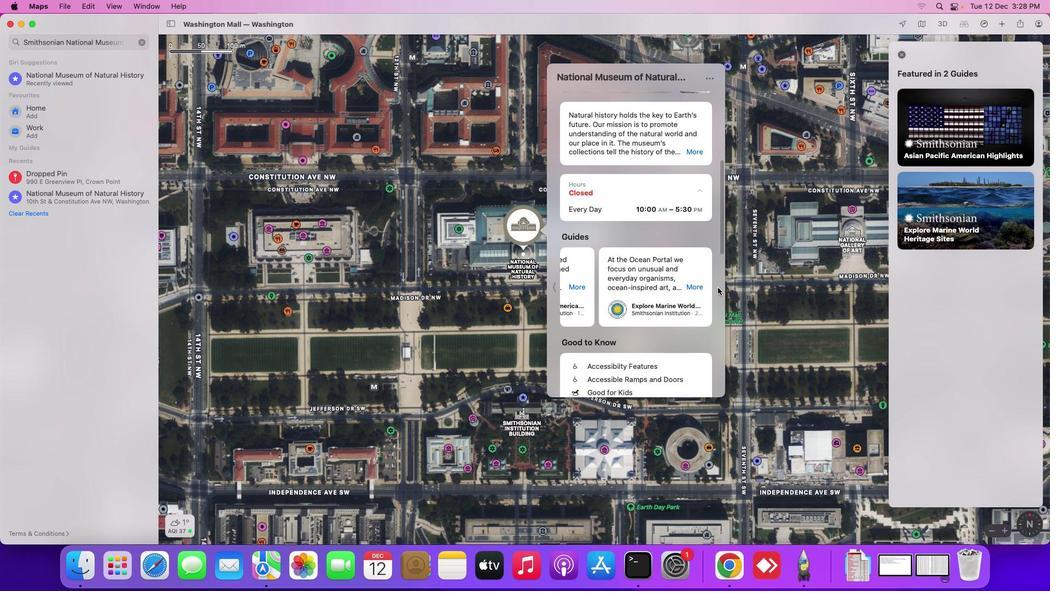 
Action: Mouse scrolled (658, 270) with delta (107, 181)
Screenshot: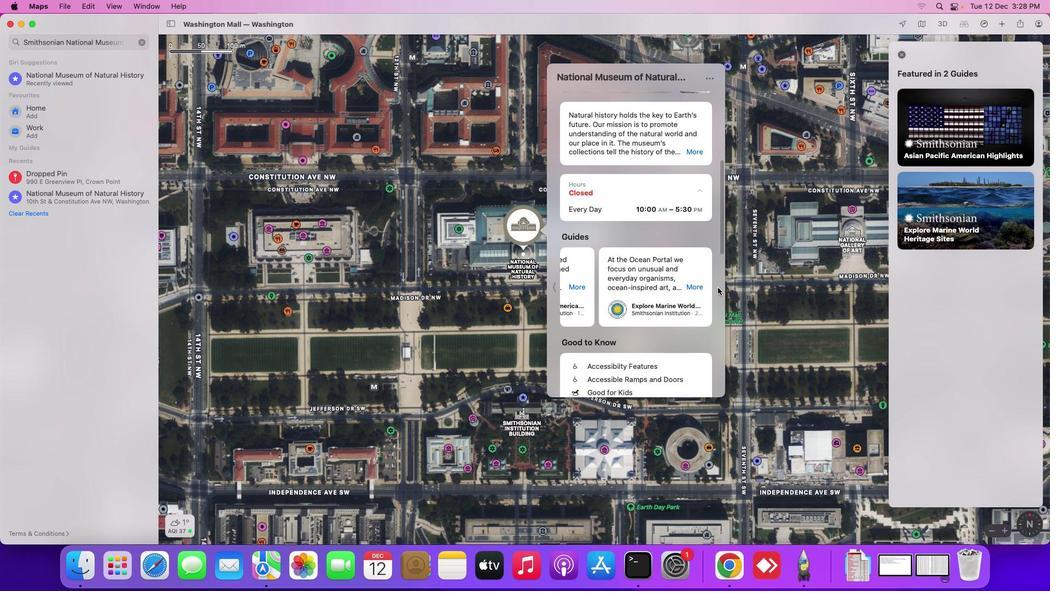 
Action: Mouse scrolled (658, 270) with delta (107, 182)
Screenshot: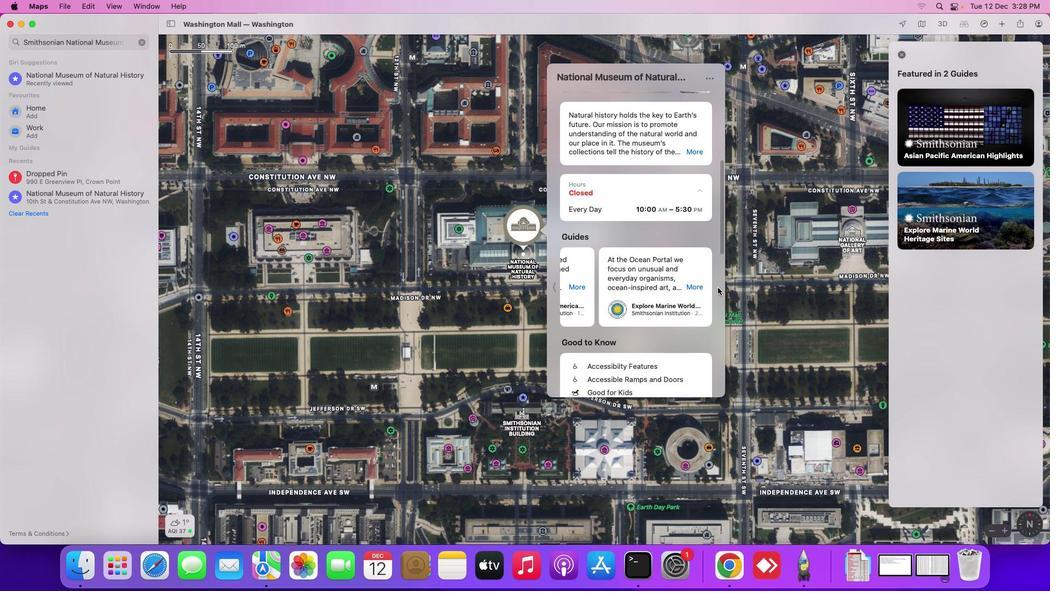 
Action: Mouse moved to (640, 276)
Screenshot: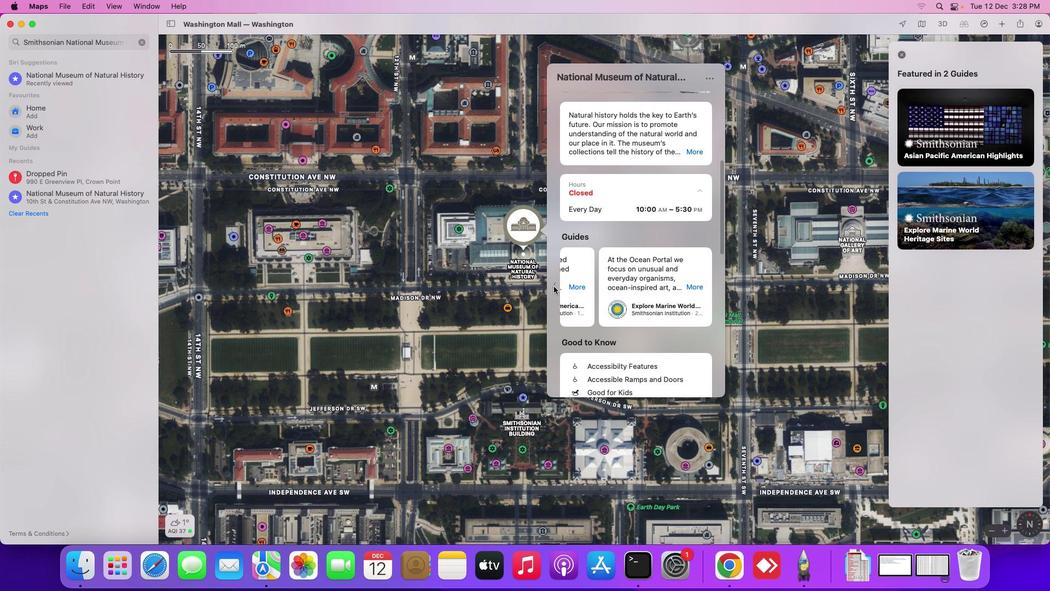 
Action: Mouse scrolled (640, 276) with delta (107, 180)
Screenshot: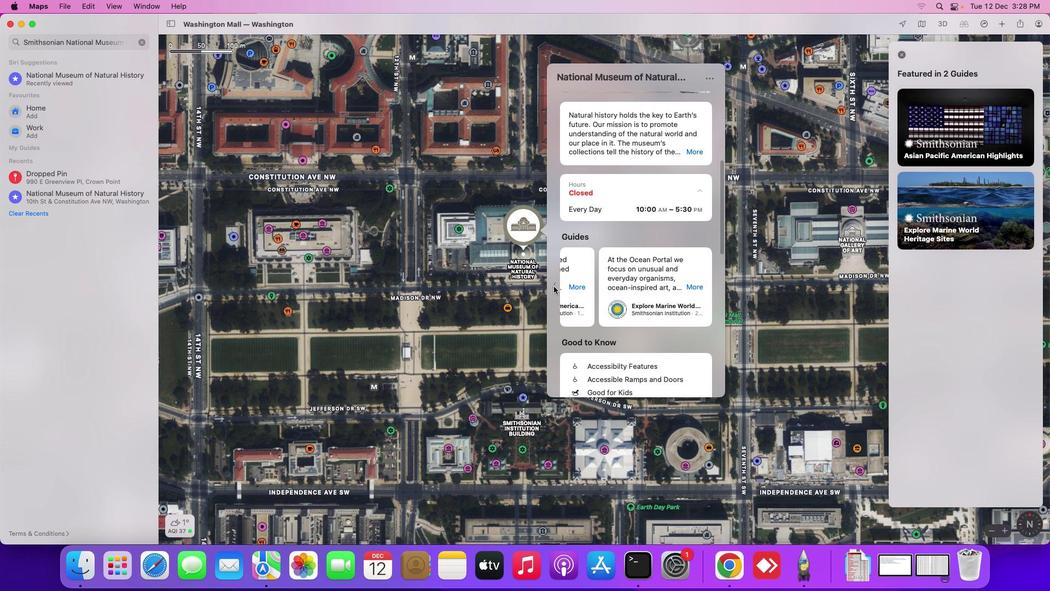 
Action: Mouse scrolled (640, 276) with delta (107, 180)
Screenshot: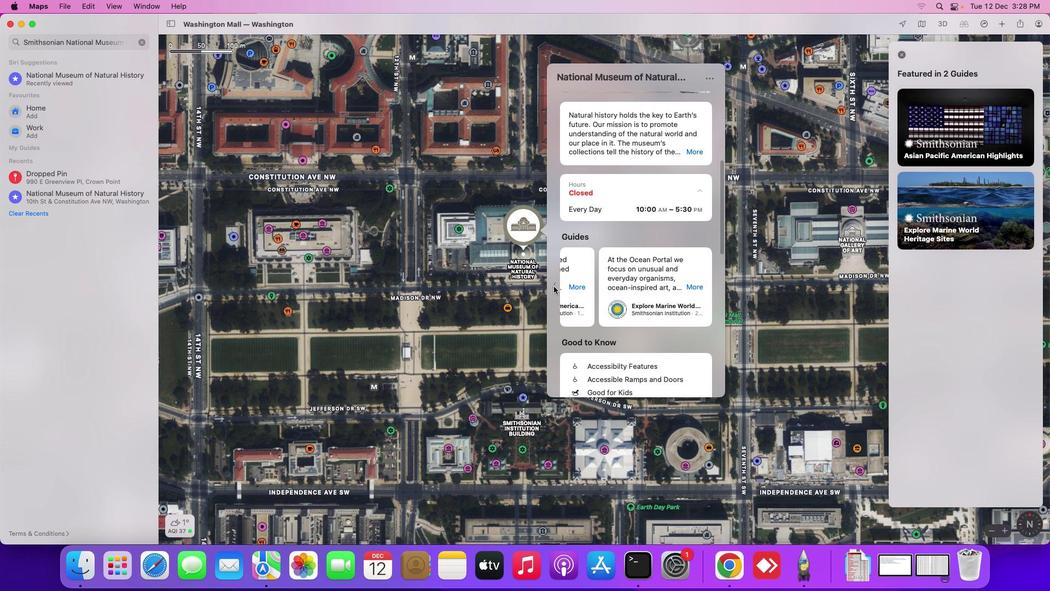 
Action: Mouse scrolled (640, 276) with delta (107, 180)
Screenshot: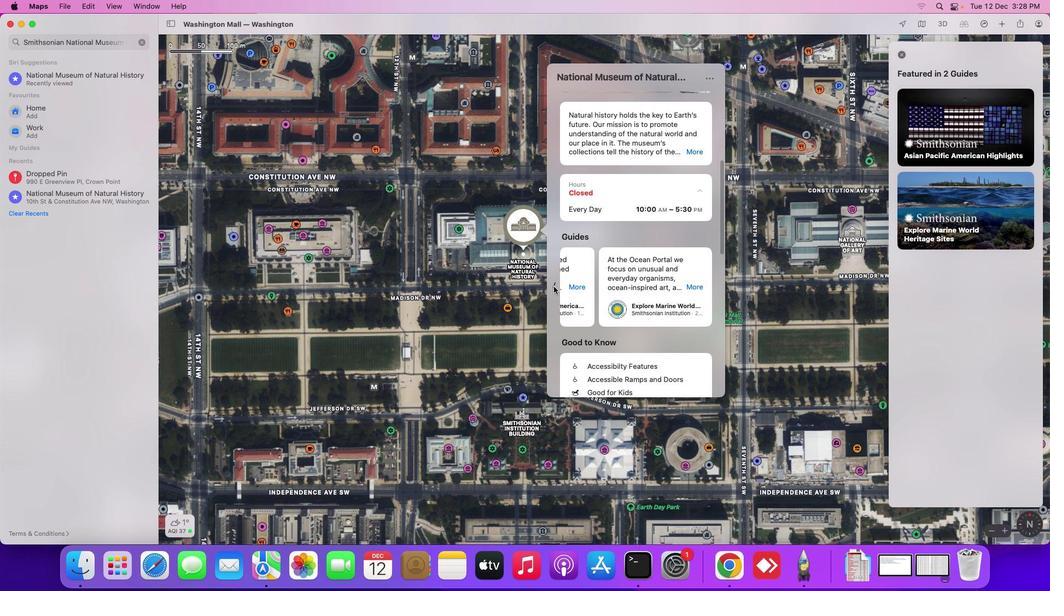 
Action: Mouse moved to (640, 276)
Screenshot: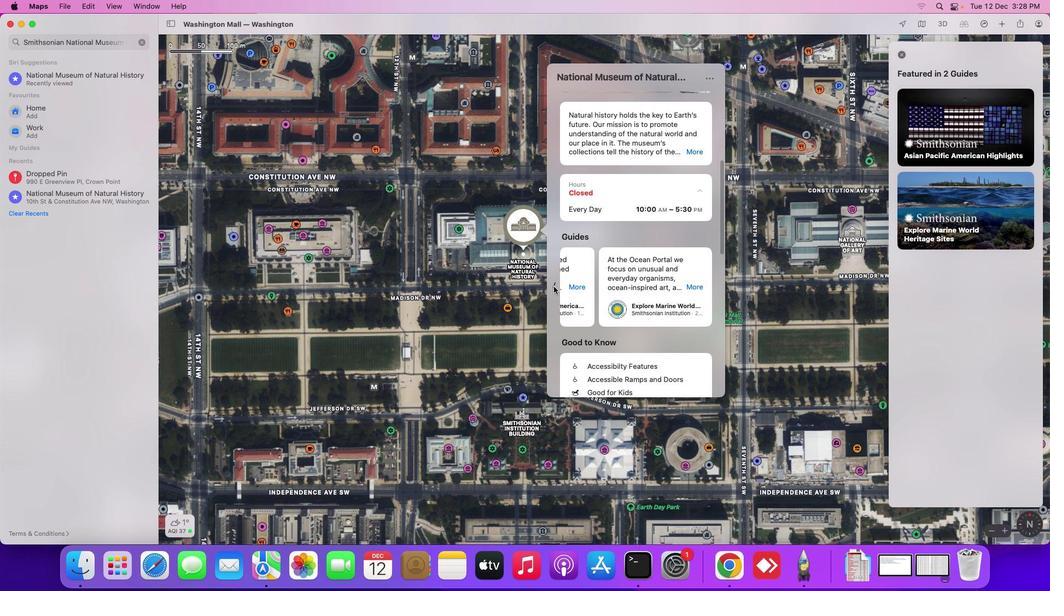 
Action: Mouse scrolled (640, 276) with delta (107, 179)
Screenshot: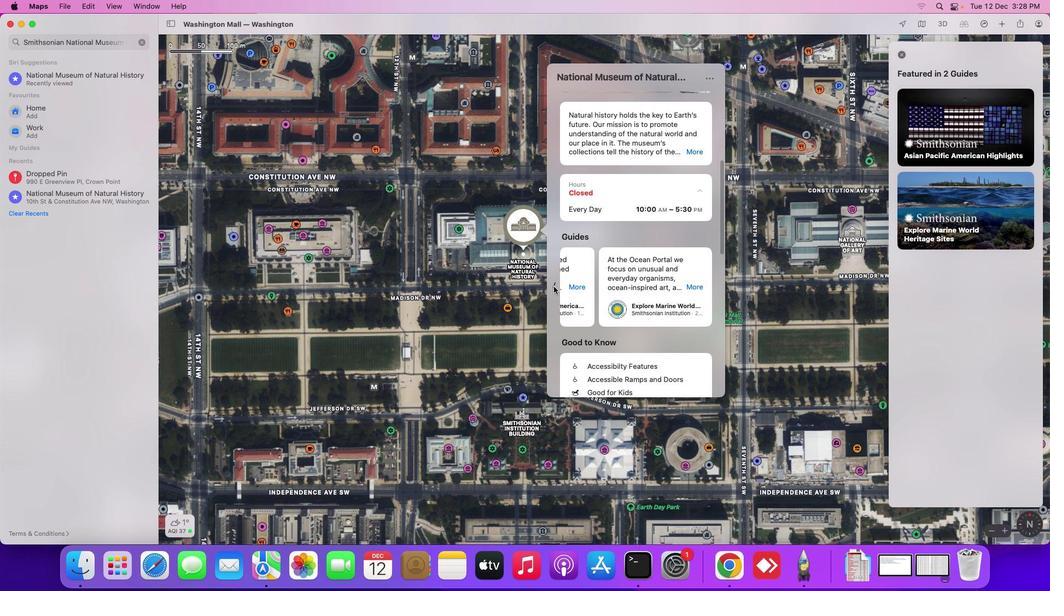
Action: Mouse moved to (640, 276)
Screenshot: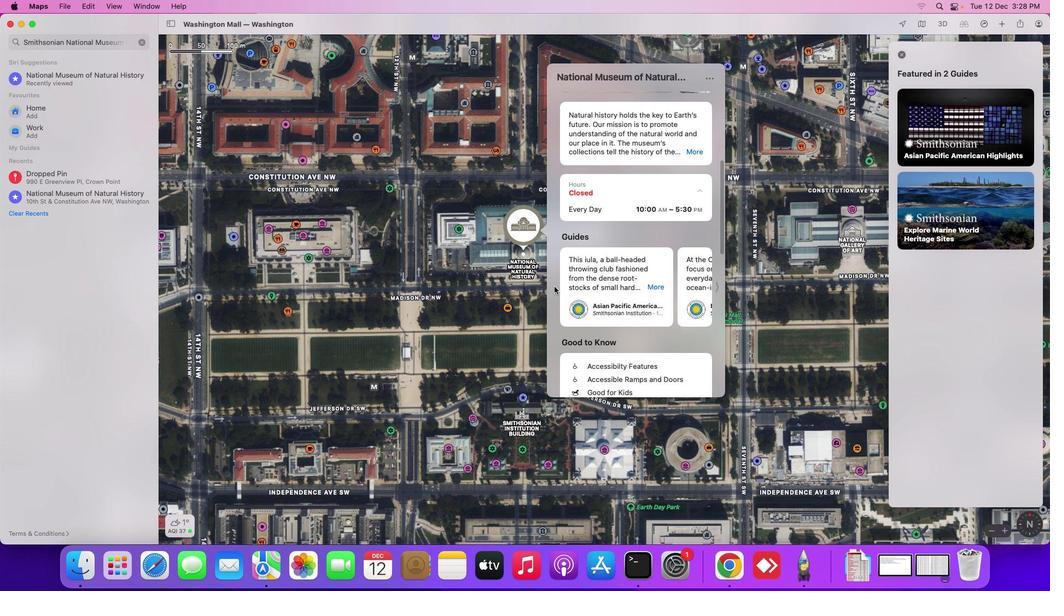 
Action: Mouse scrolled (640, 276) with delta (107, 180)
Screenshot: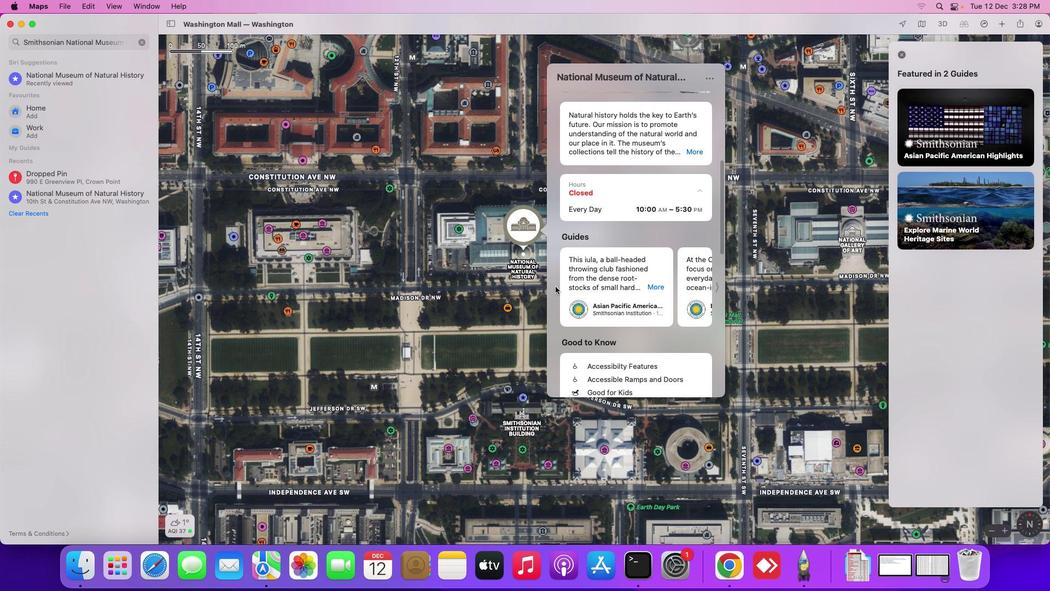 
Action: Mouse scrolled (640, 276) with delta (107, 180)
Screenshot: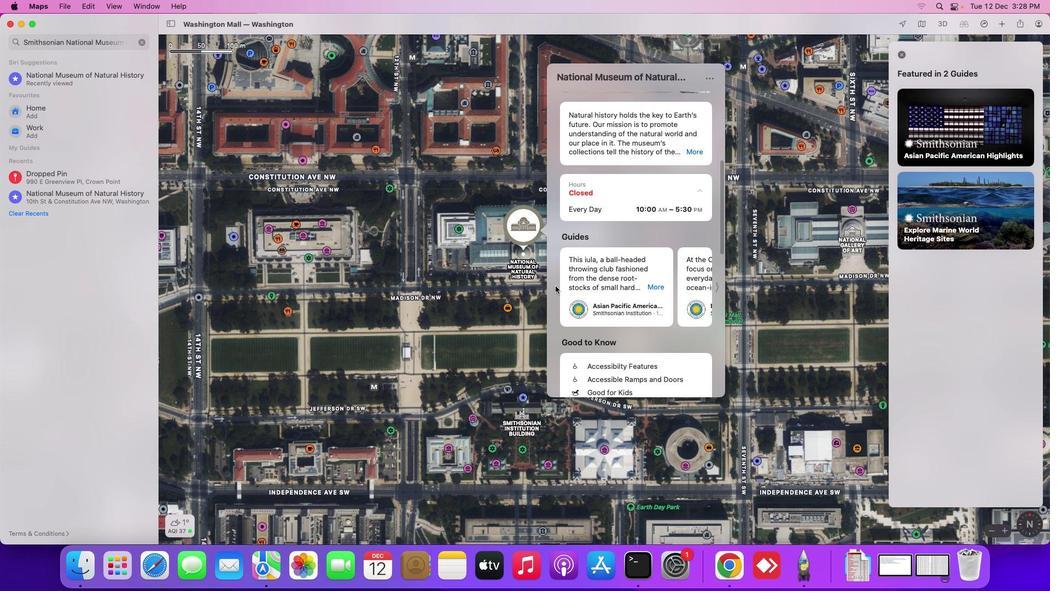 
Action: Mouse scrolled (640, 276) with delta (107, 180)
Screenshot: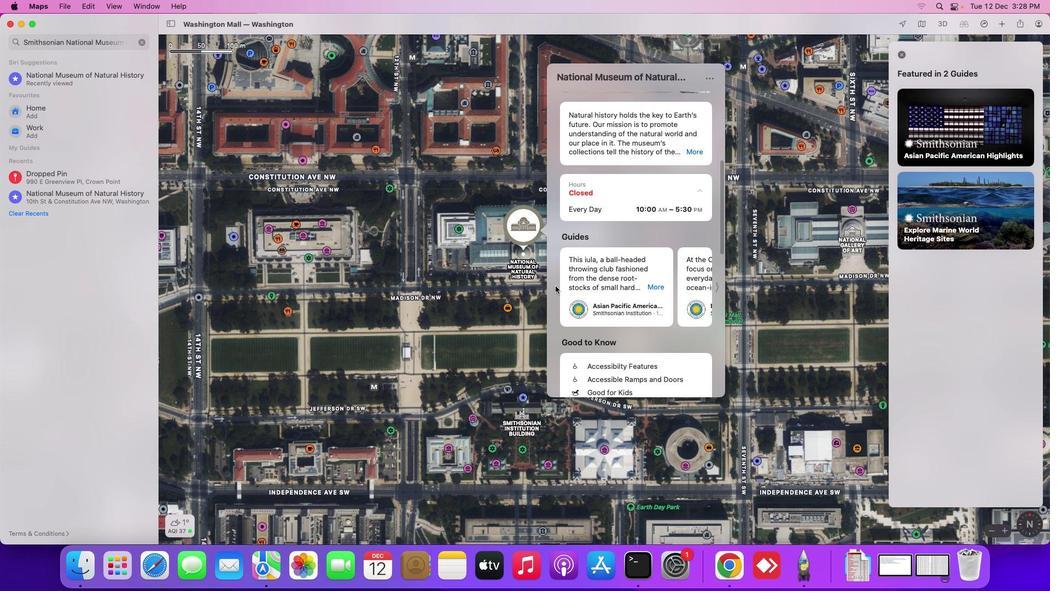 
Action: Mouse scrolled (640, 276) with delta (107, 179)
Screenshot: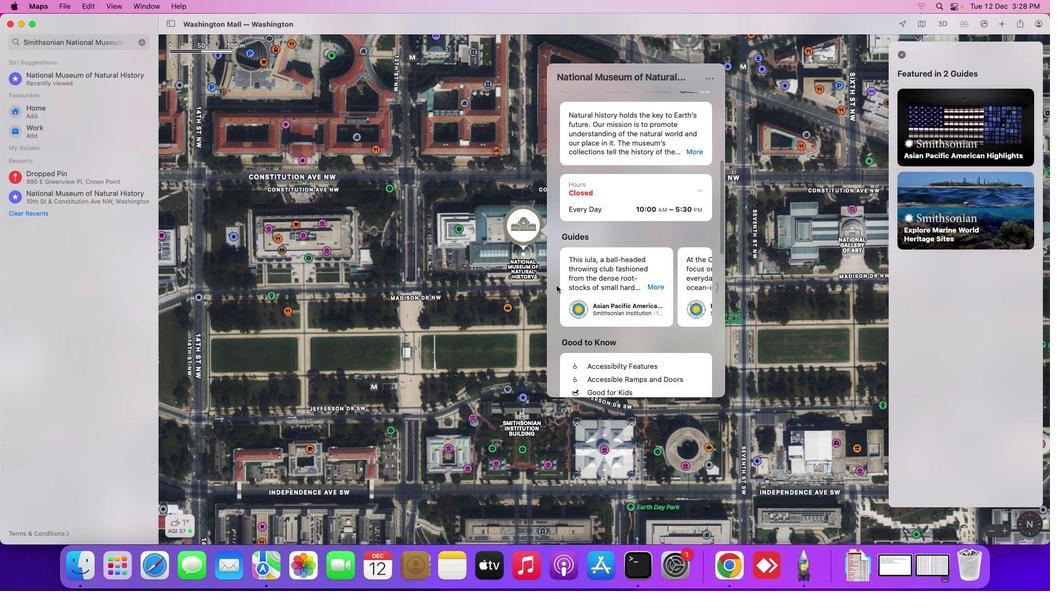 
Action: Mouse scrolled (640, 276) with delta (107, 179)
Screenshot: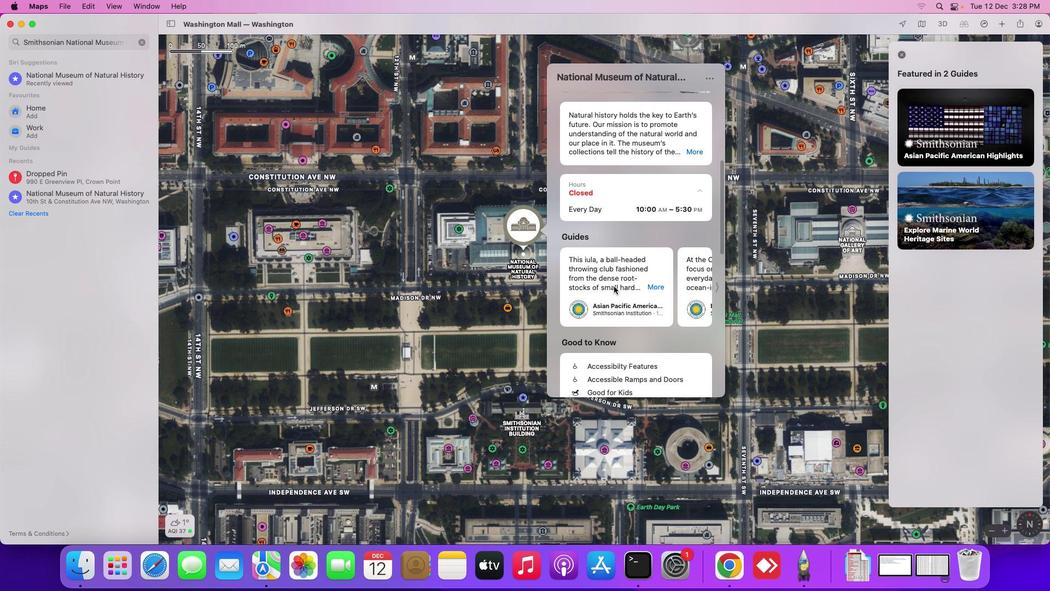 
Action: Mouse scrolled (640, 276) with delta (107, 179)
Screenshot: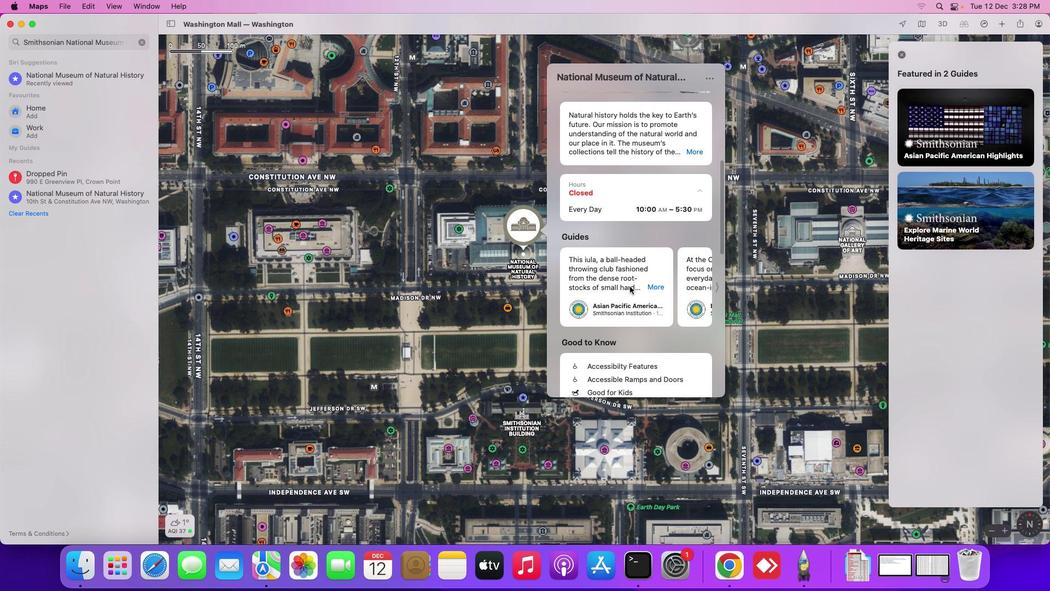 
Action: Mouse moved to (691, 279)
Screenshot: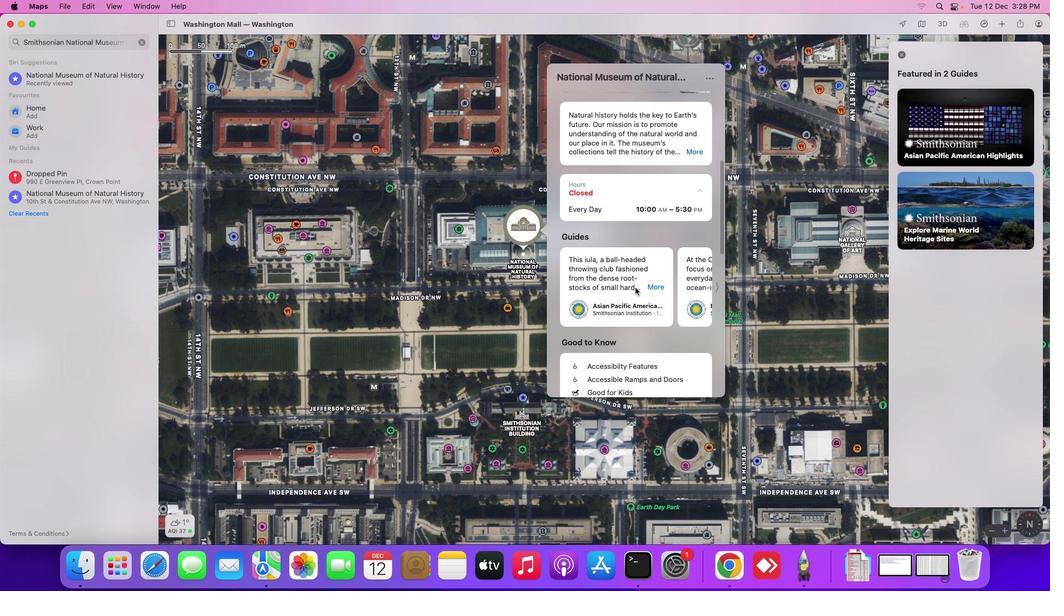 
Action: Mouse pressed left at (691, 279)
Screenshot: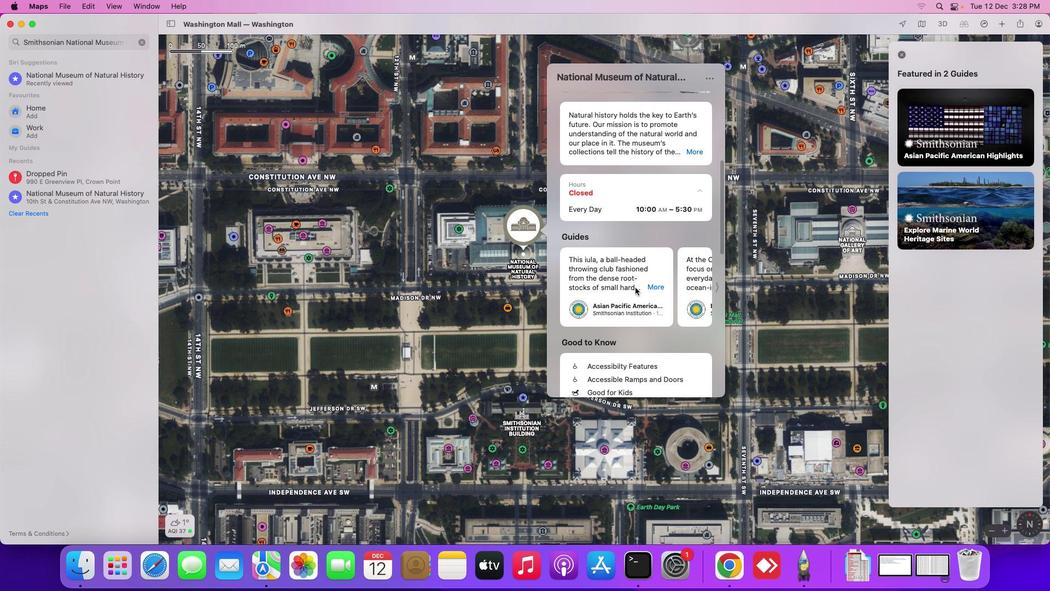 
Action: Mouse moved to (692, 279)
Screenshot: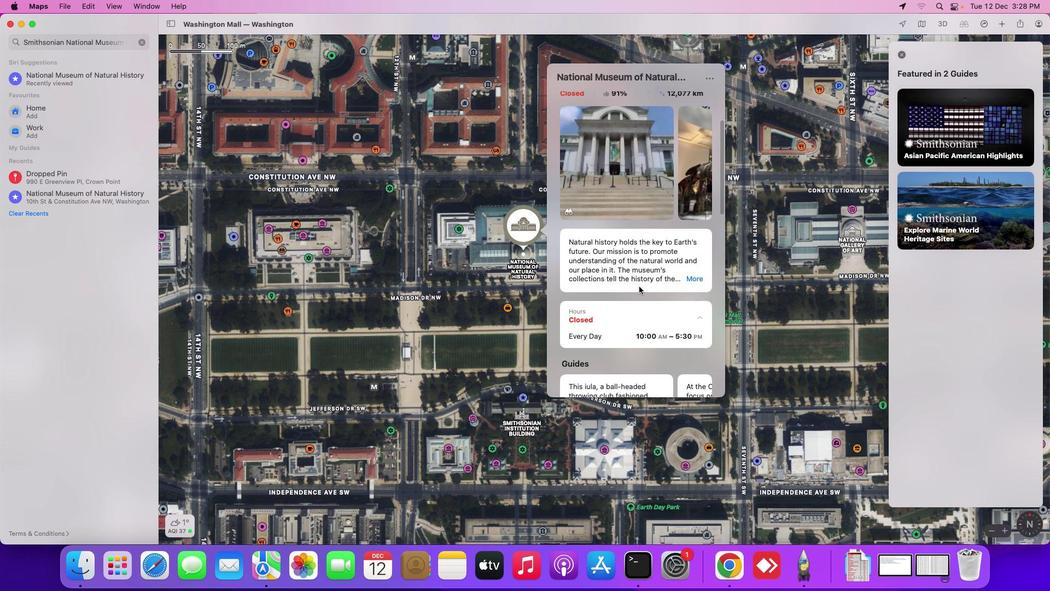 
Action: Mouse pressed left at (692, 279)
Screenshot: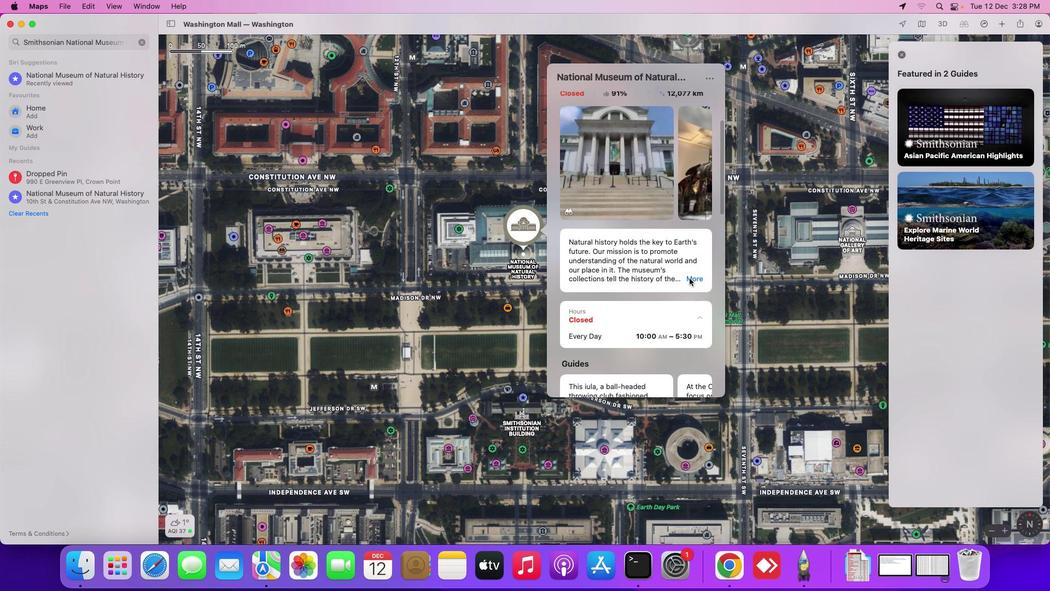 
Action: Mouse moved to (558, 279)
Screenshot: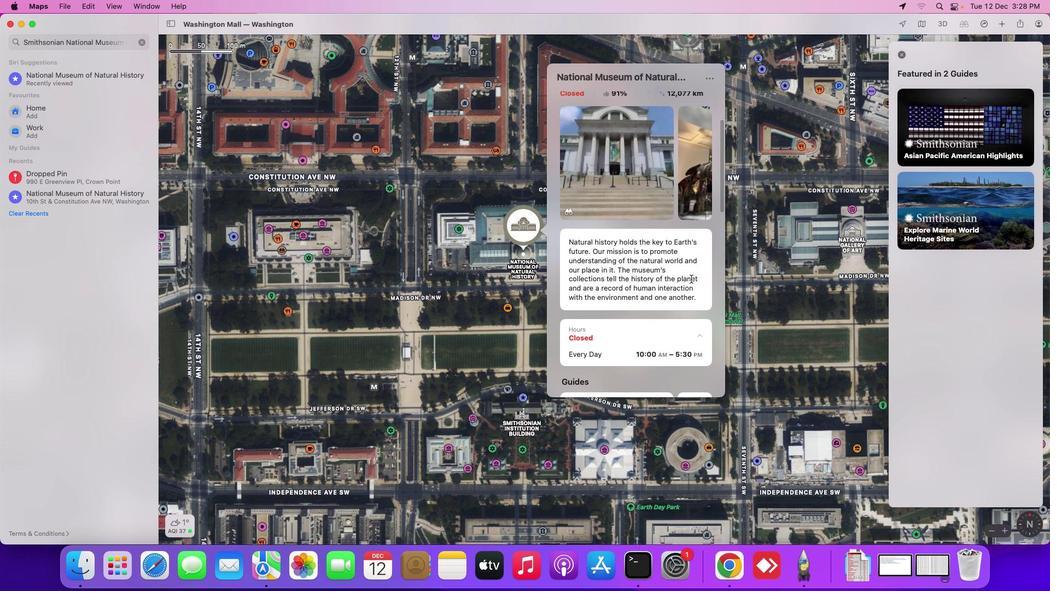 
Action: Mouse pressed left at (558, 279)
Screenshot: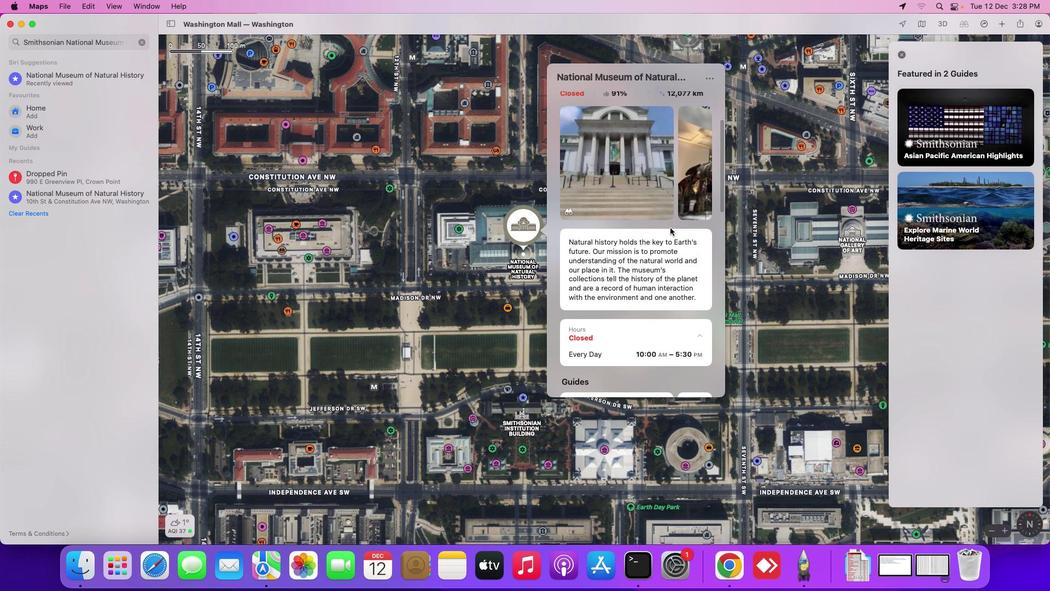 
Action: Mouse moved to (624, 279)
Screenshot: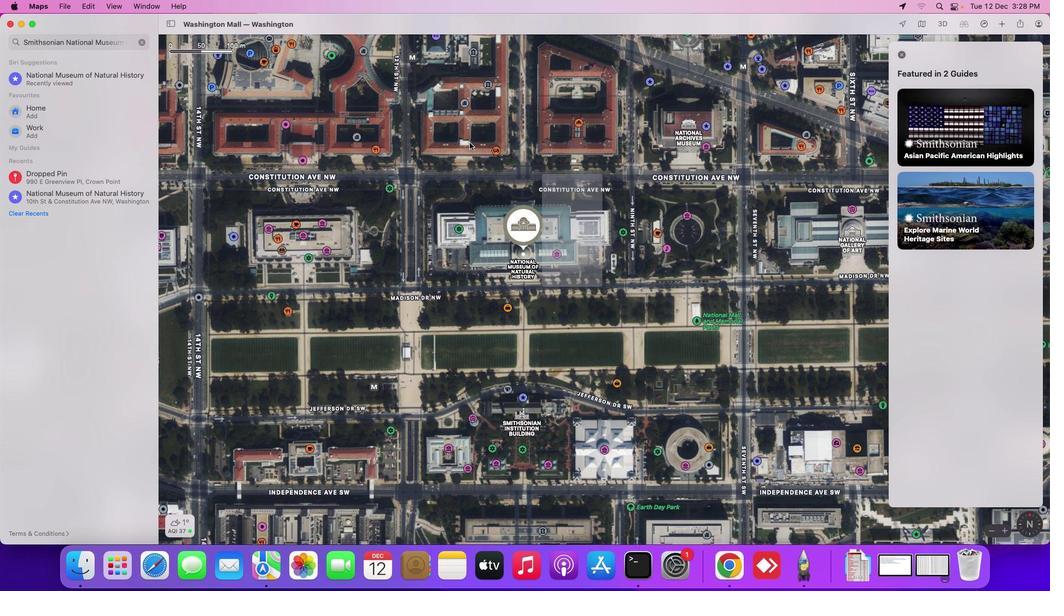 
Action: Mouse scrolled (624, 279) with delta (107, 180)
Screenshot: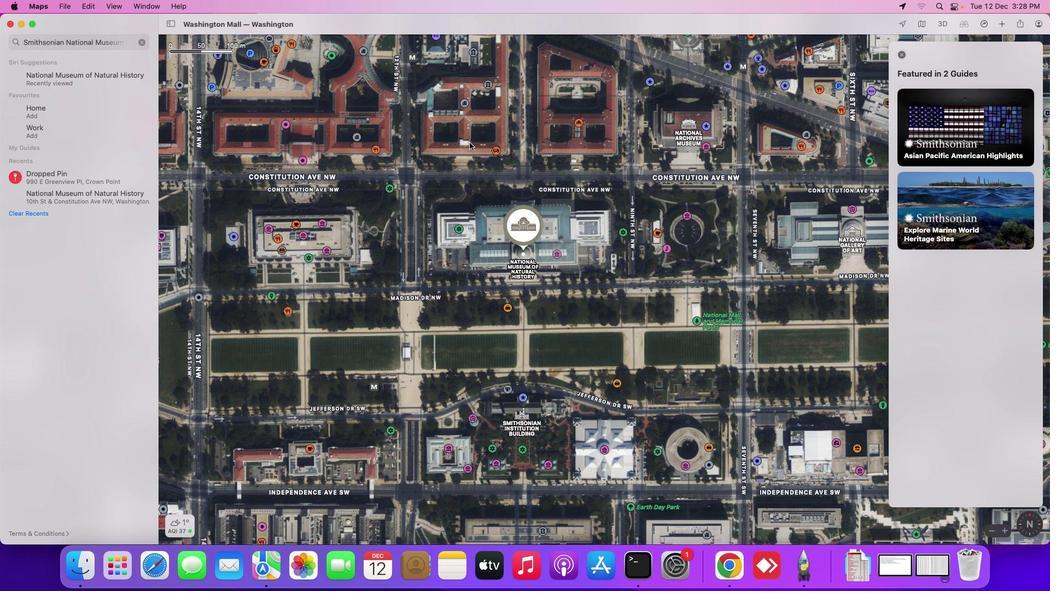 
Action: Mouse moved to (624, 279)
Screenshot: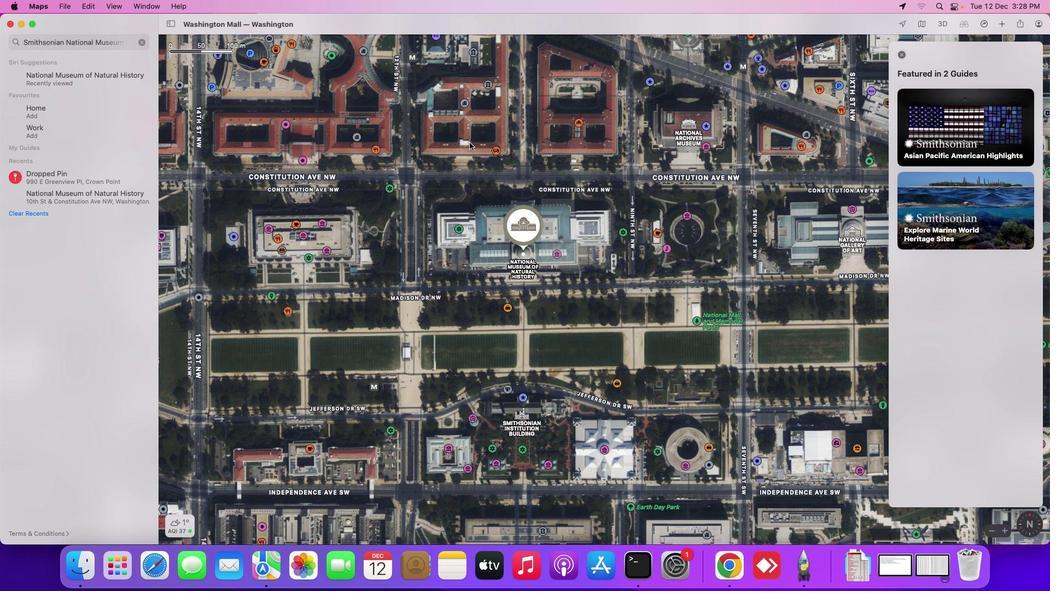 
Action: Mouse scrolled (624, 279) with delta (107, 180)
Screenshot: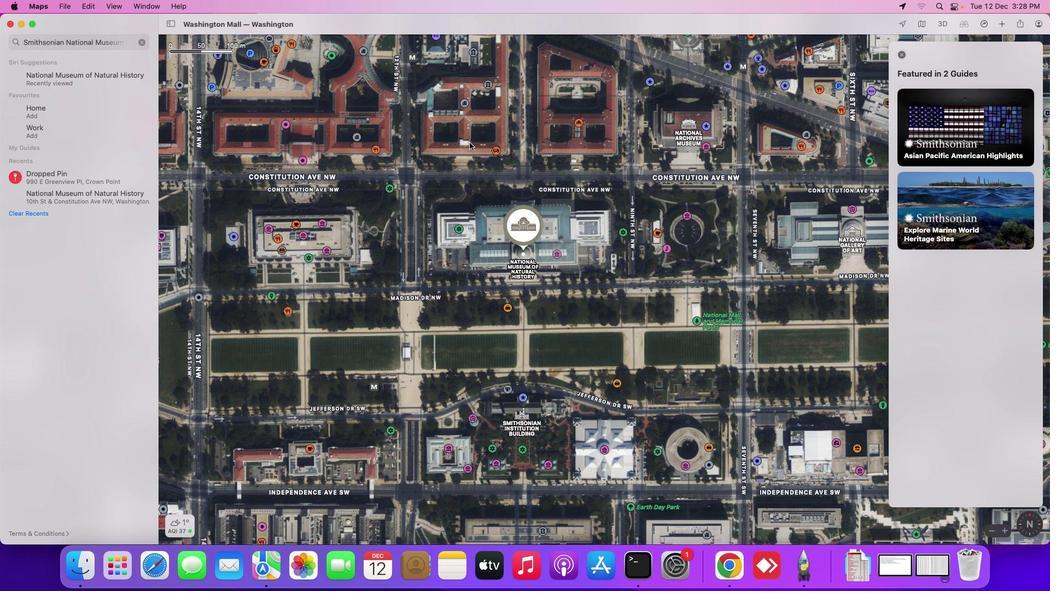 
Action: Mouse scrolled (624, 279) with delta (107, 180)
Screenshot: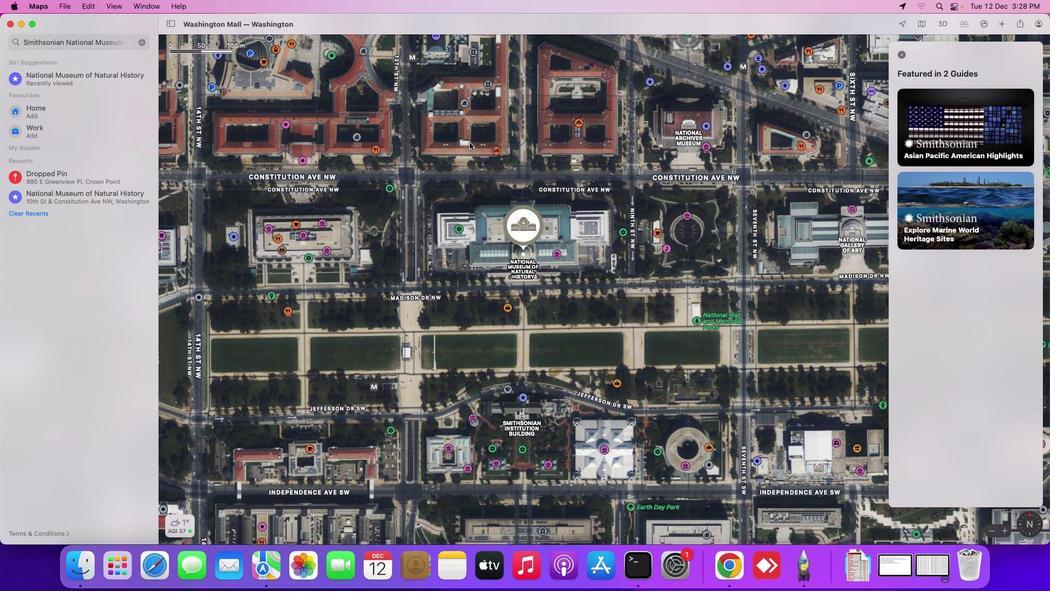 
Action: Mouse moved to (626, 279)
Screenshot: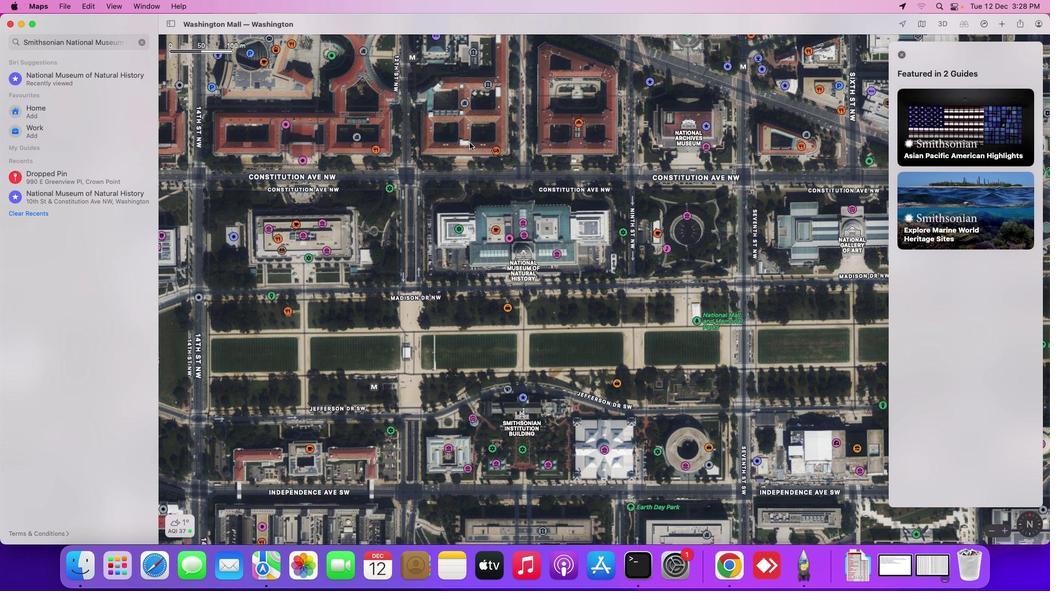 
Action: Mouse scrolled (626, 279) with delta (107, 180)
Screenshot: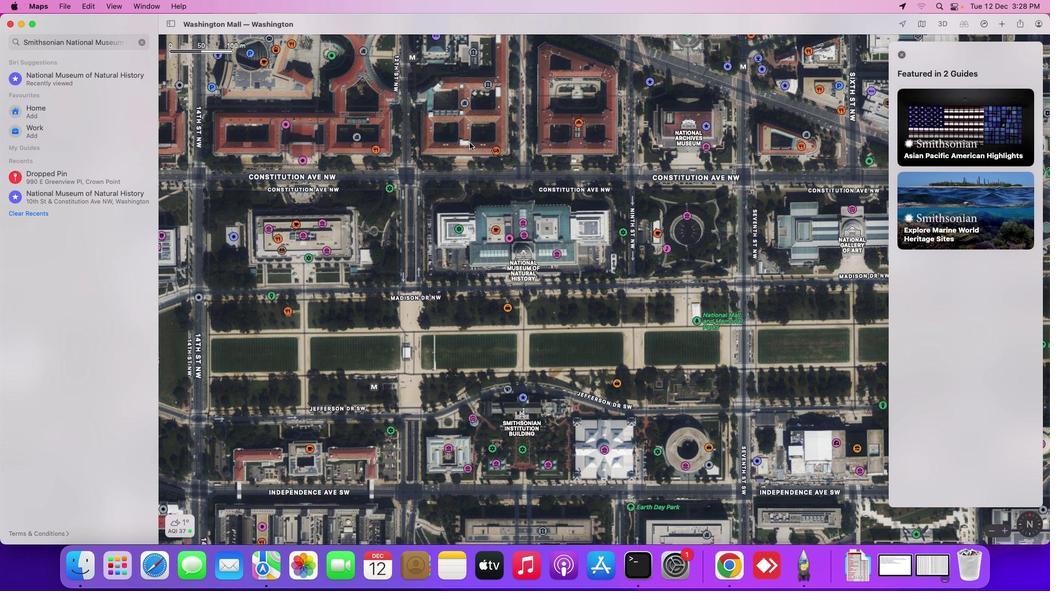 
Action: Mouse moved to (626, 279)
Screenshot: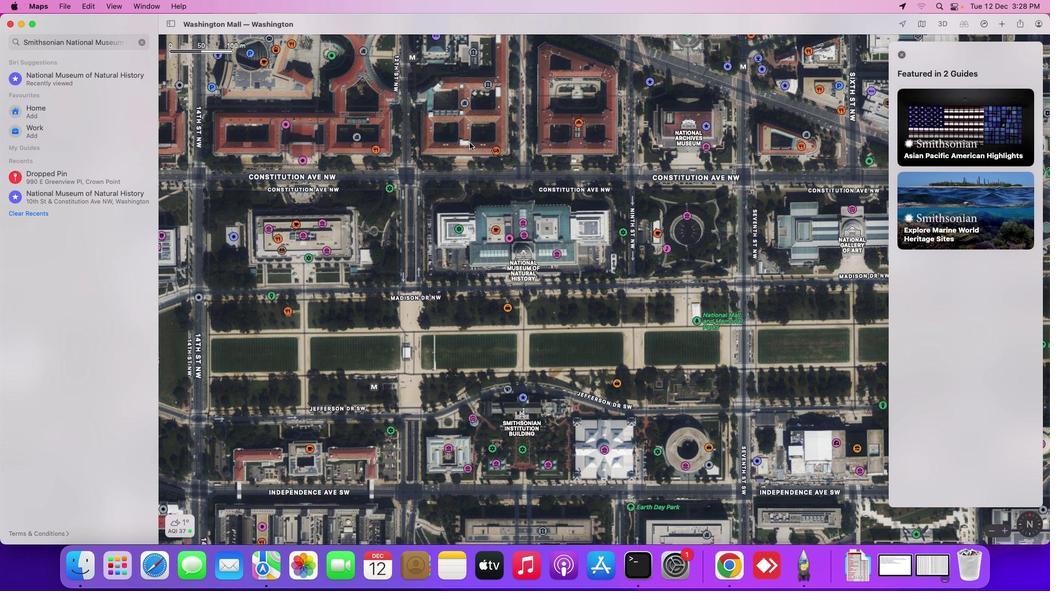 
Action: Mouse scrolled (626, 279) with delta (107, 180)
Screenshot: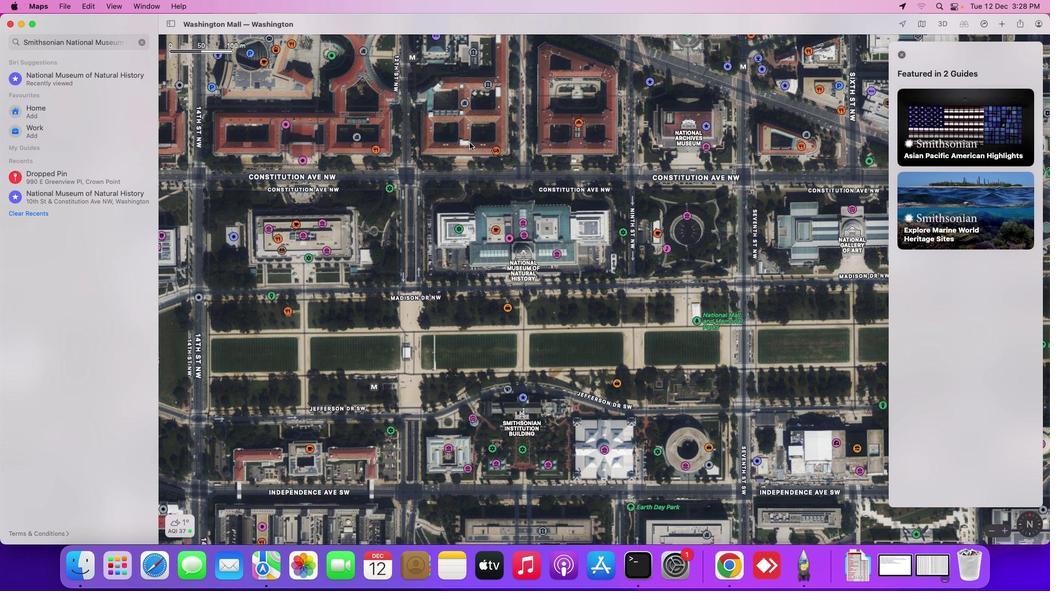
Action: Mouse scrolled (626, 279) with delta (107, 181)
Screenshot: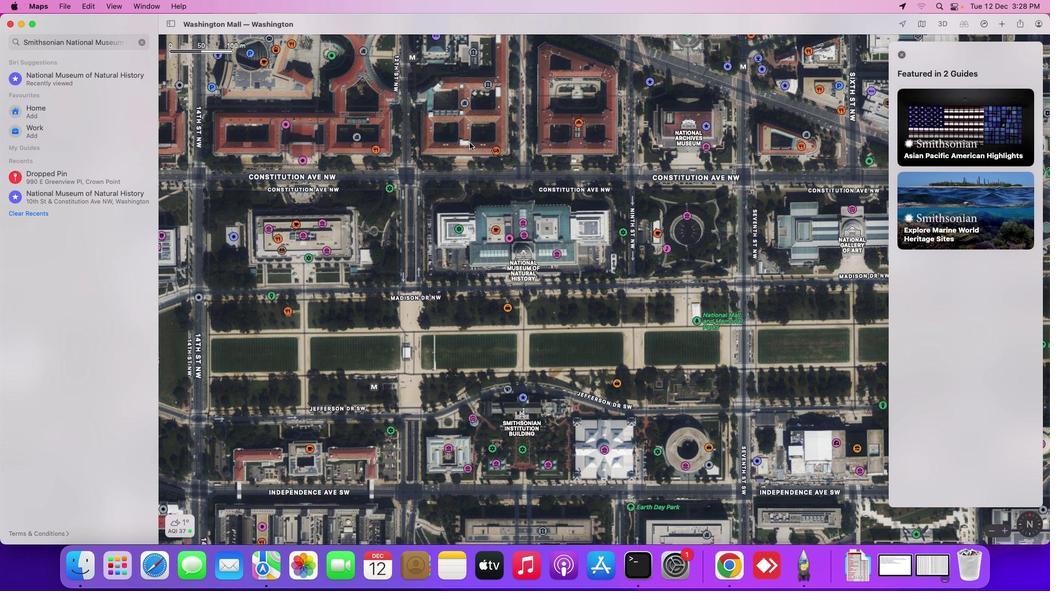 
Action: Mouse scrolled (626, 279) with delta (107, 181)
Screenshot: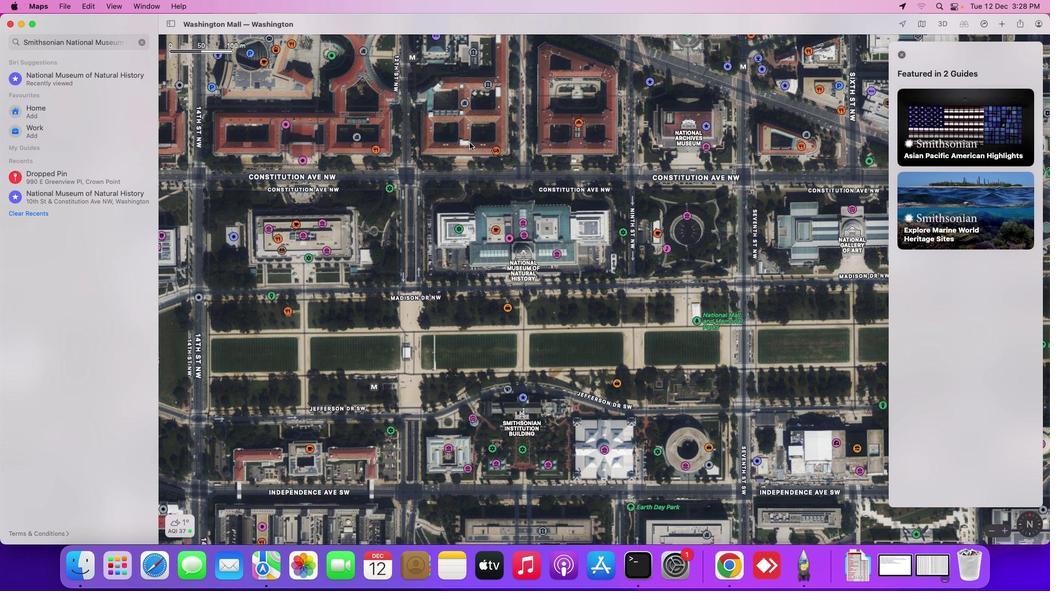
Action: Mouse moved to (626, 279)
Screenshot: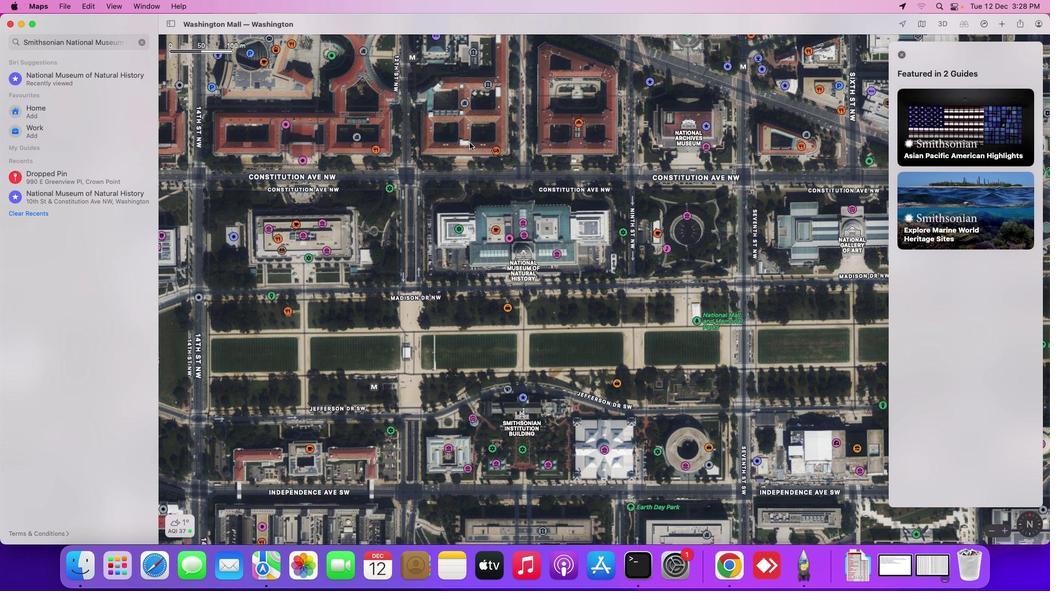 
Action: Mouse scrolled (626, 279) with delta (107, 181)
Screenshot: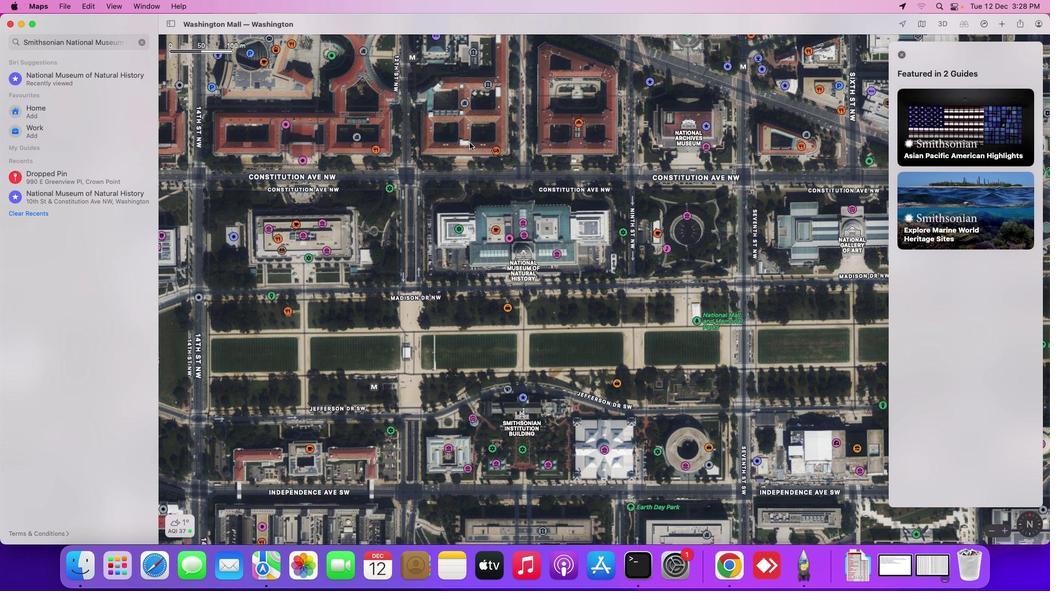 
Action: Mouse moved to (671, 276)
Screenshot: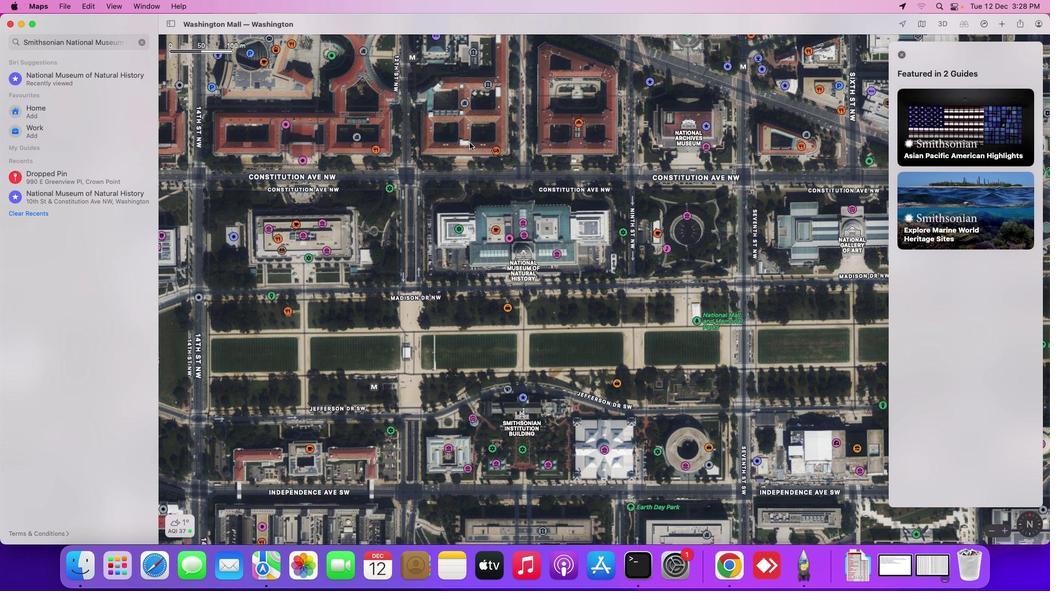 
Action: Mouse pressed left at (671, 276)
Screenshot: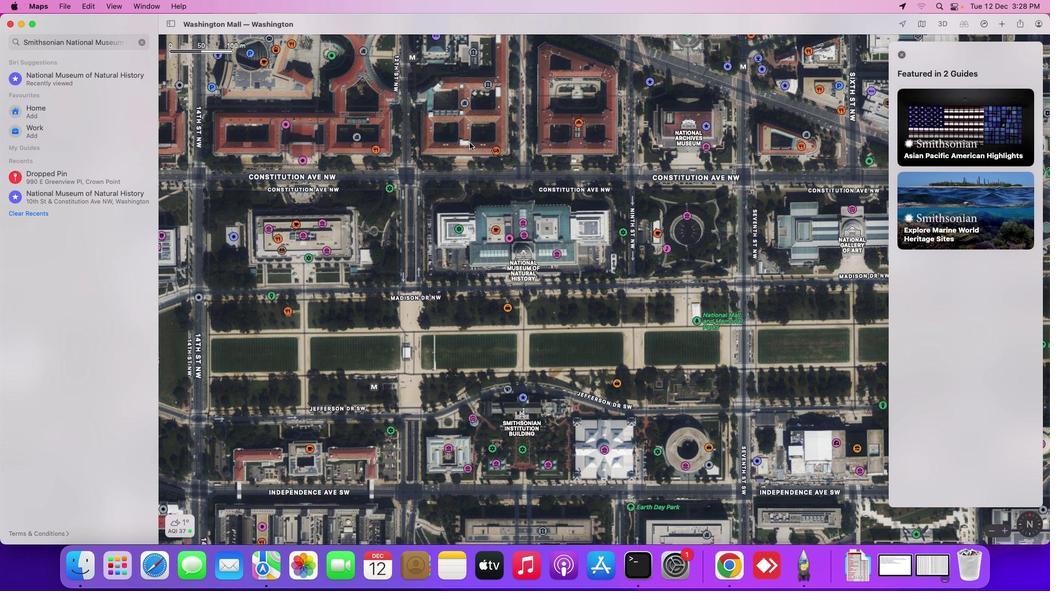 
Action: Mouse moved to (490, 229)
Screenshot: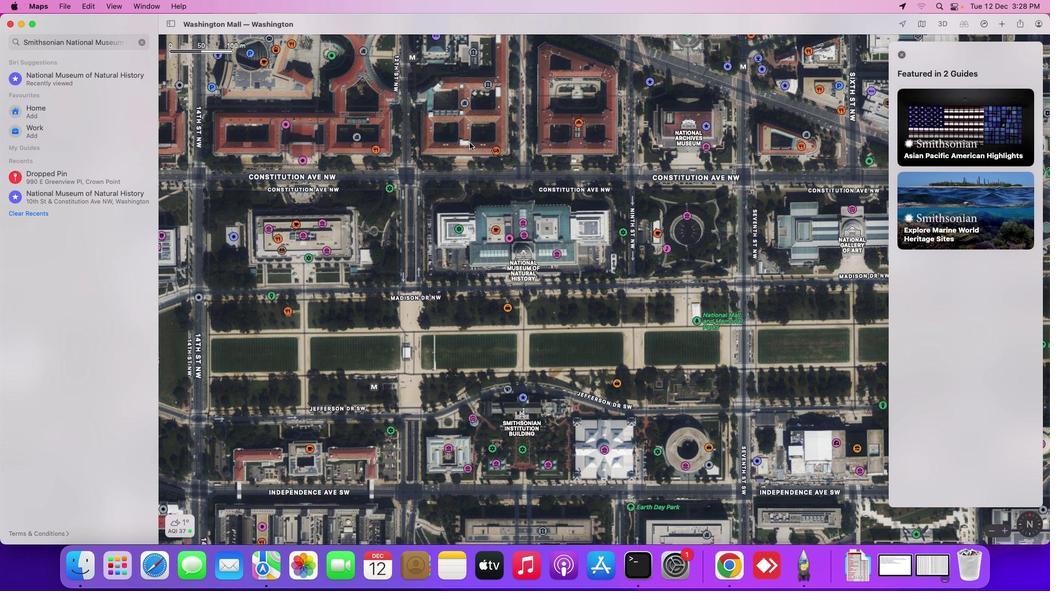 
Action: Mouse pressed left at (490, 229)
Screenshot: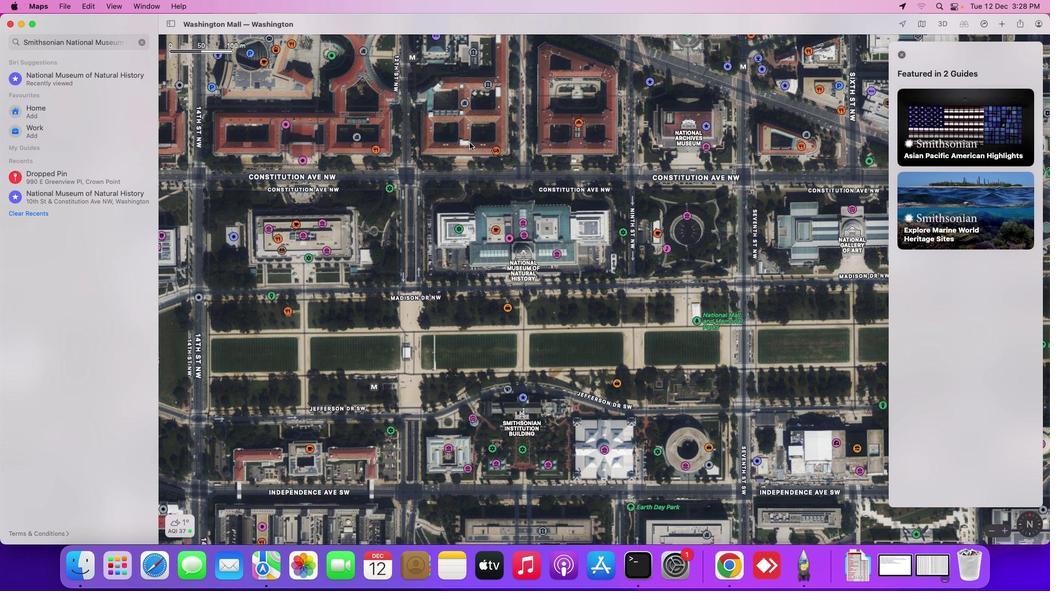 
